 Task: Look for space in Casamassima, Italy from 6th September, 2023 to 15th September, 2023 for 6 adults in price range Rs.8000 to Rs.12000. Place can be entire place or private room with 6 bedrooms having 6 beds and 6 bathrooms. Property type can be house, flat, guest house. Amenities needed are: wifi, TV, free parkinig on premises, gym, breakfast. Booking option can be shelf check-in. Required host language is English.
Action: Mouse moved to (381, 172)
Screenshot: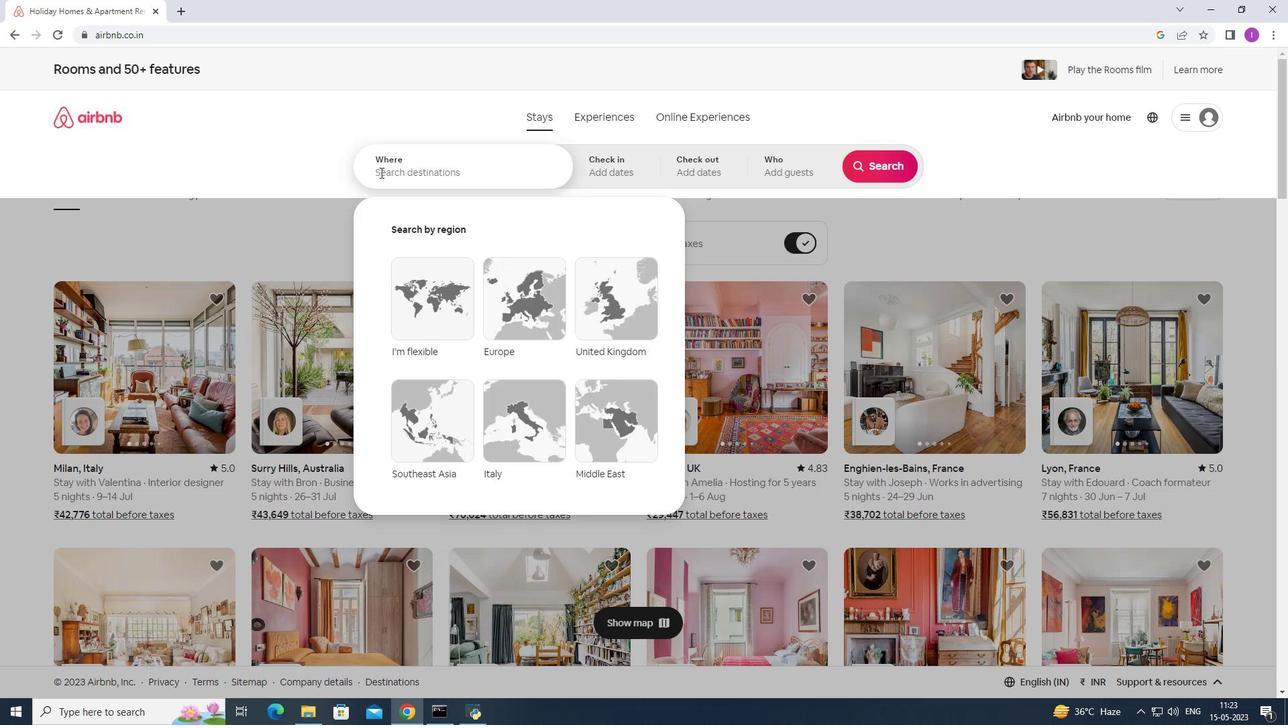 
Action: Mouse pressed left at (381, 172)
Screenshot: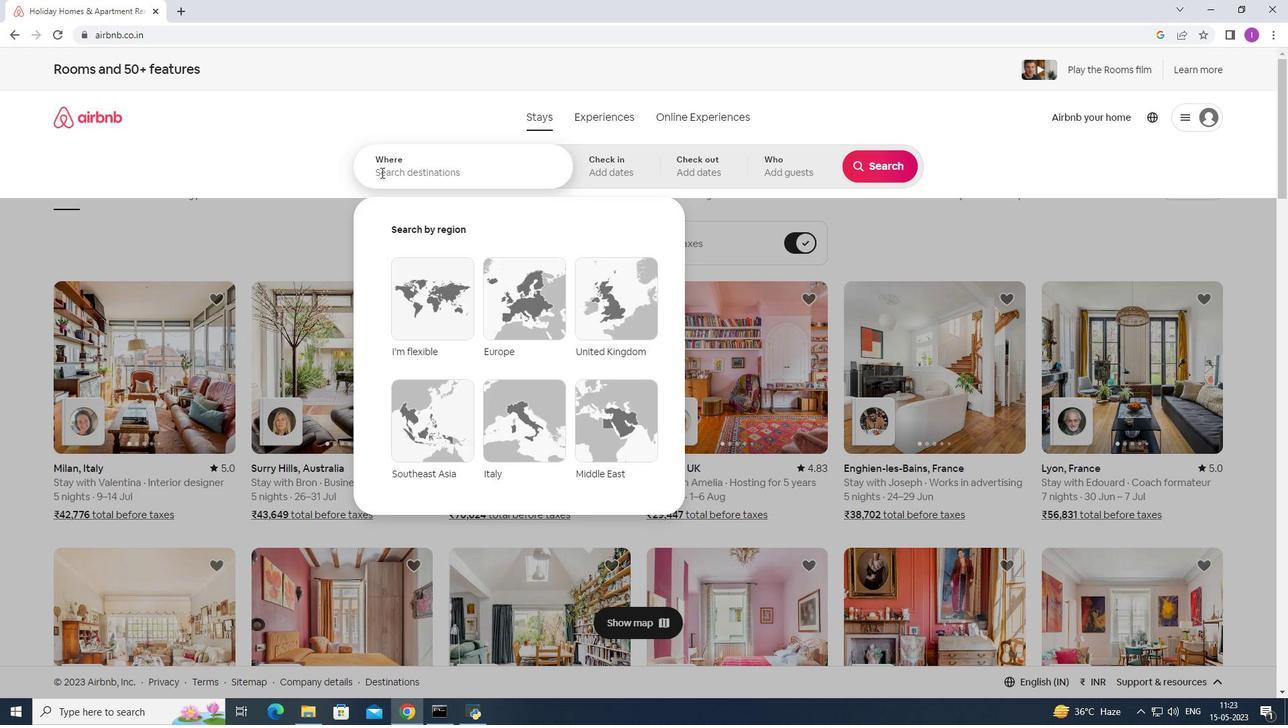 
Action: Key pressed <Key.shift>Casamassima,<Key.shift>Ia<Key.backspace><Key.backspace><Key.shift>Itak<Key.backspace>ly
Screenshot: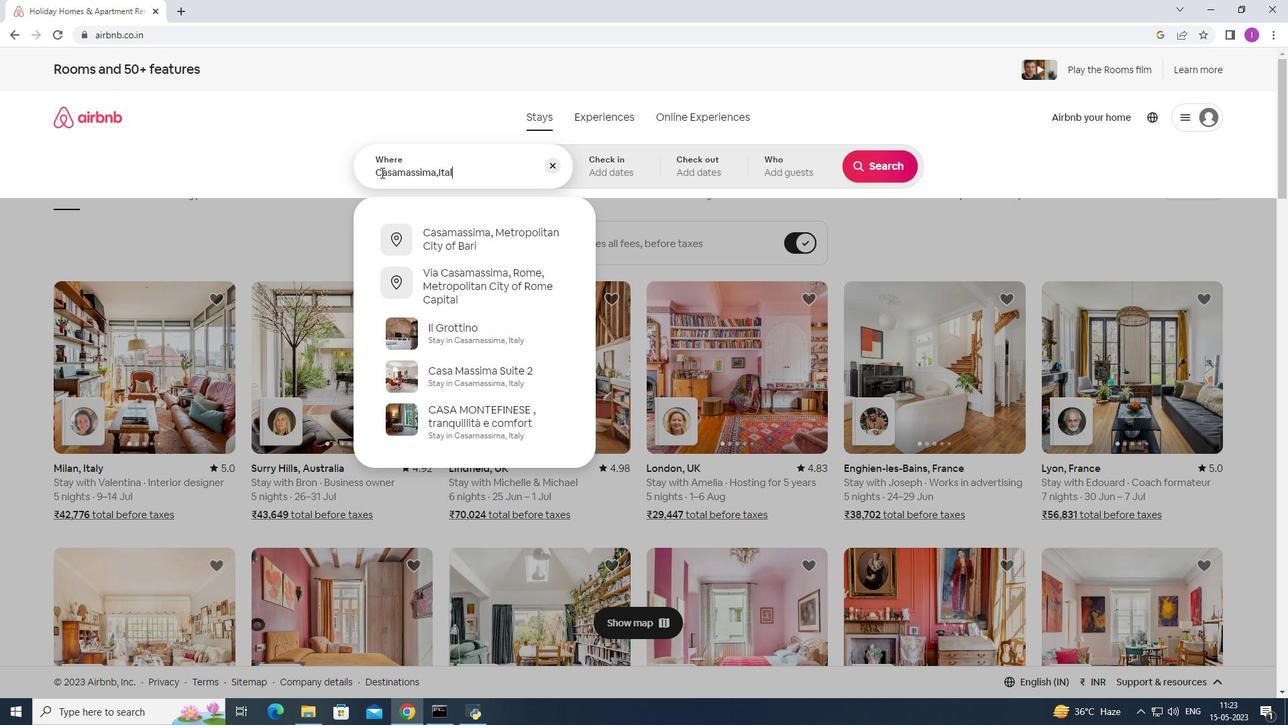 
Action: Mouse moved to (610, 179)
Screenshot: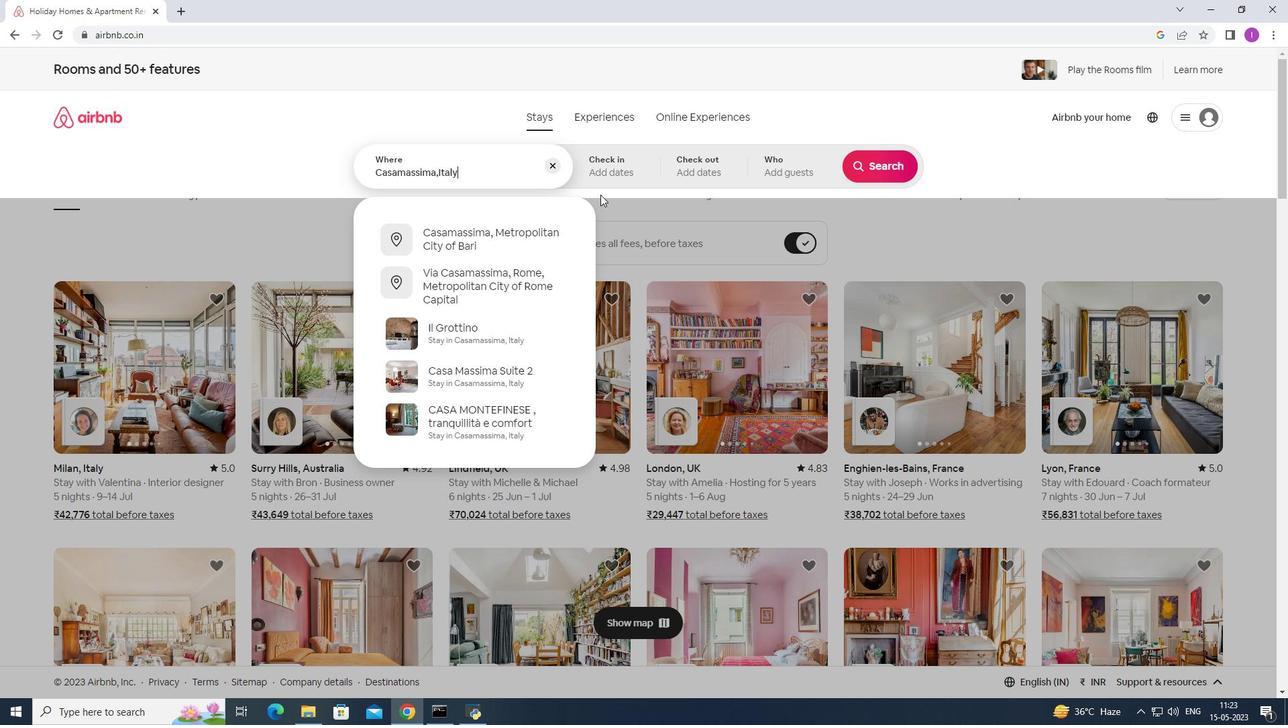 
Action: Mouse pressed left at (610, 179)
Screenshot: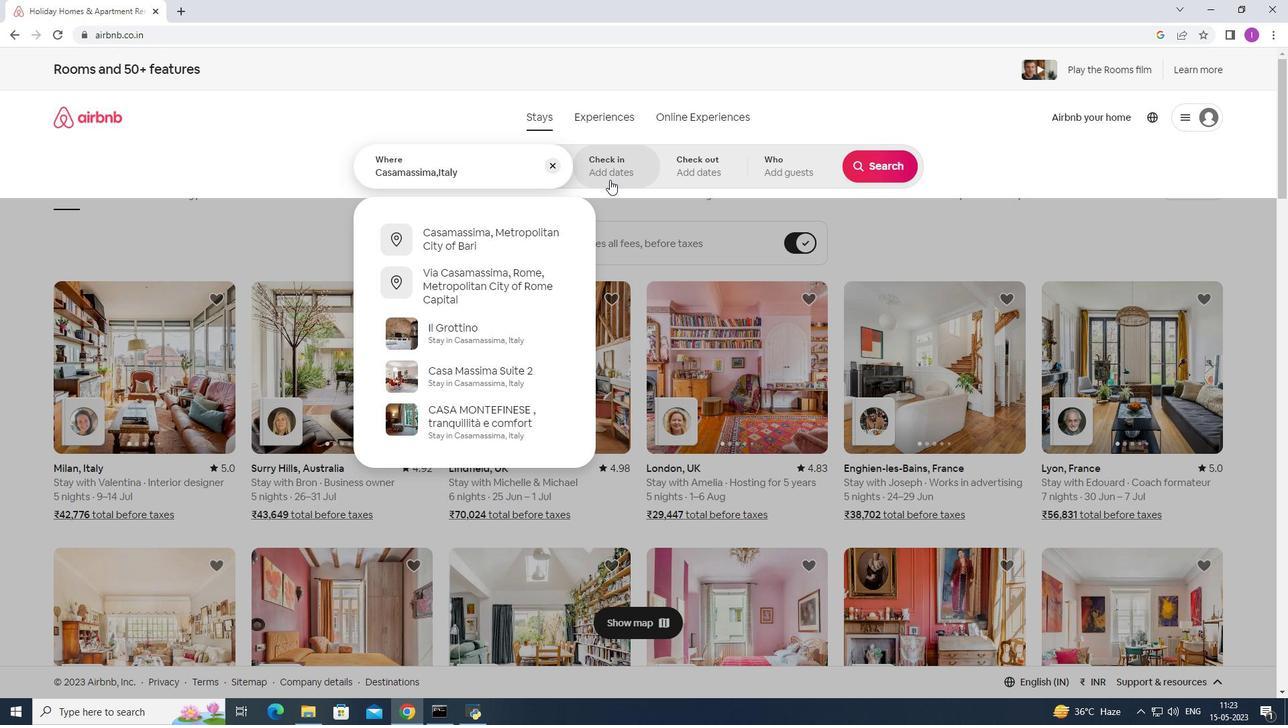 
Action: Mouse moved to (879, 270)
Screenshot: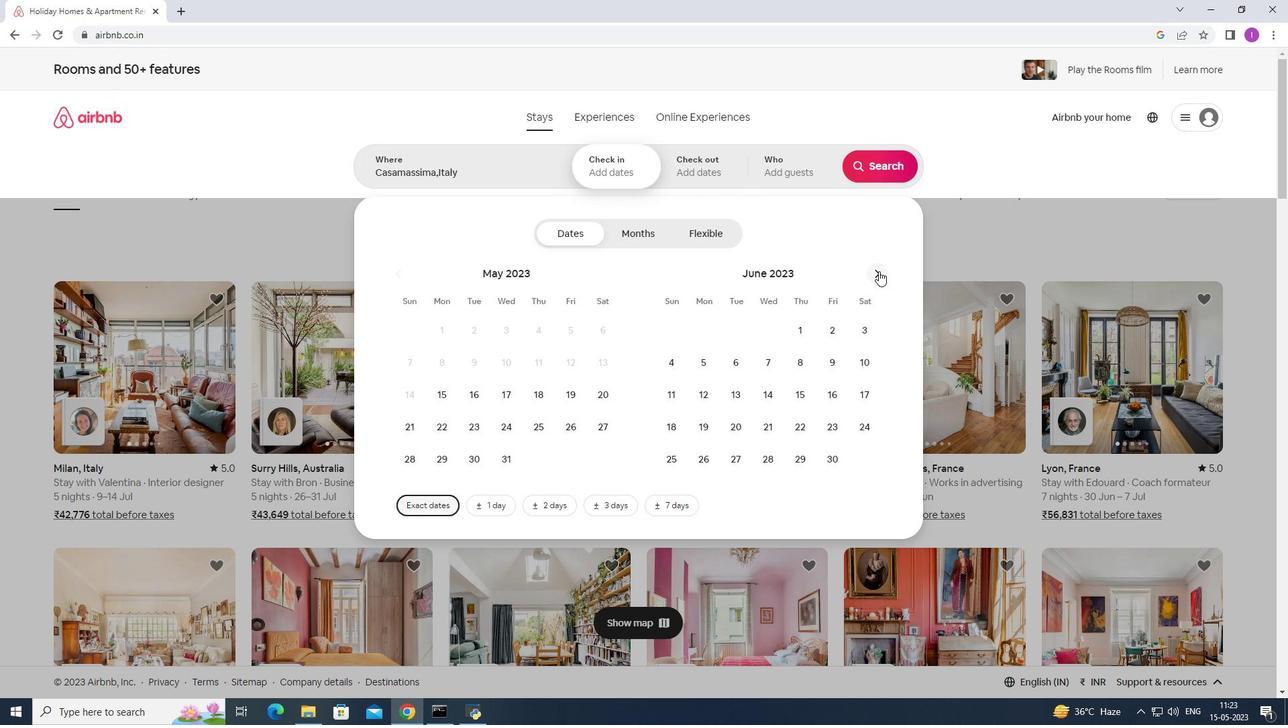 
Action: Mouse pressed left at (879, 270)
Screenshot: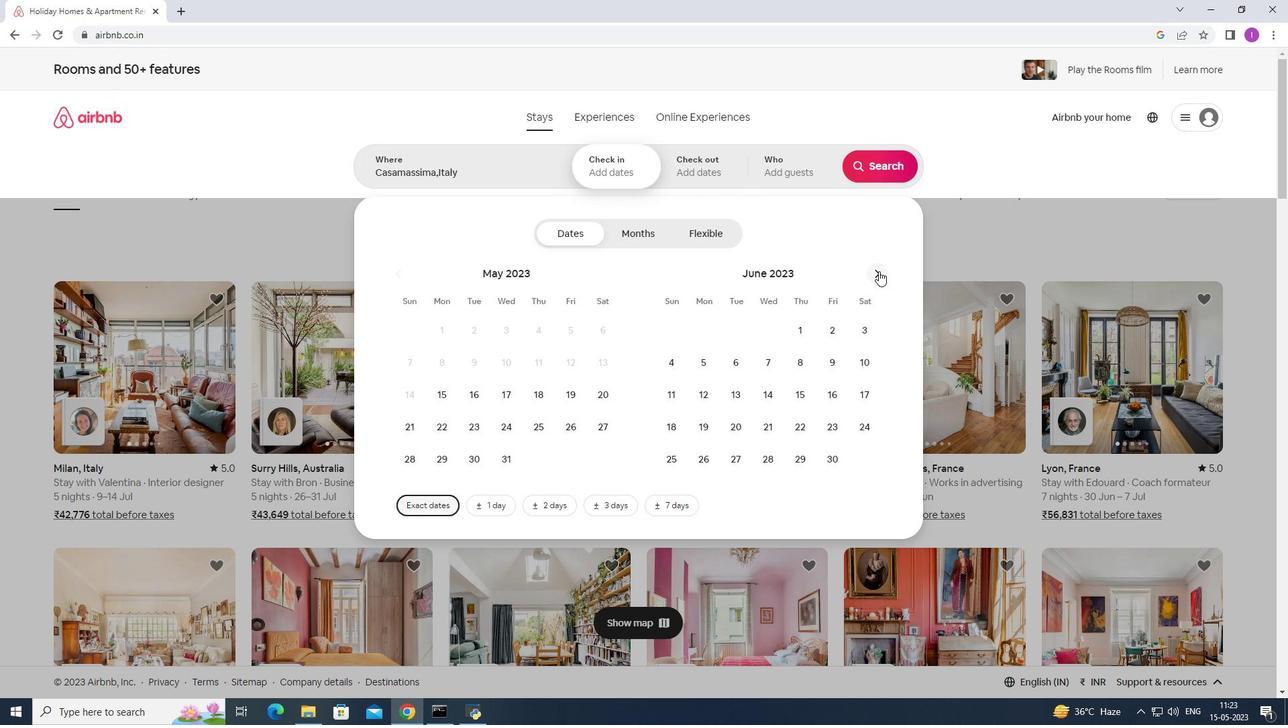 
Action: Mouse moved to (881, 265)
Screenshot: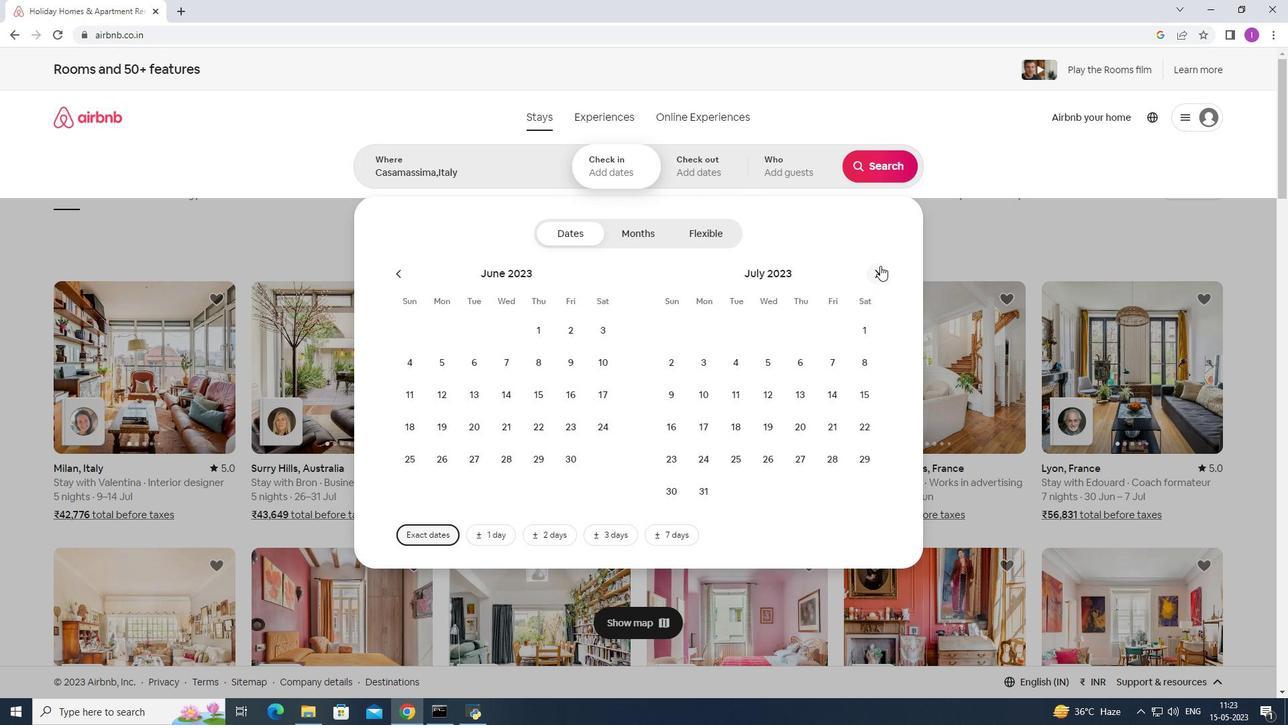 
Action: Mouse pressed left at (881, 265)
Screenshot: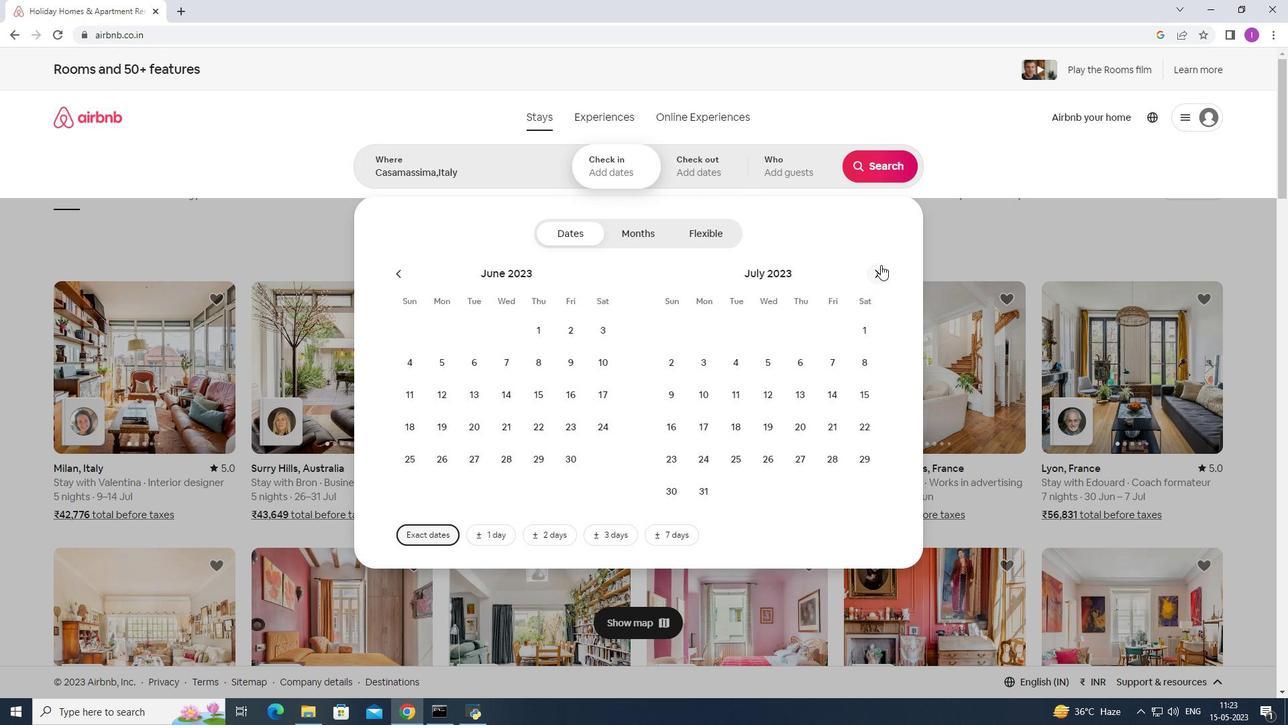 
Action: Mouse moved to (879, 261)
Screenshot: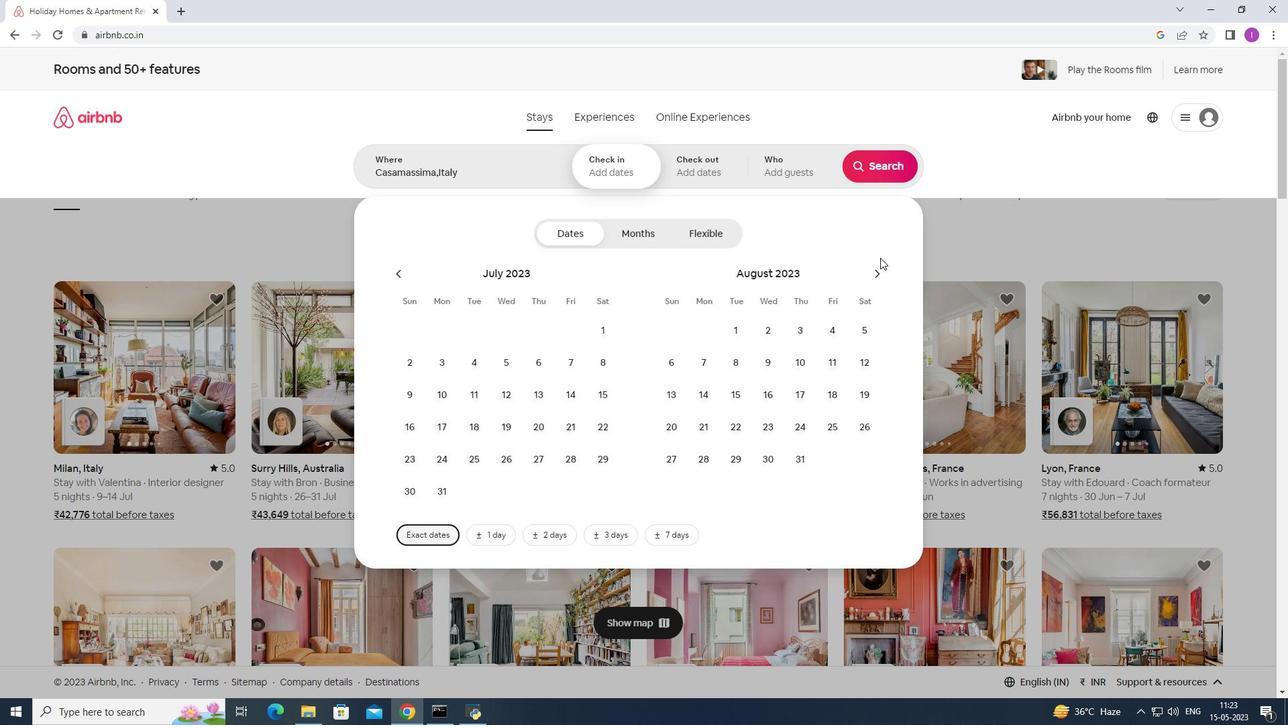 
Action: Mouse pressed left at (879, 261)
Screenshot: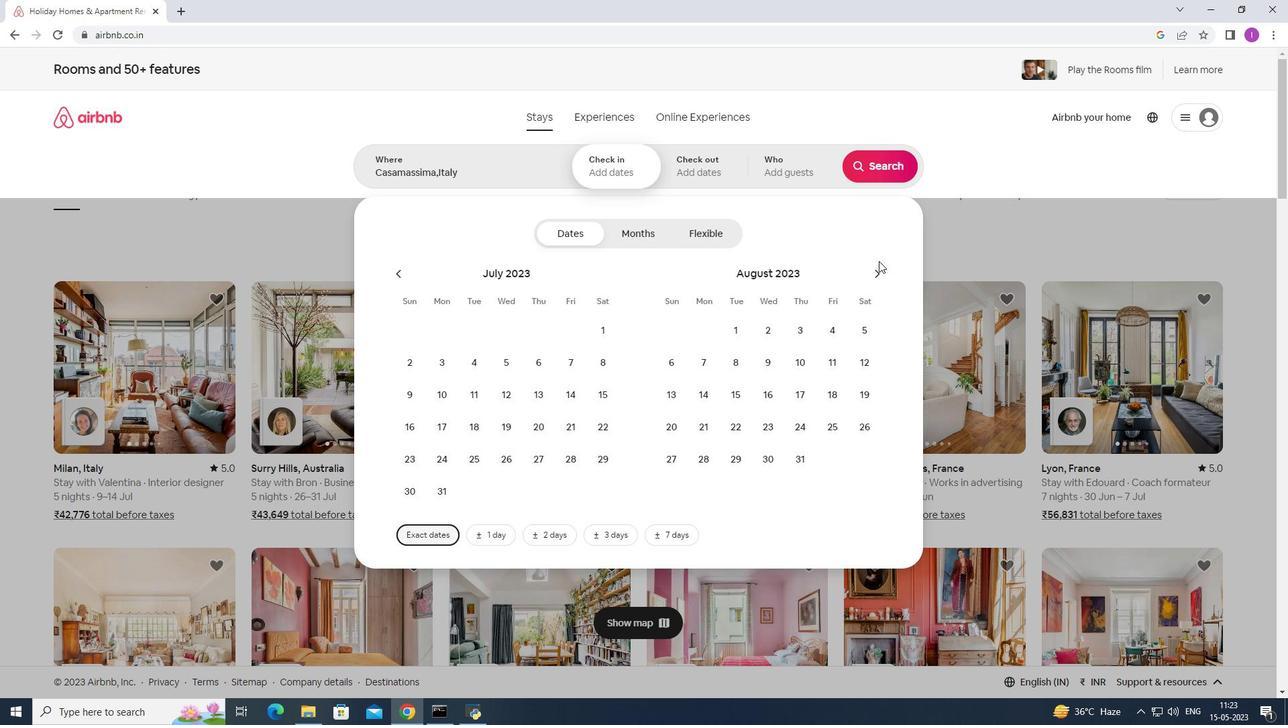 
Action: Mouse moved to (879, 271)
Screenshot: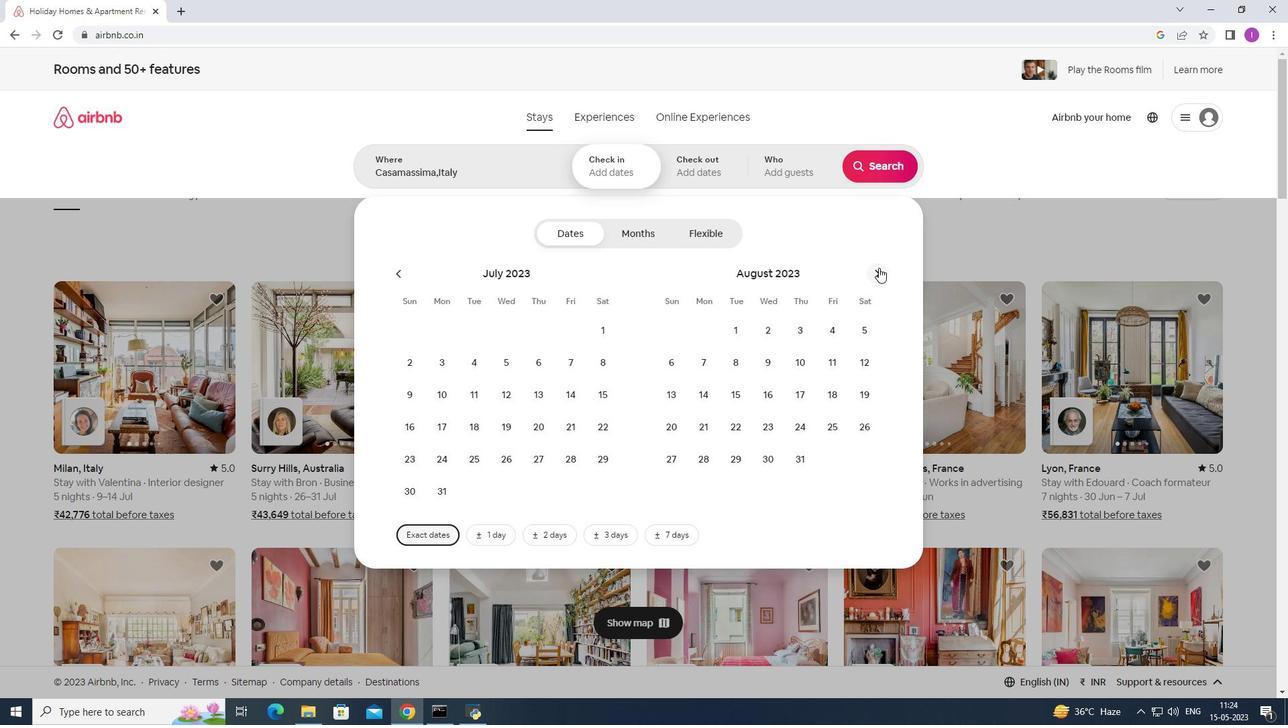 
Action: Mouse pressed left at (879, 271)
Screenshot: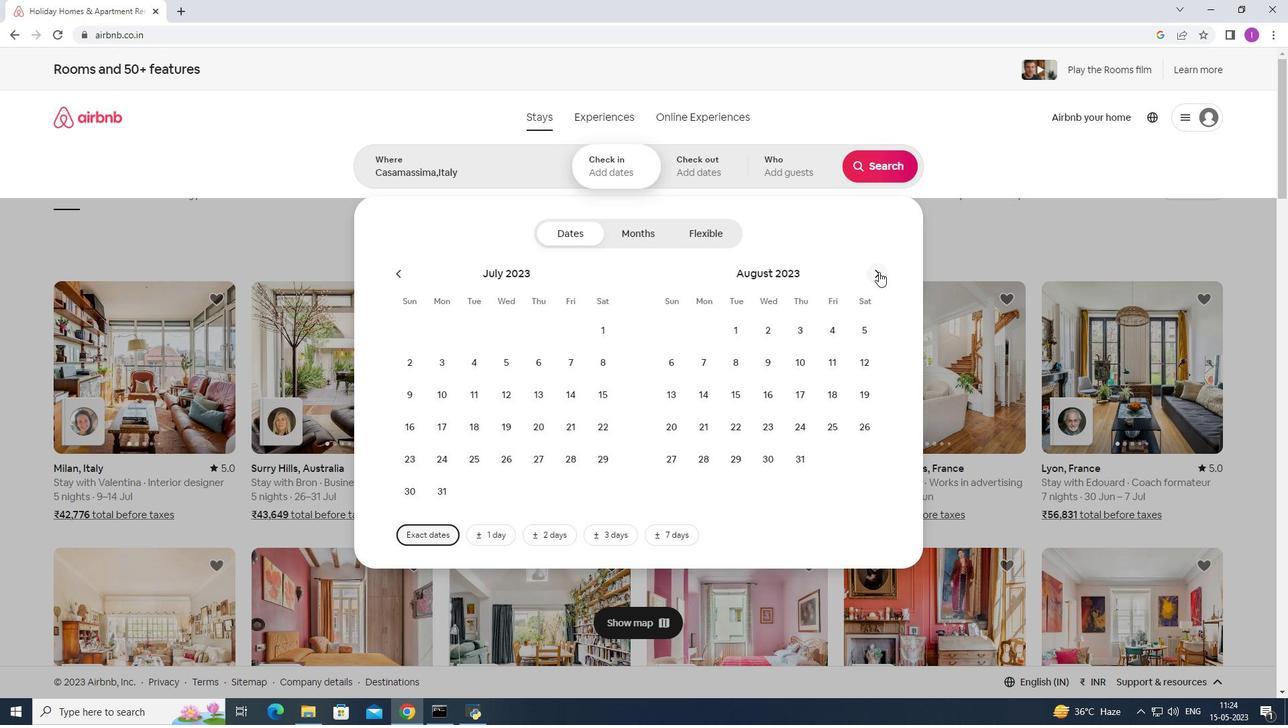 
Action: Mouse moved to (761, 369)
Screenshot: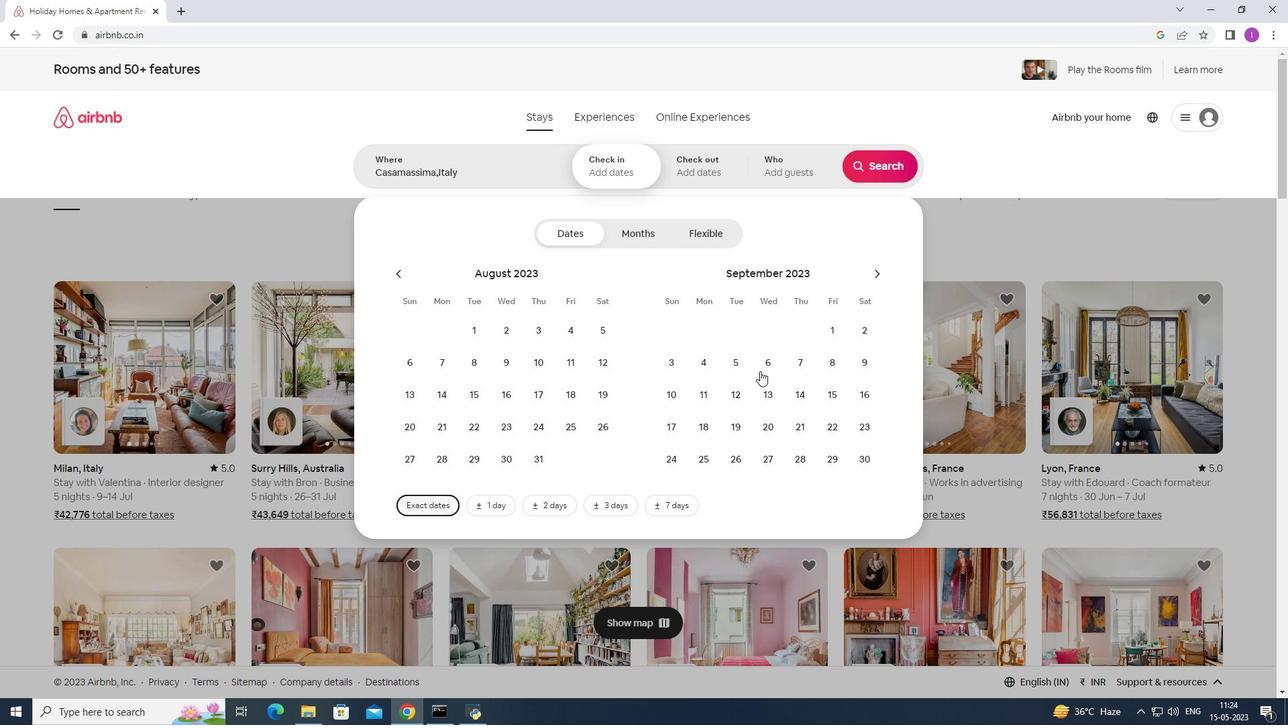 
Action: Mouse pressed left at (761, 369)
Screenshot: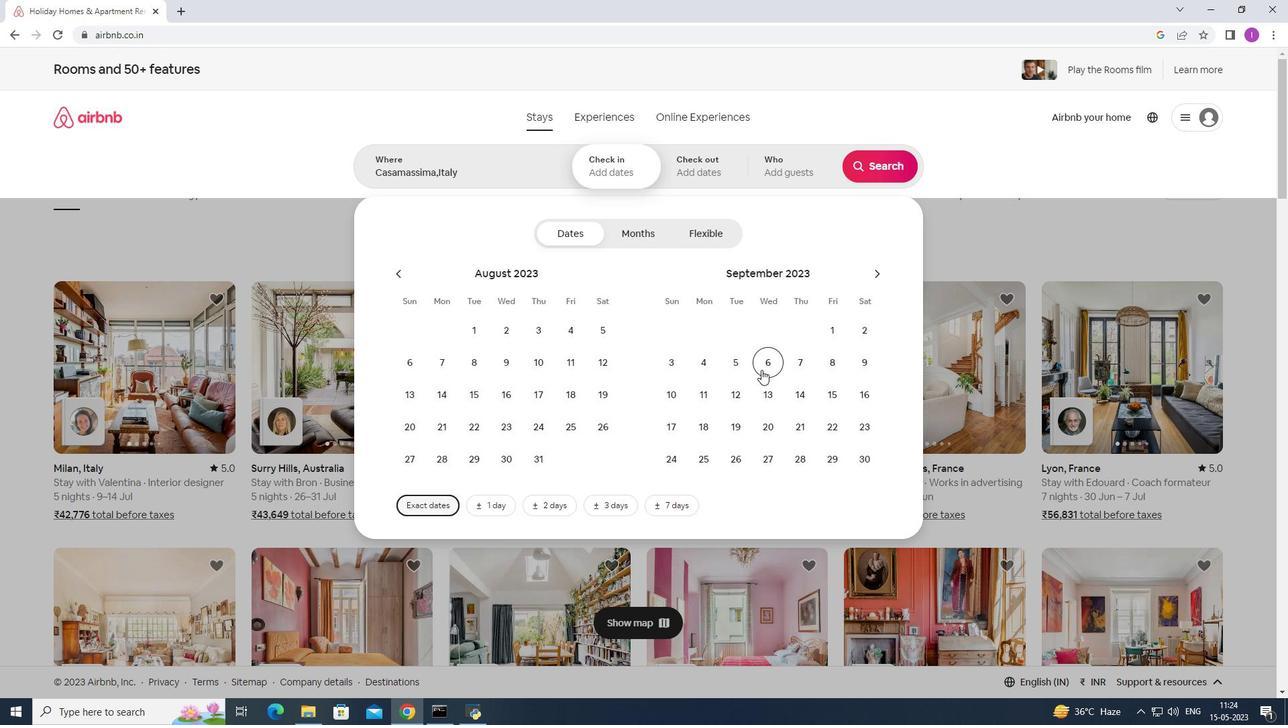 
Action: Mouse moved to (837, 390)
Screenshot: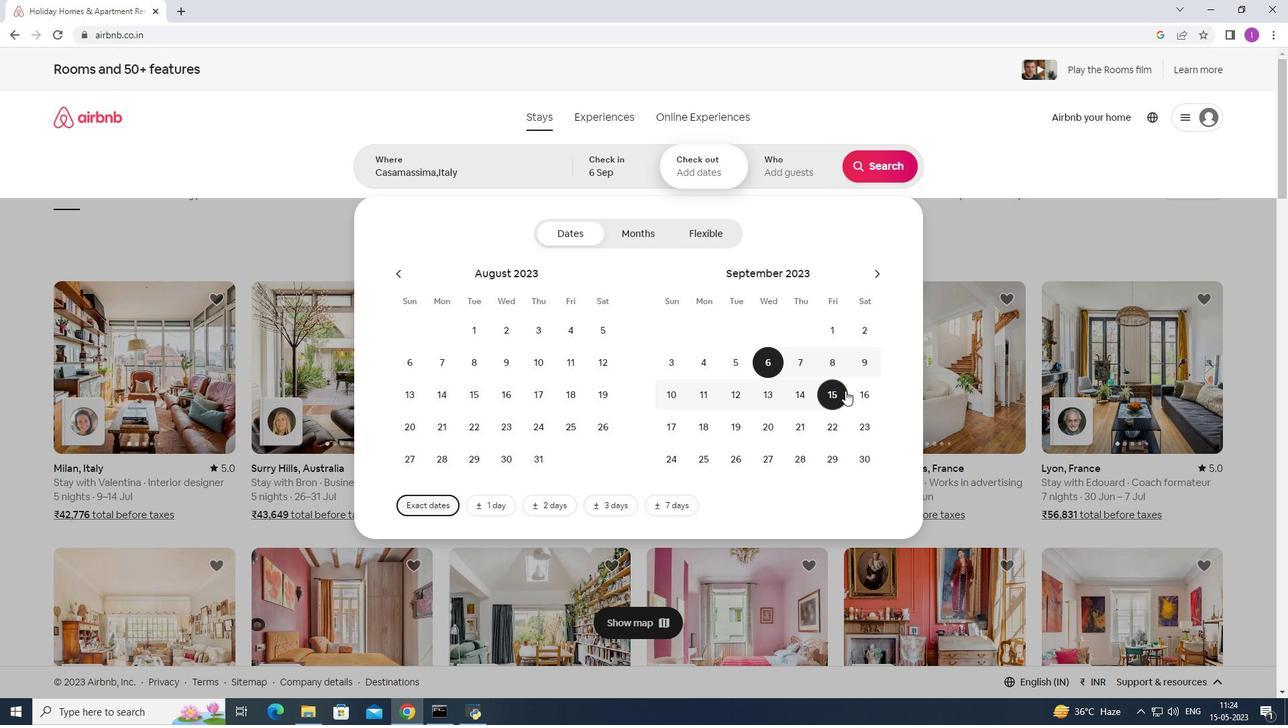 
Action: Mouse pressed left at (837, 390)
Screenshot: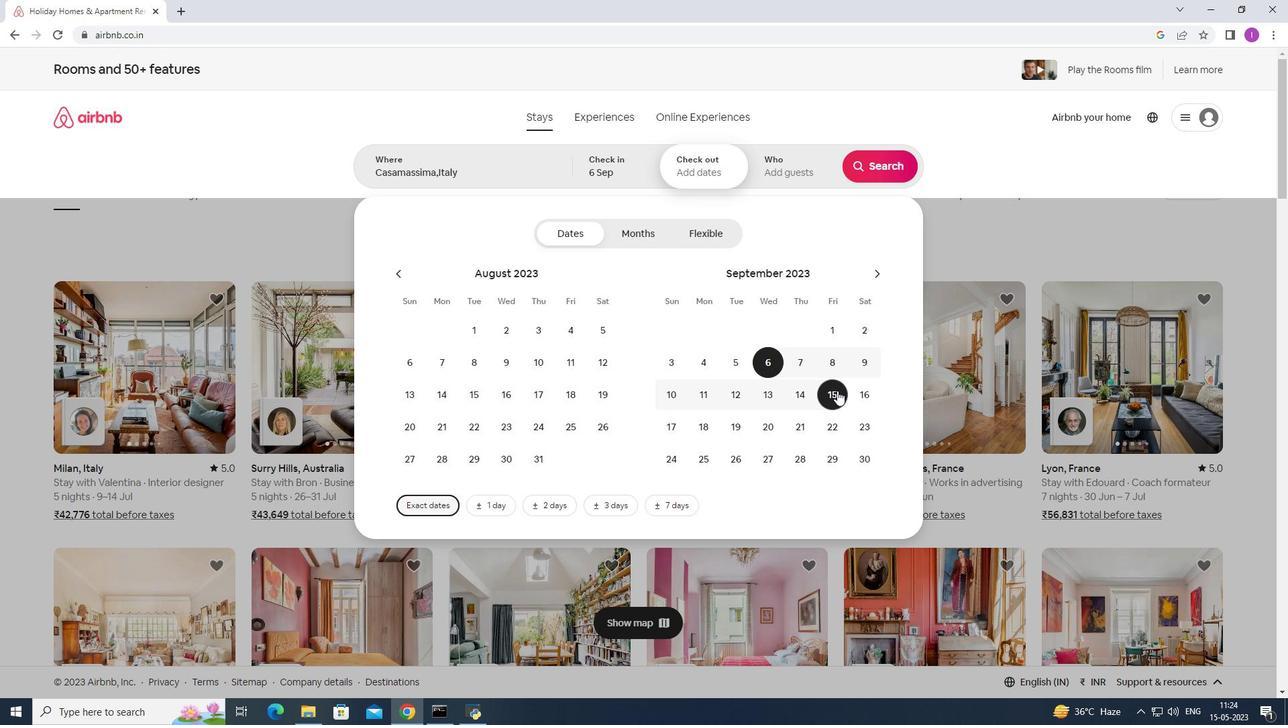 
Action: Mouse moved to (809, 260)
Screenshot: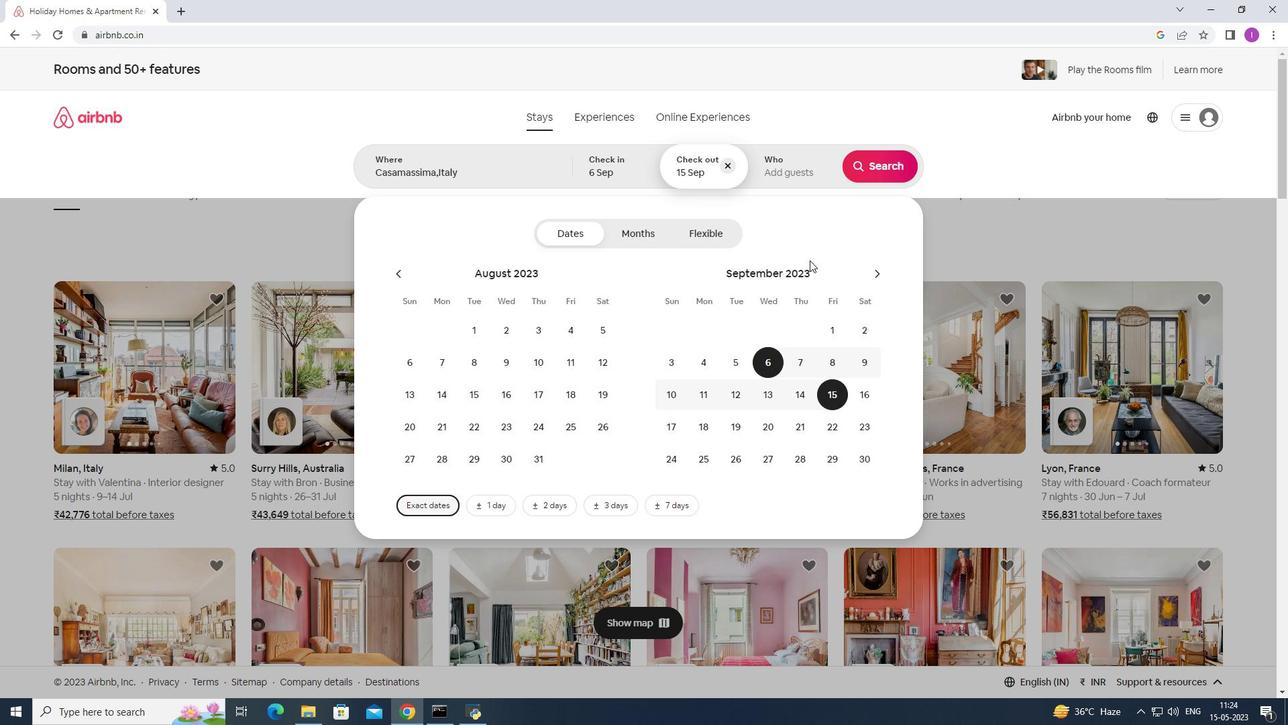 
Action: Mouse pressed left at (809, 260)
Screenshot: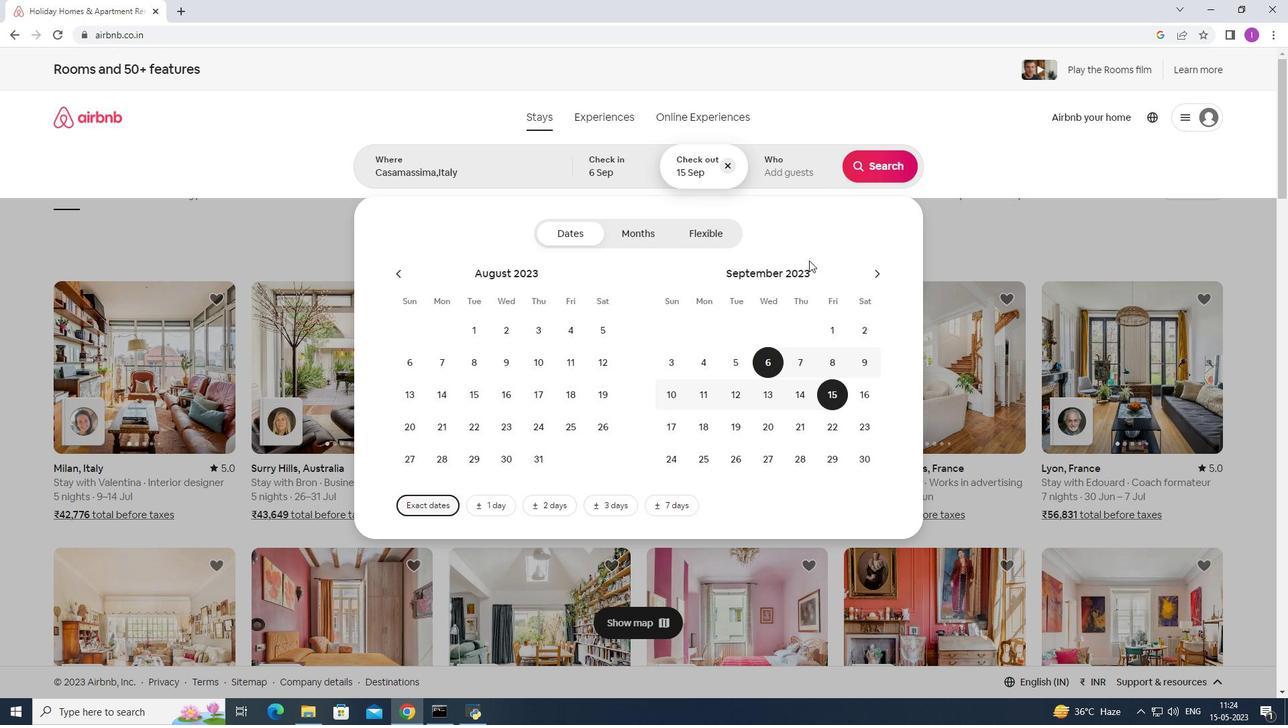 
Action: Mouse moved to (794, 173)
Screenshot: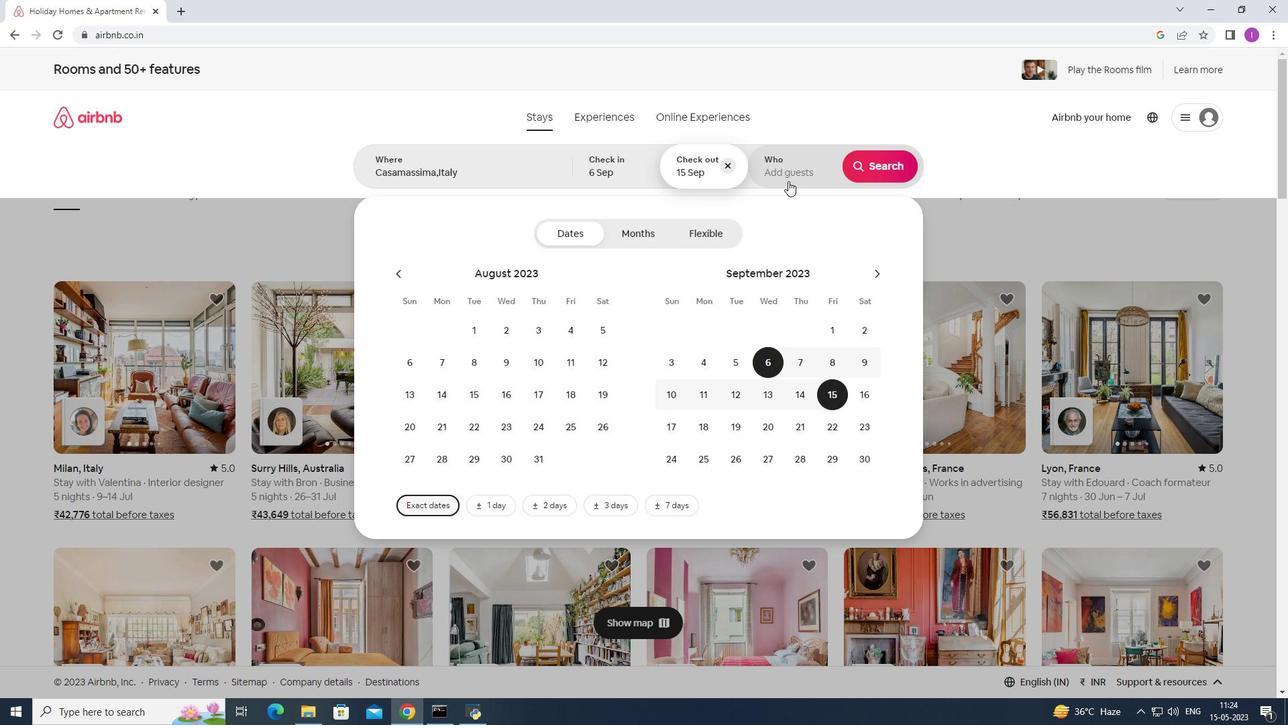 
Action: Mouse pressed left at (794, 173)
Screenshot: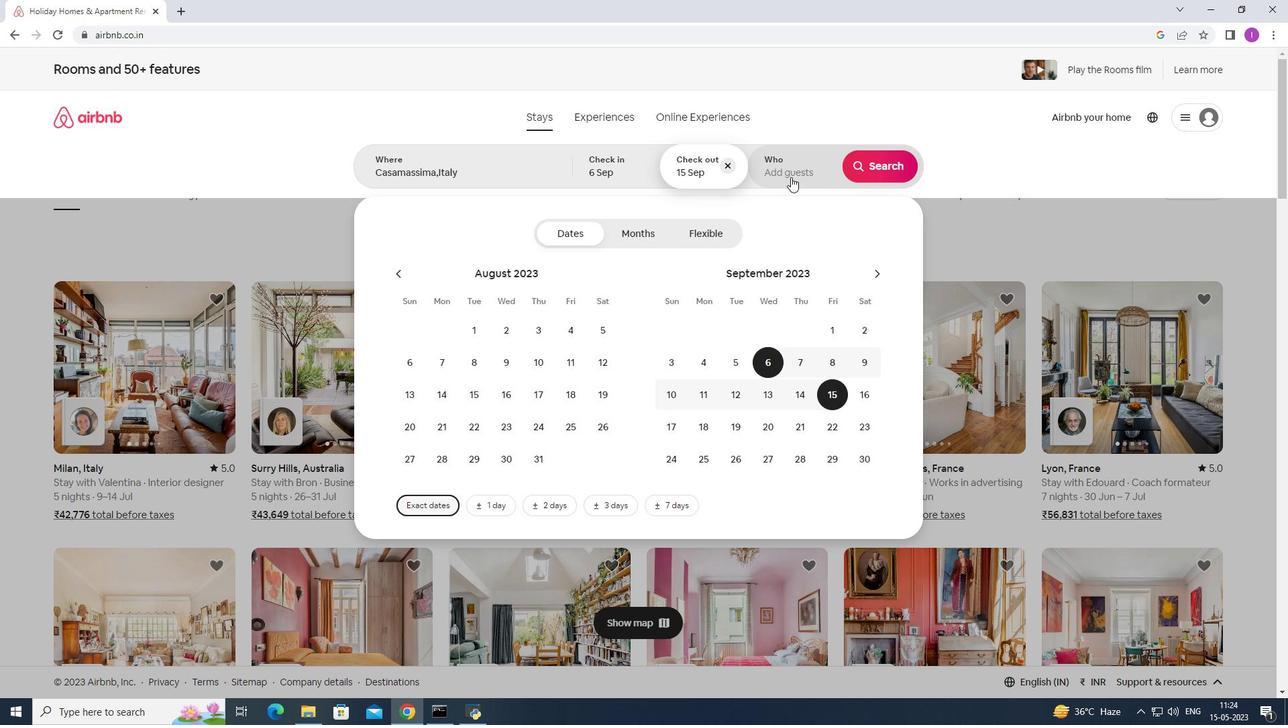 
Action: Mouse moved to (886, 234)
Screenshot: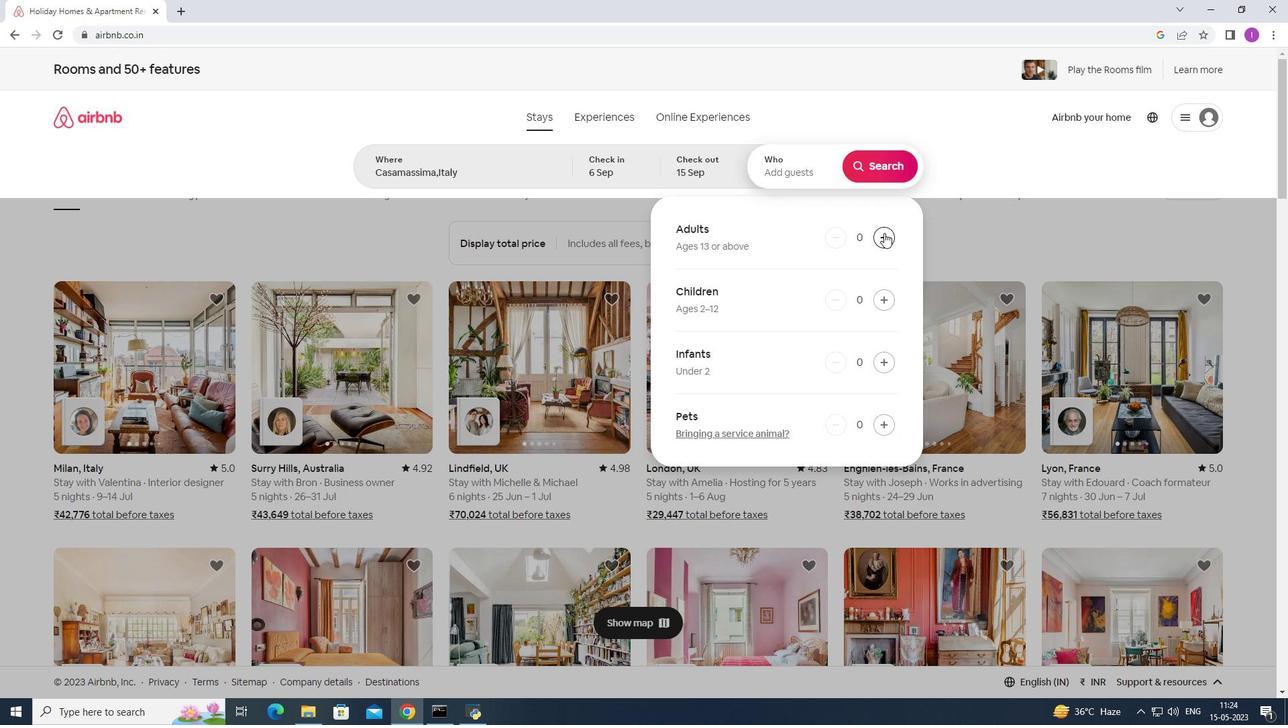 
Action: Mouse pressed left at (886, 234)
Screenshot: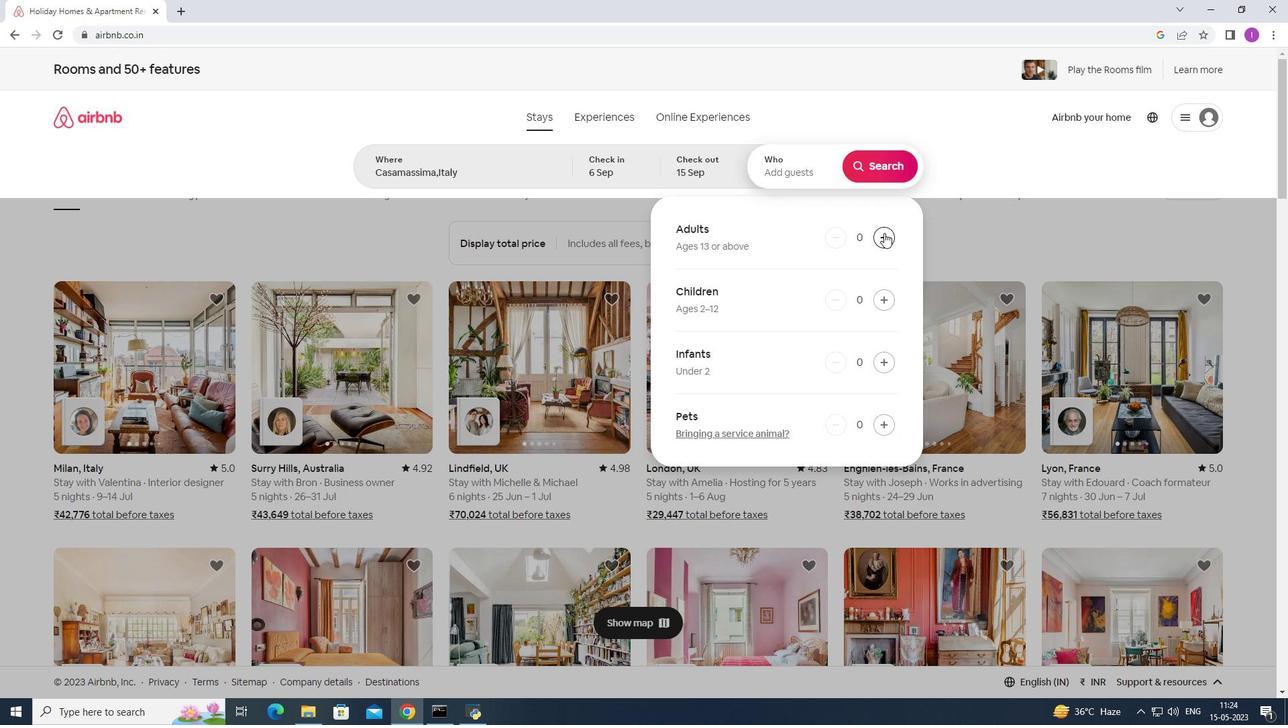 
Action: Mouse moved to (886, 234)
Screenshot: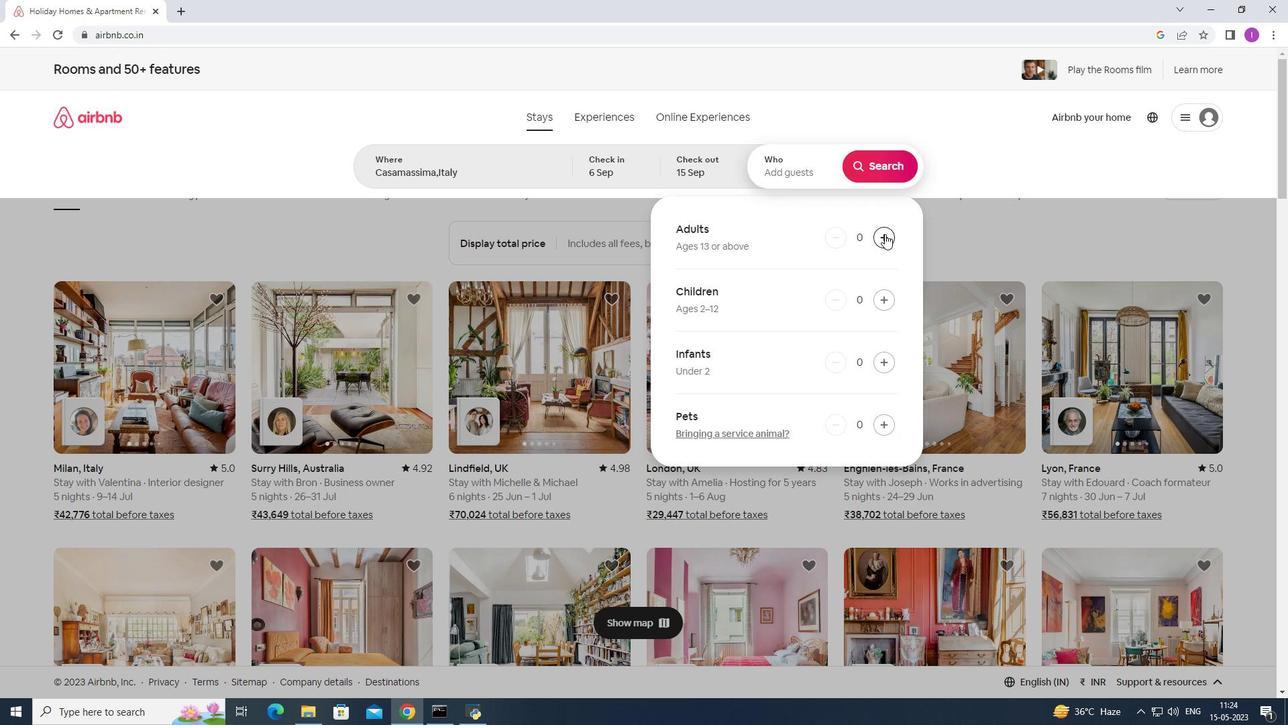 
Action: Mouse pressed left at (886, 234)
Screenshot: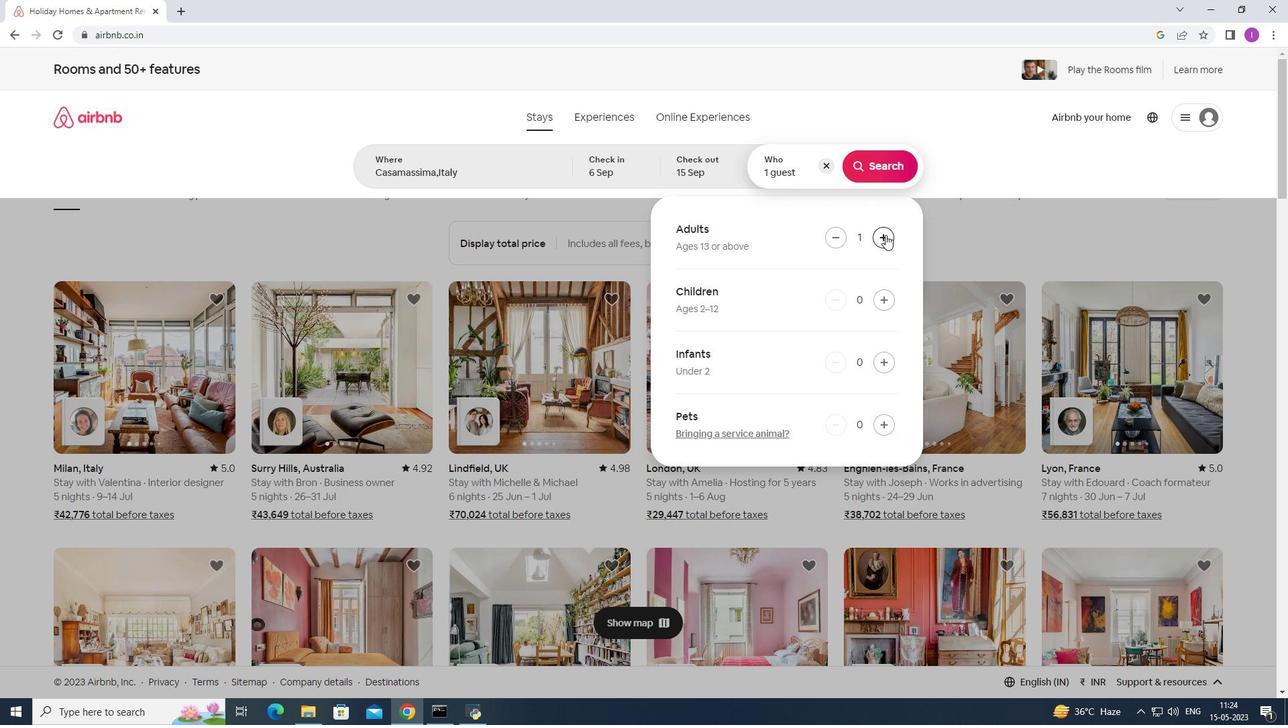 
Action: Mouse pressed left at (886, 234)
Screenshot: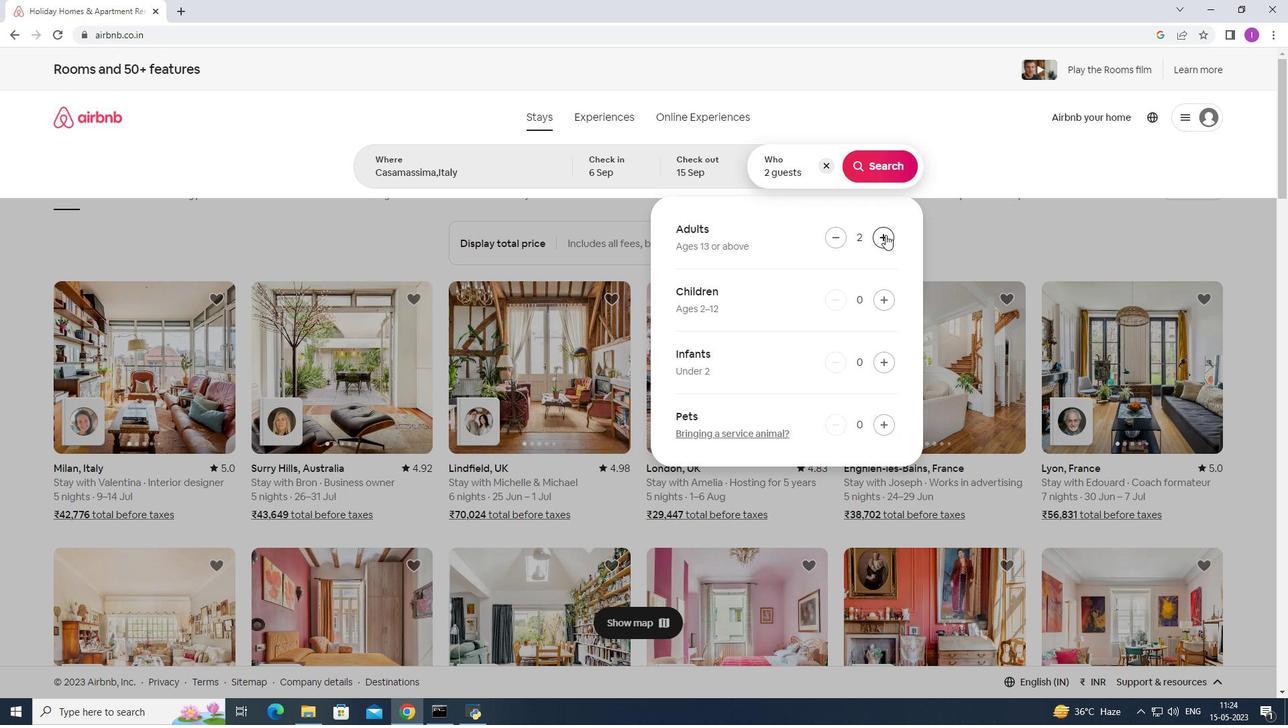 
Action: Mouse moved to (886, 235)
Screenshot: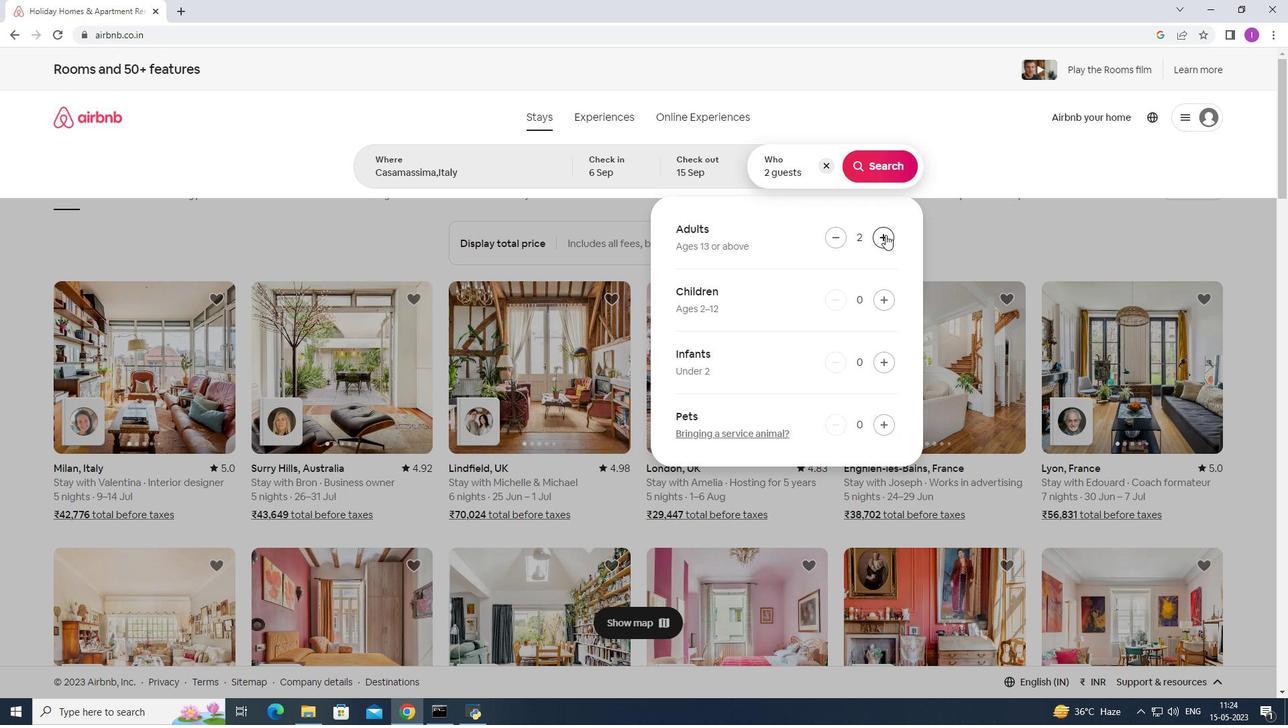 
Action: Mouse pressed left at (886, 235)
Screenshot: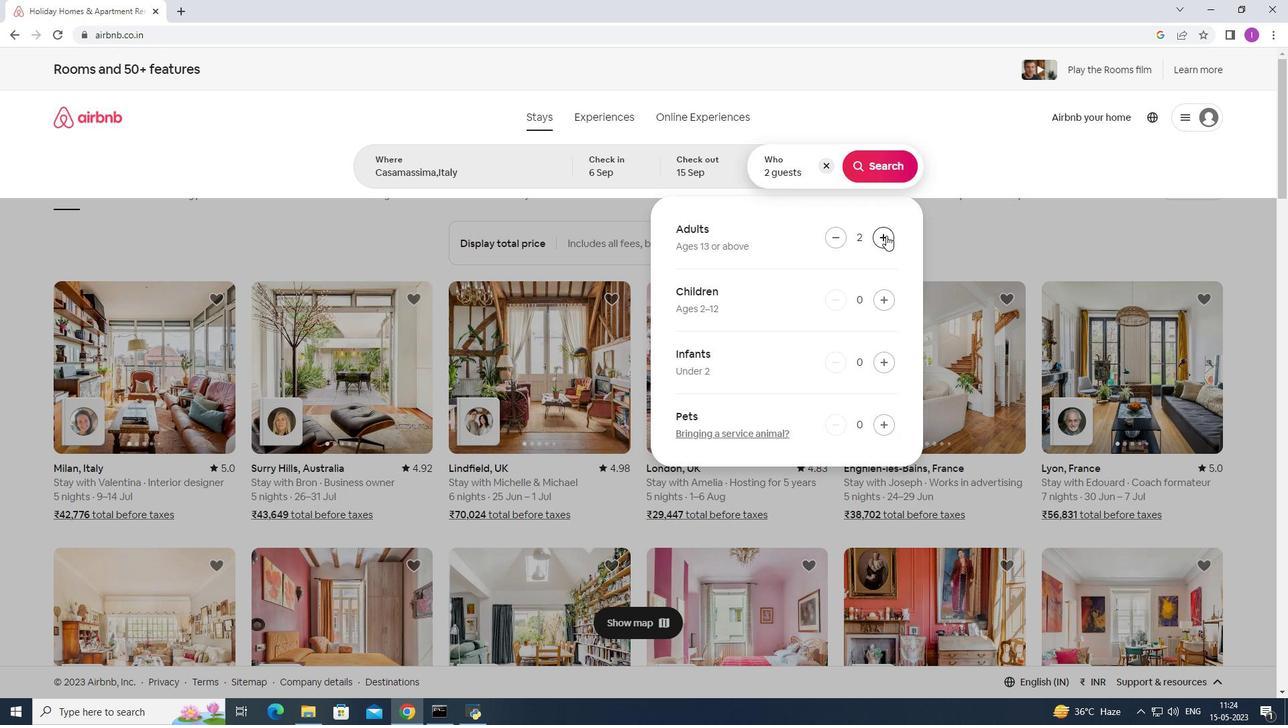 
Action: Mouse pressed left at (886, 235)
Screenshot: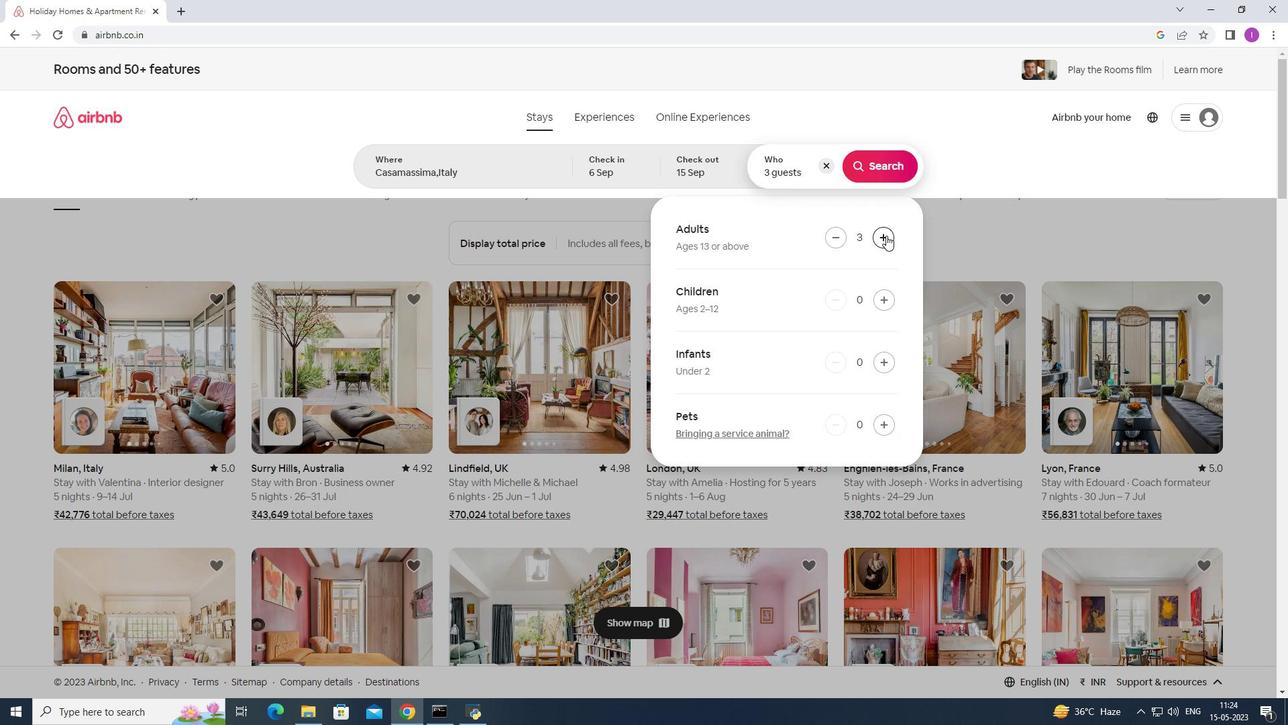 
Action: Mouse pressed left at (886, 235)
Screenshot: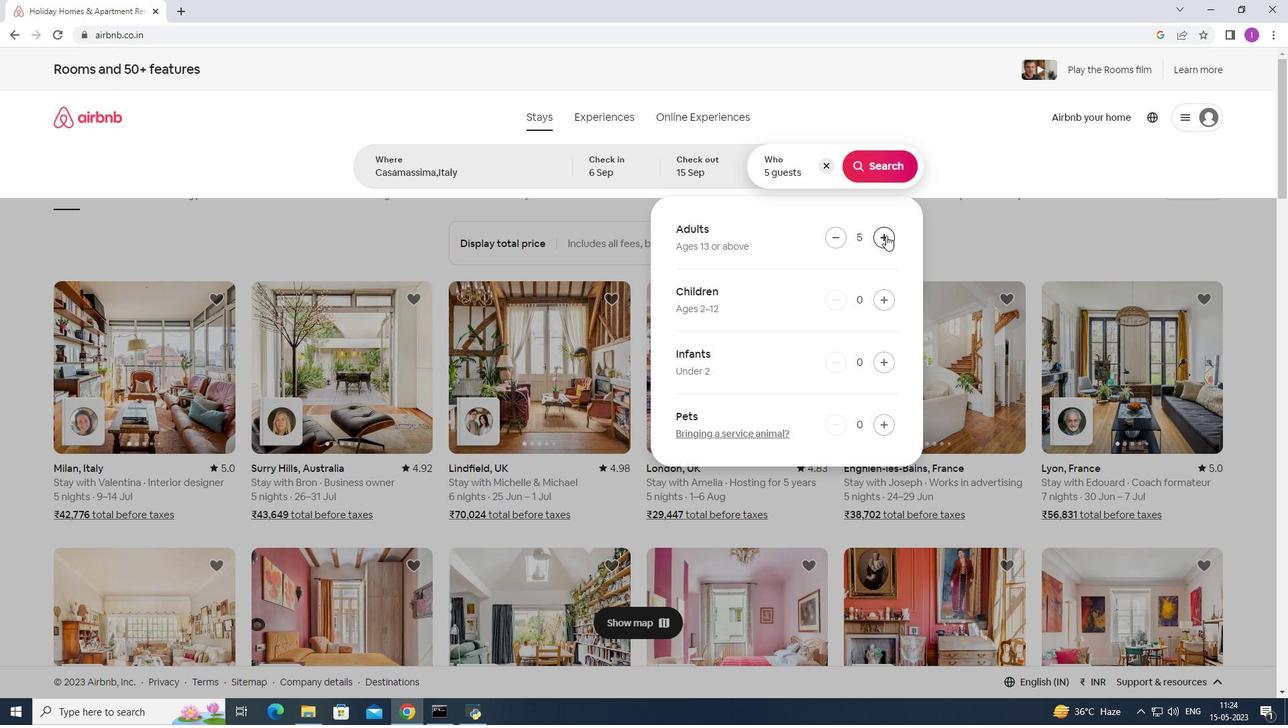 
Action: Mouse moved to (885, 168)
Screenshot: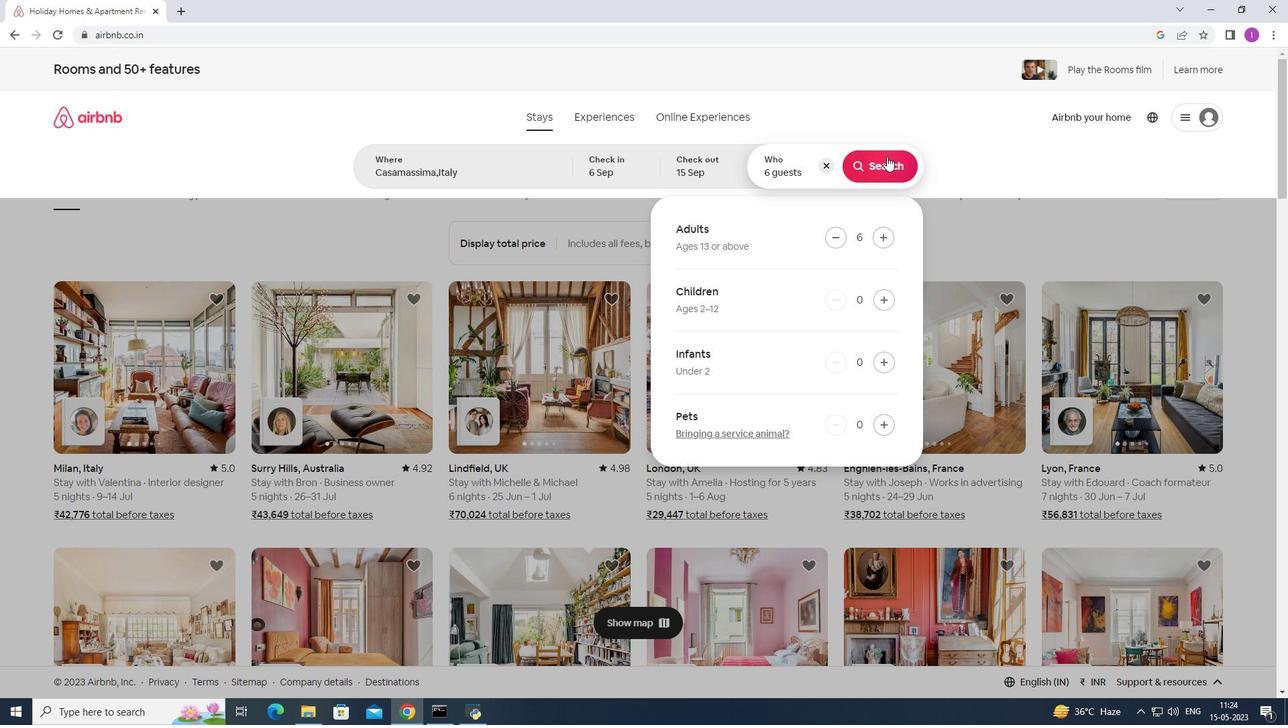 
Action: Mouse pressed left at (885, 168)
Screenshot: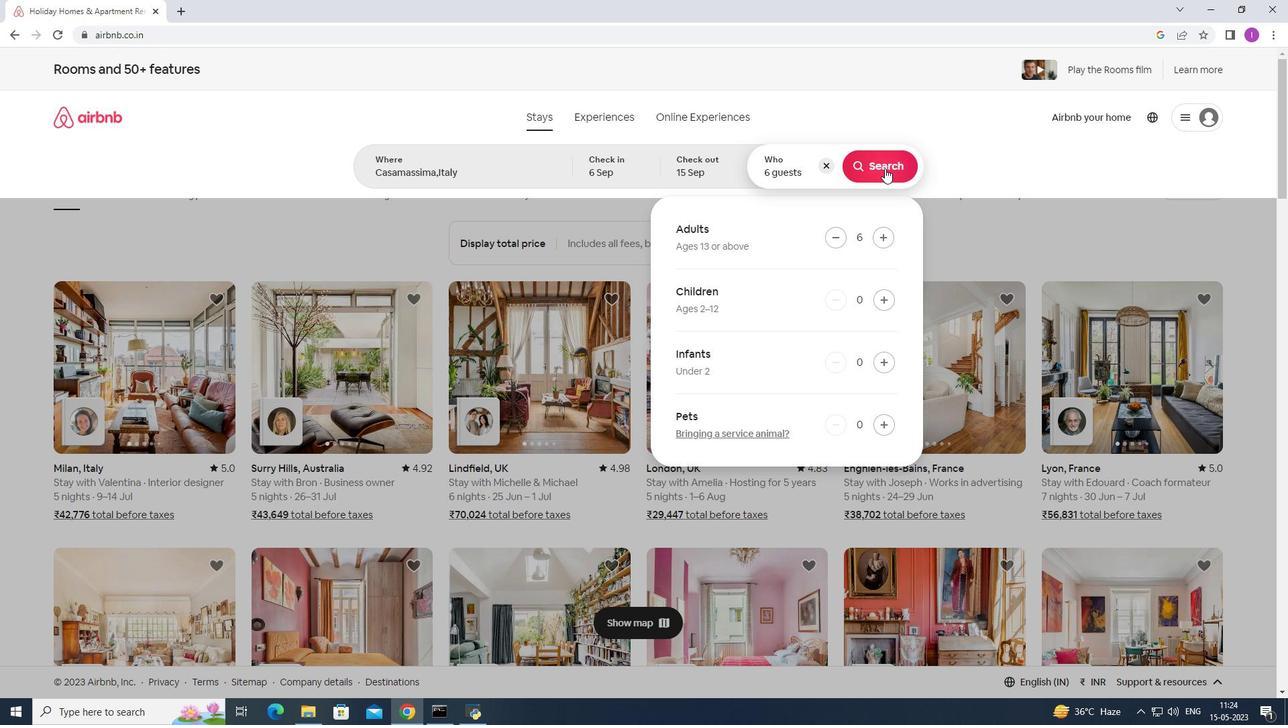 
Action: Mouse moved to (1230, 128)
Screenshot: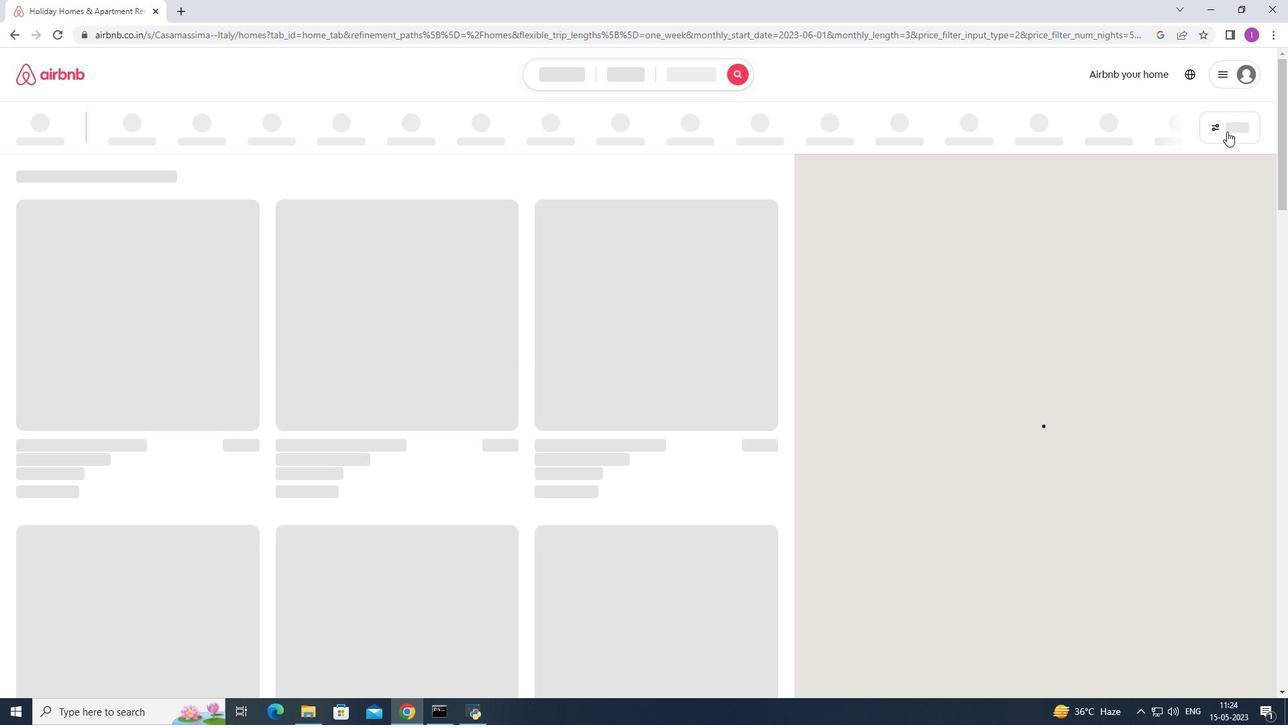 
Action: Mouse pressed left at (1230, 128)
Screenshot: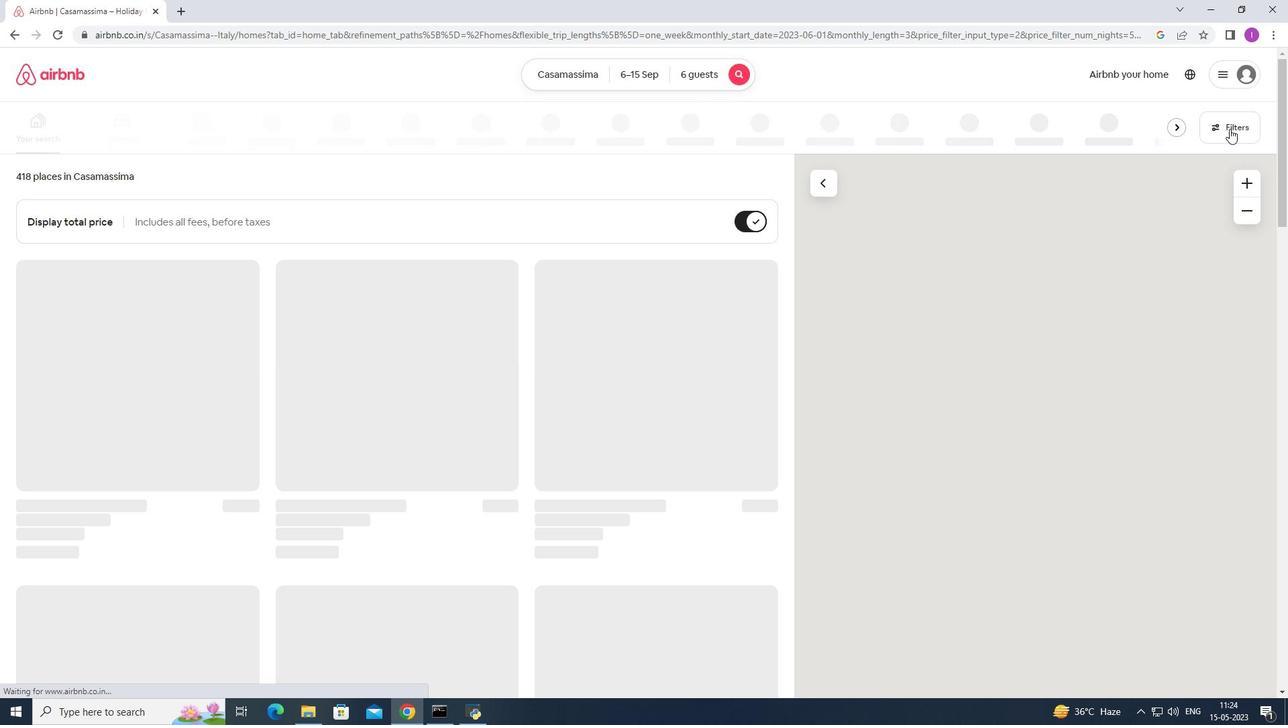 
Action: Mouse moved to (745, 459)
Screenshot: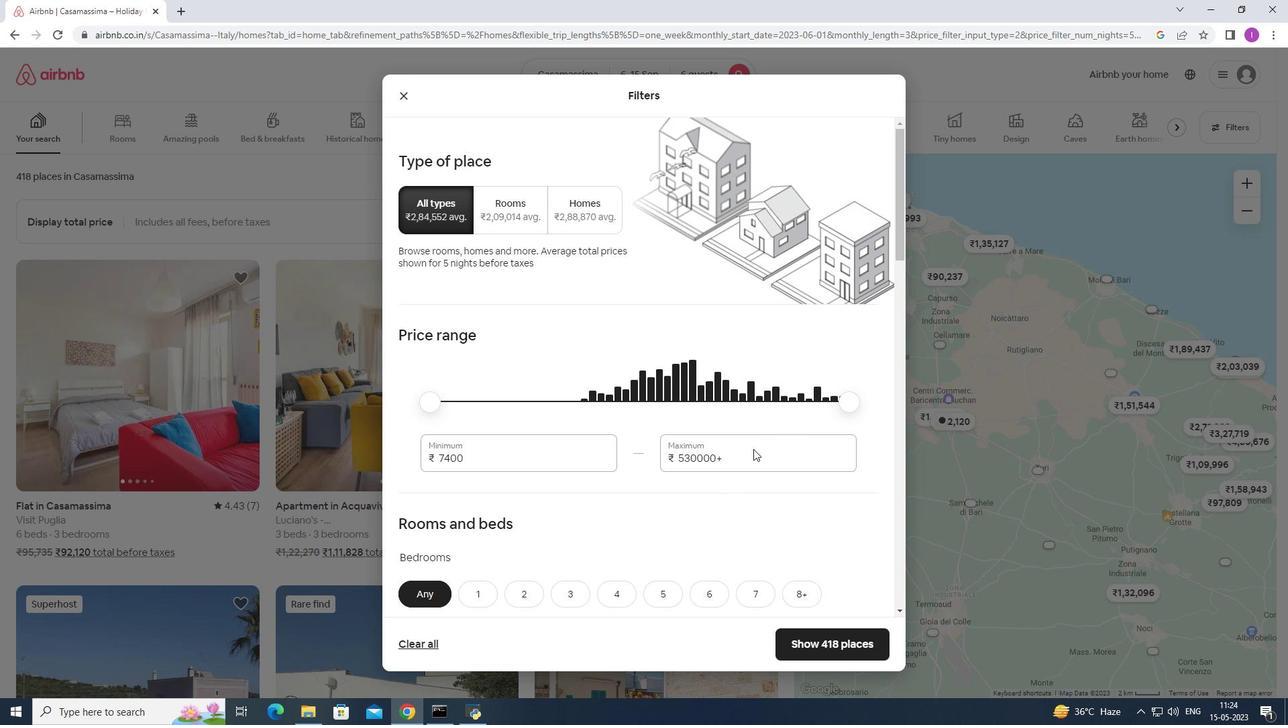 
Action: Mouse pressed left at (745, 459)
Screenshot: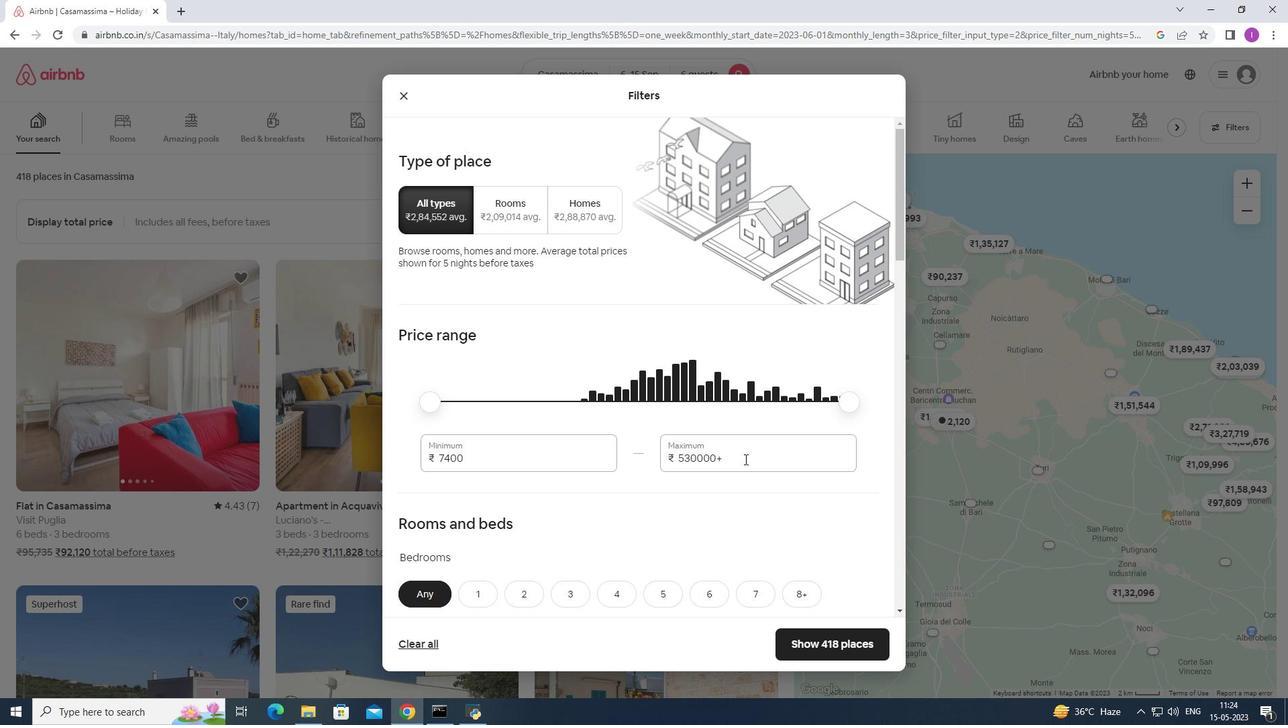 
Action: Mouse moved to (648, 469)
Screenshot: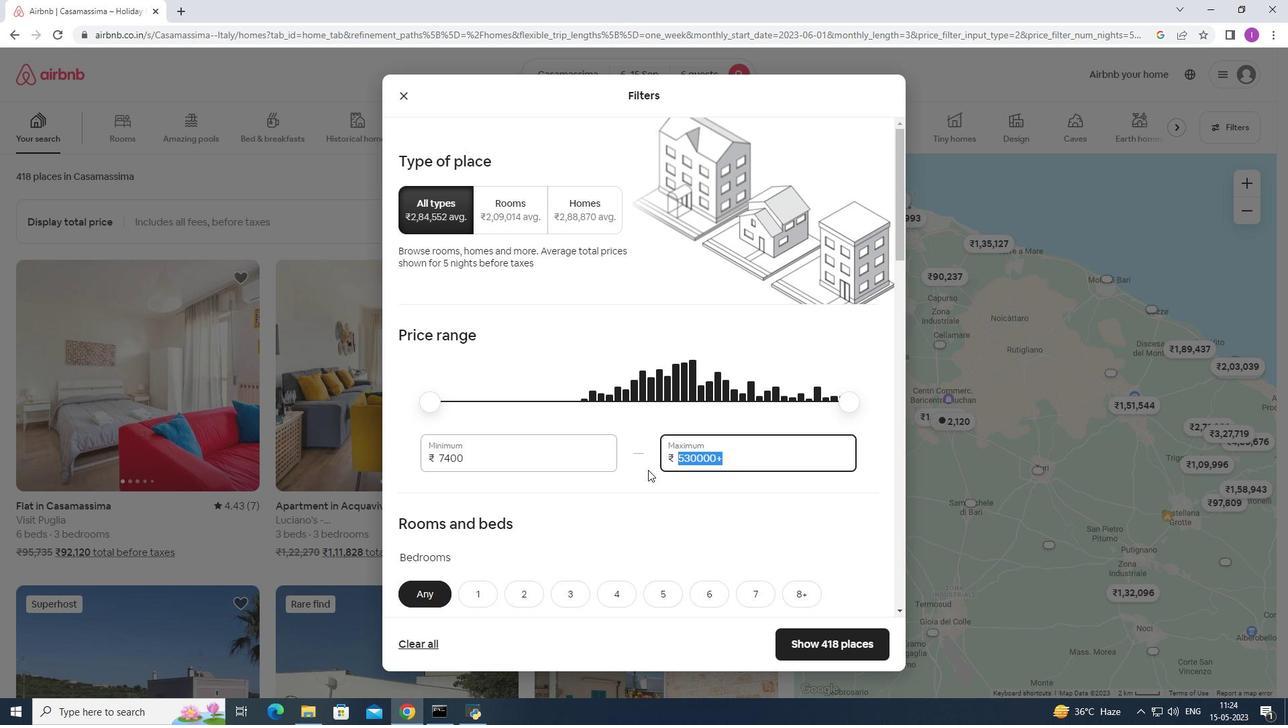 
Action: Key pressed 1
Screenshot: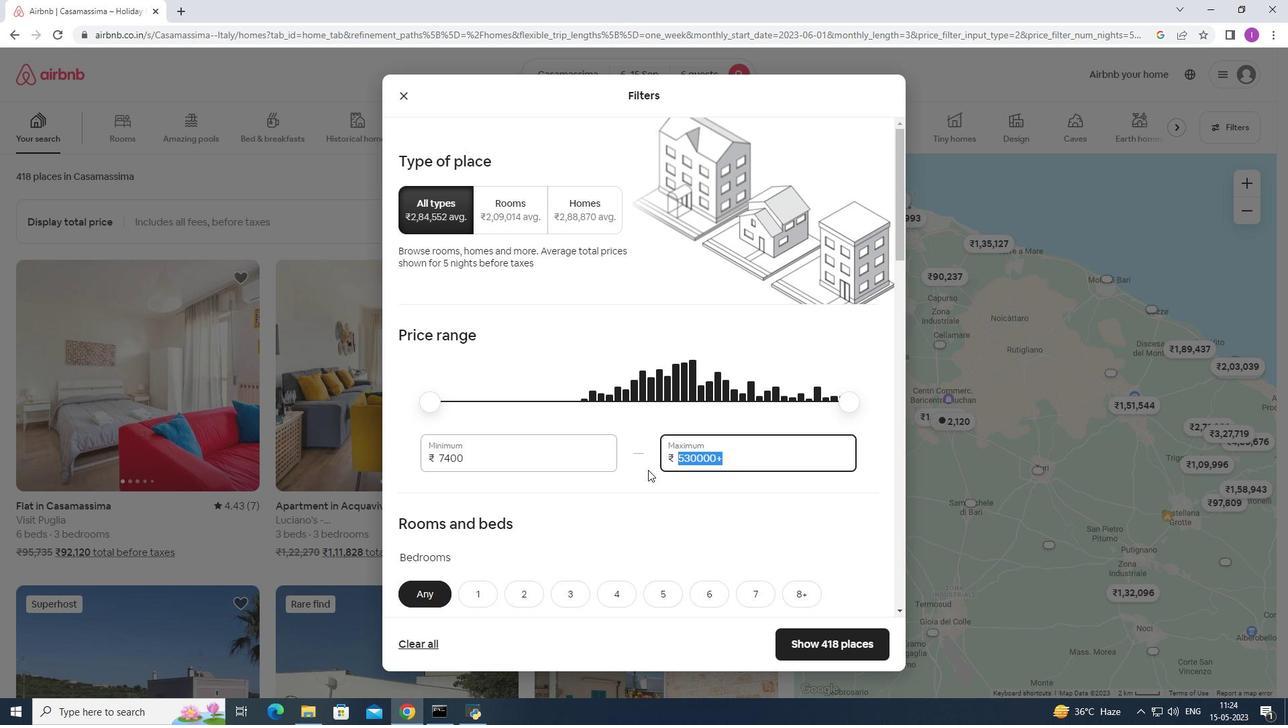 
Action: Mouse moved to (647, 469)
Screenshot: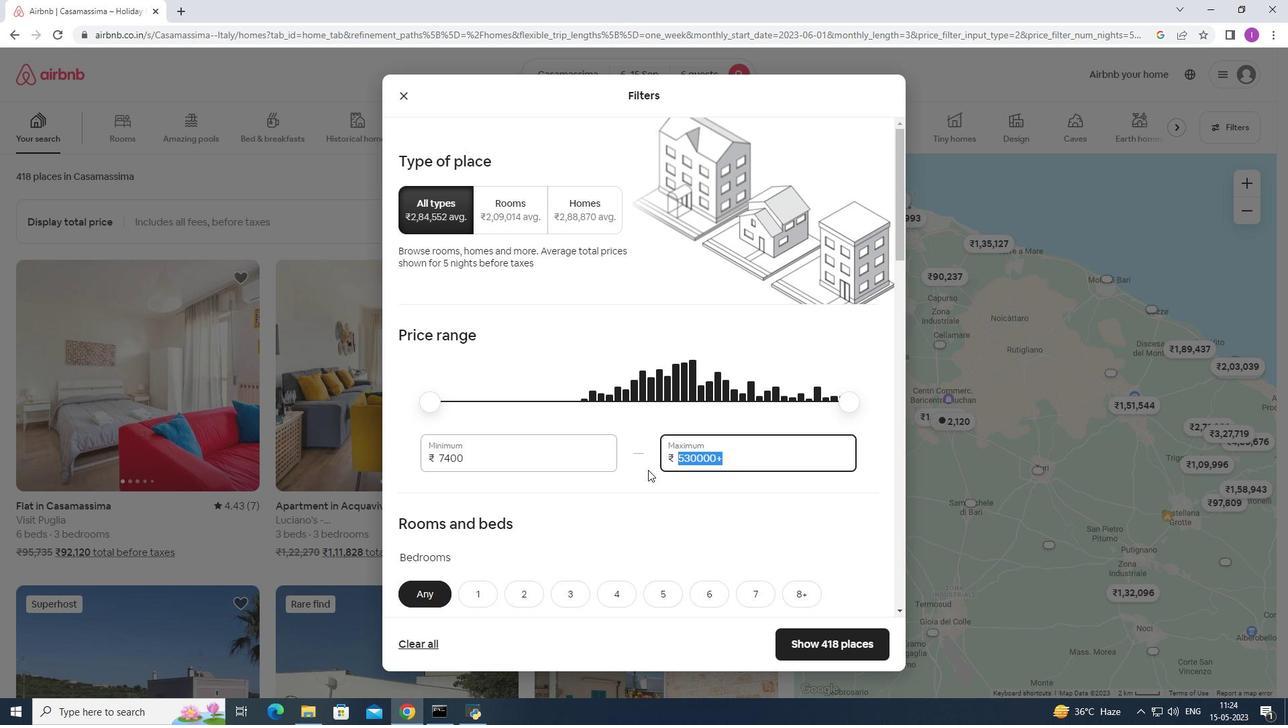 
Action: Key pressed 2000
Screenshot: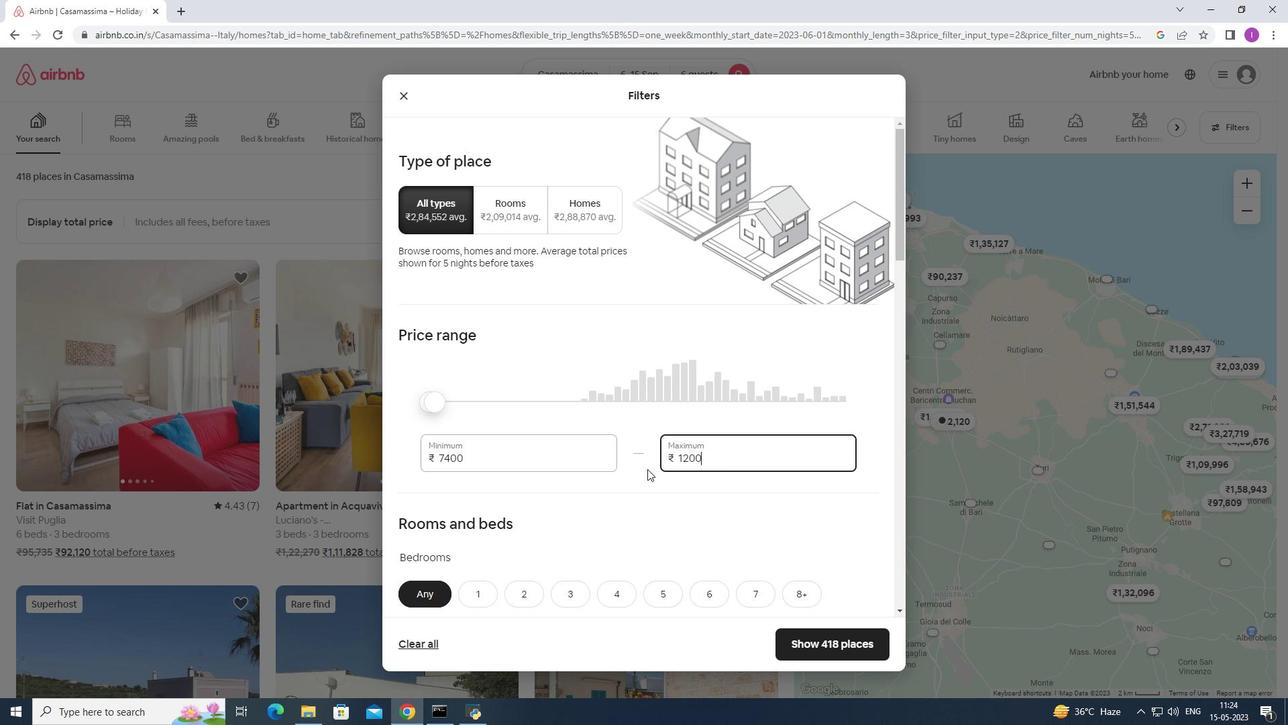 
Action: Mouse moved to (471, 455)
Screenshot: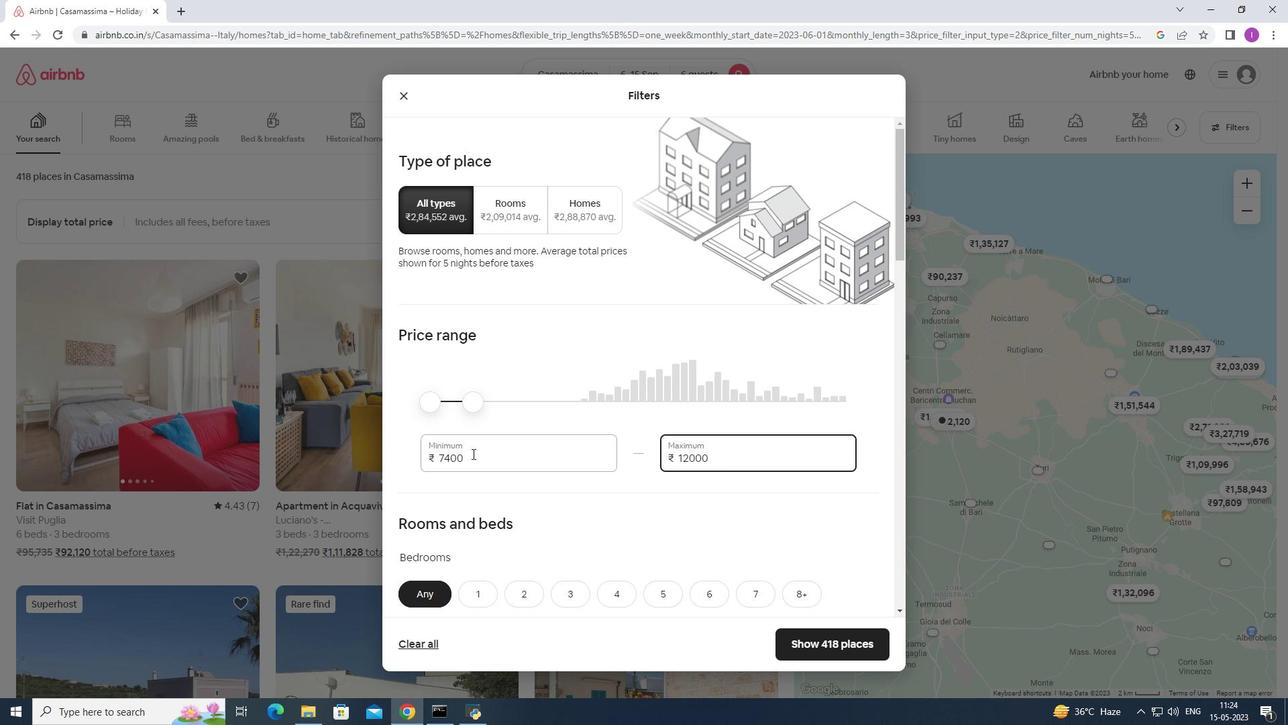 
Action: Mouse pressed left at (471, 455)
Screenshot: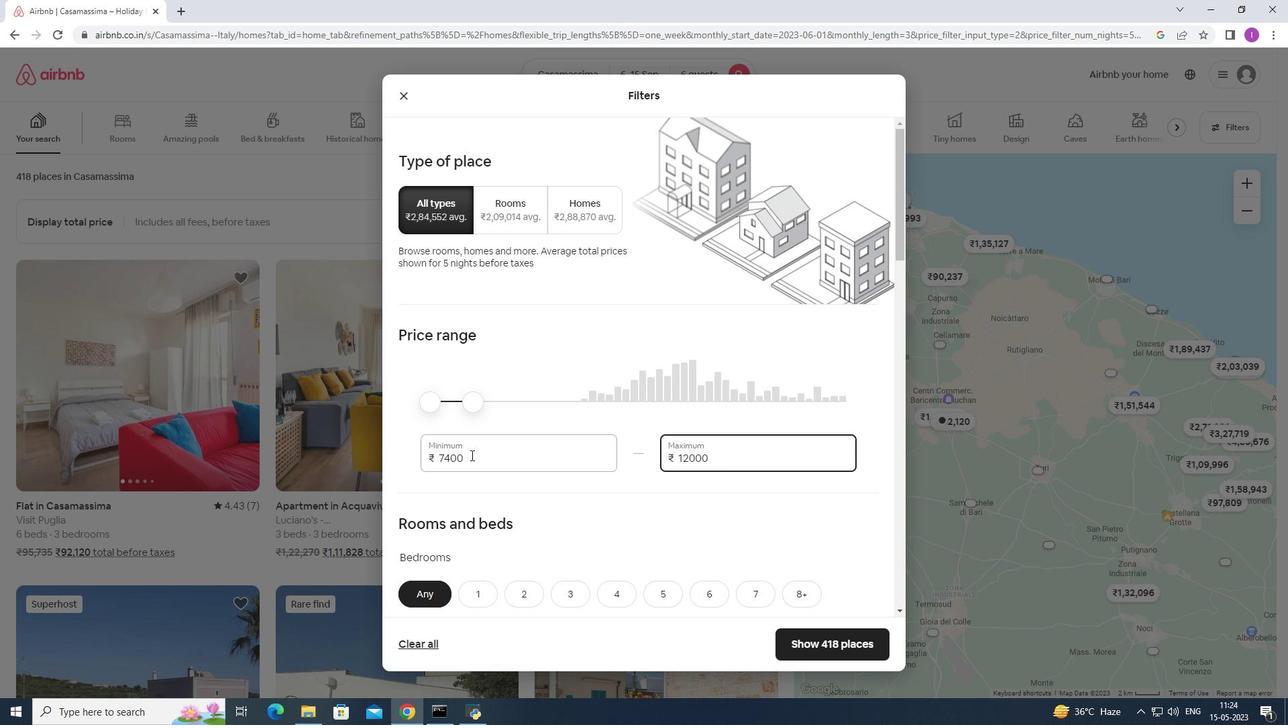 
Action: Mouse moved to (401, 483)
Screenshot: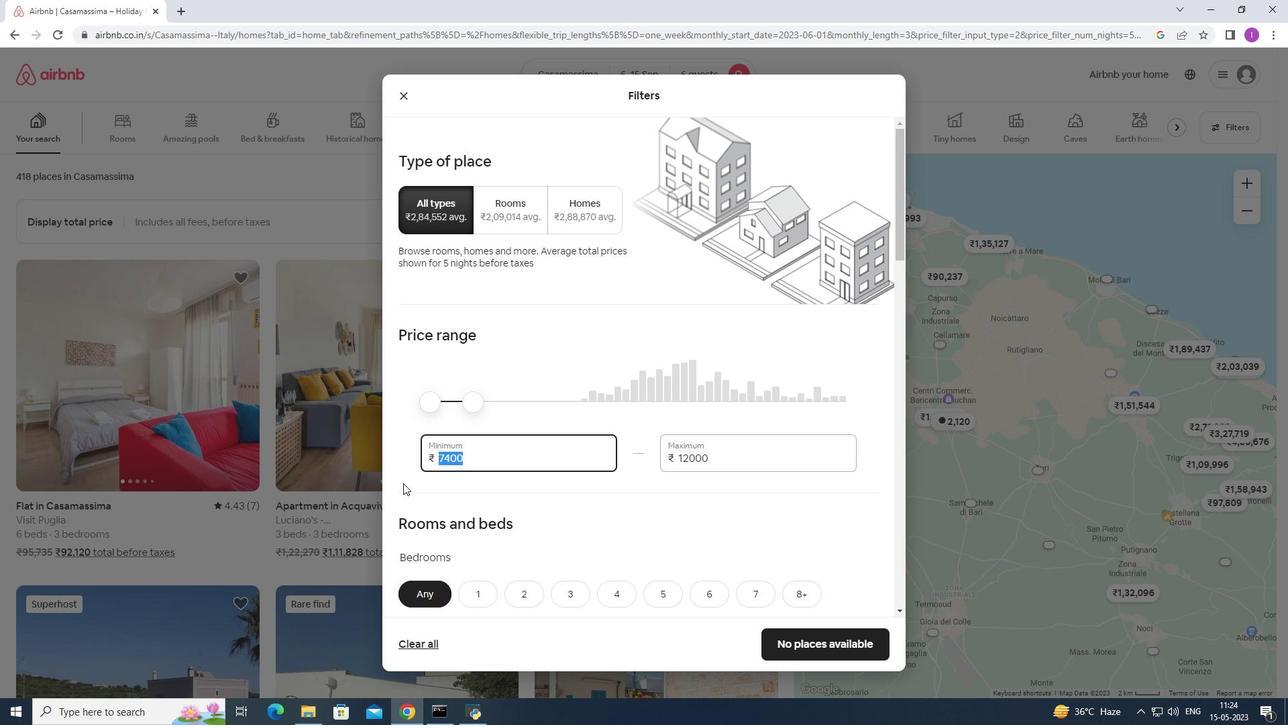 
Action: Key pressed 8
Screenshot: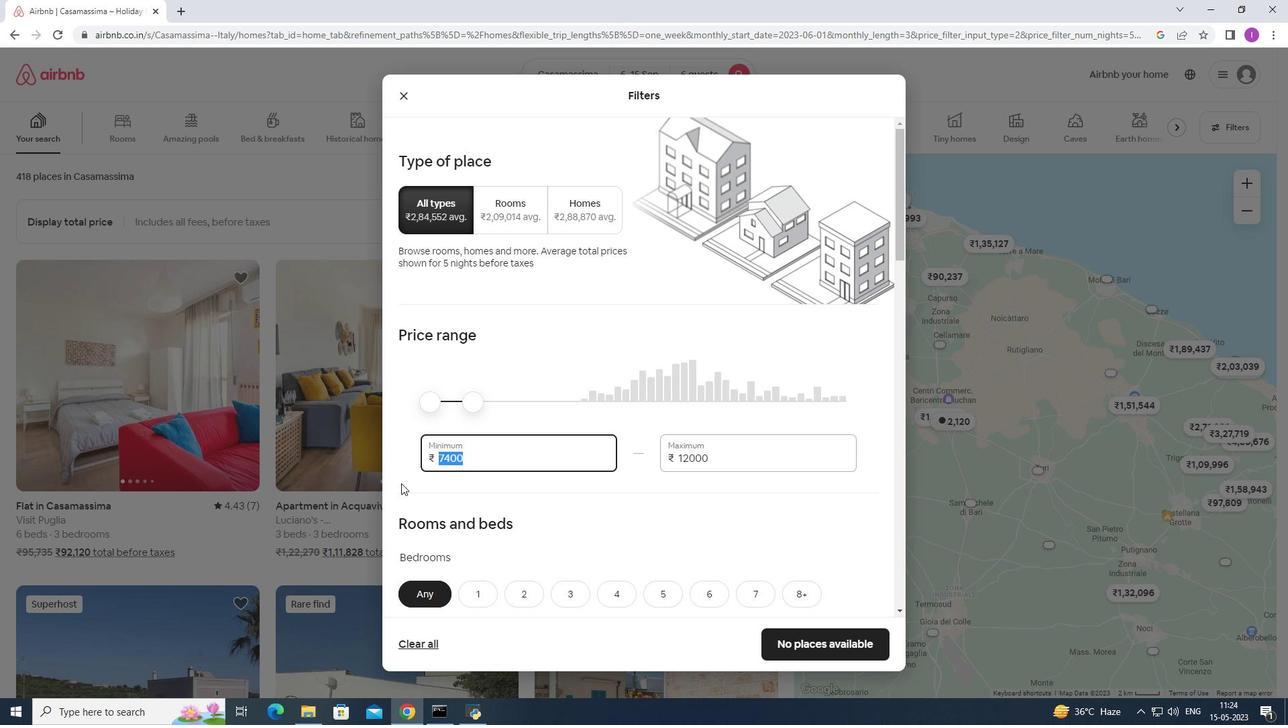 
Action: Mouse moved to (400, 483)
Screenshot: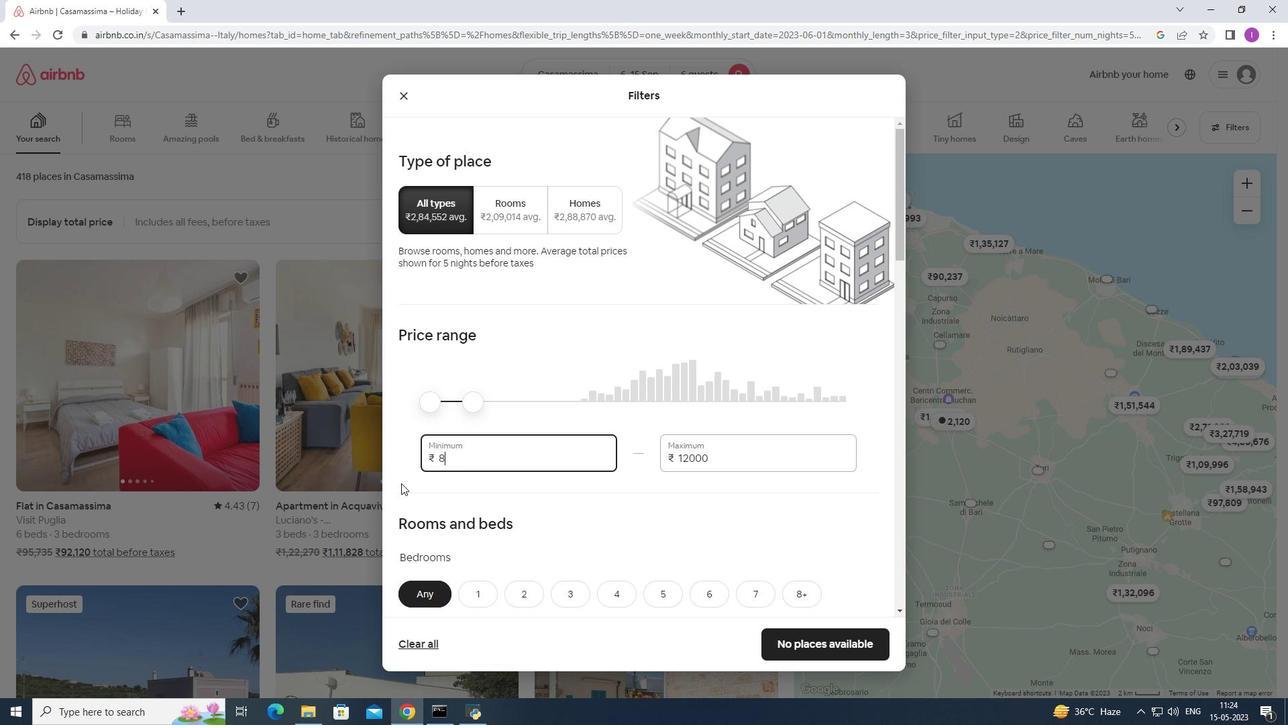 
Action: Key pressed 0000
Screenshot: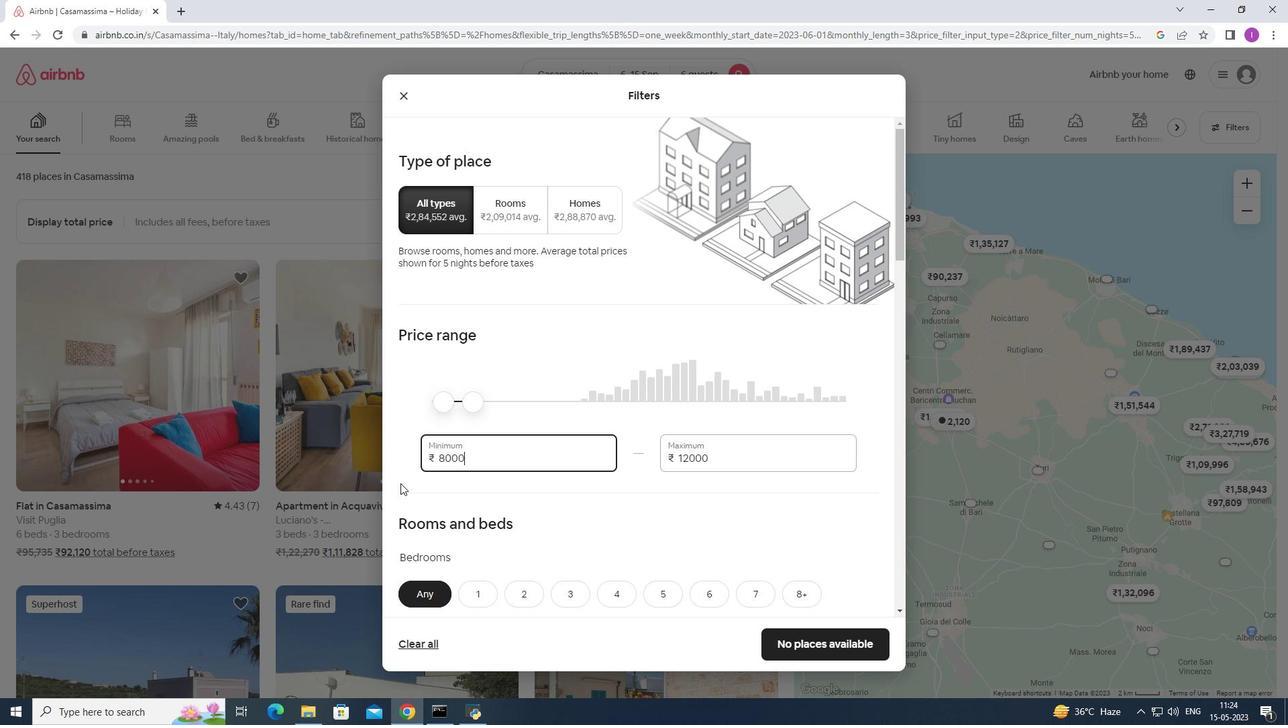 
Action: Mouse moved to (402, 478)
Screenshot: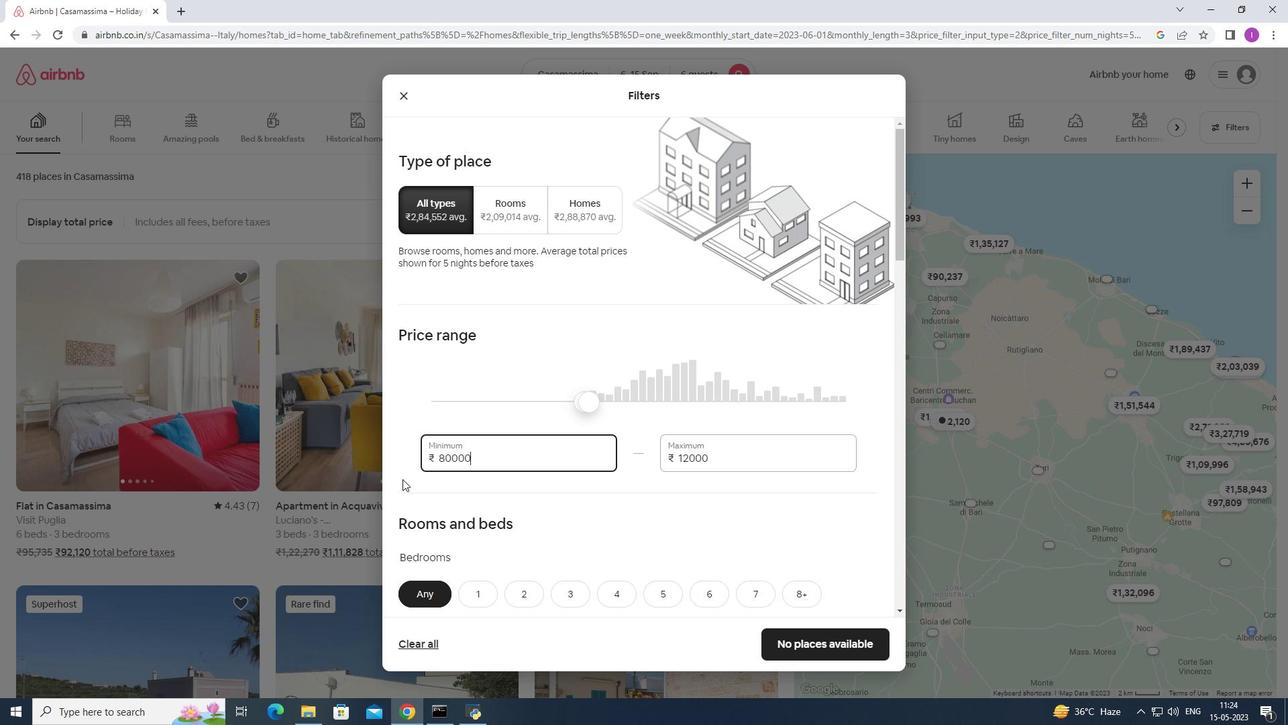 
Action: Key pressed <Key.backspace>
Screenshot: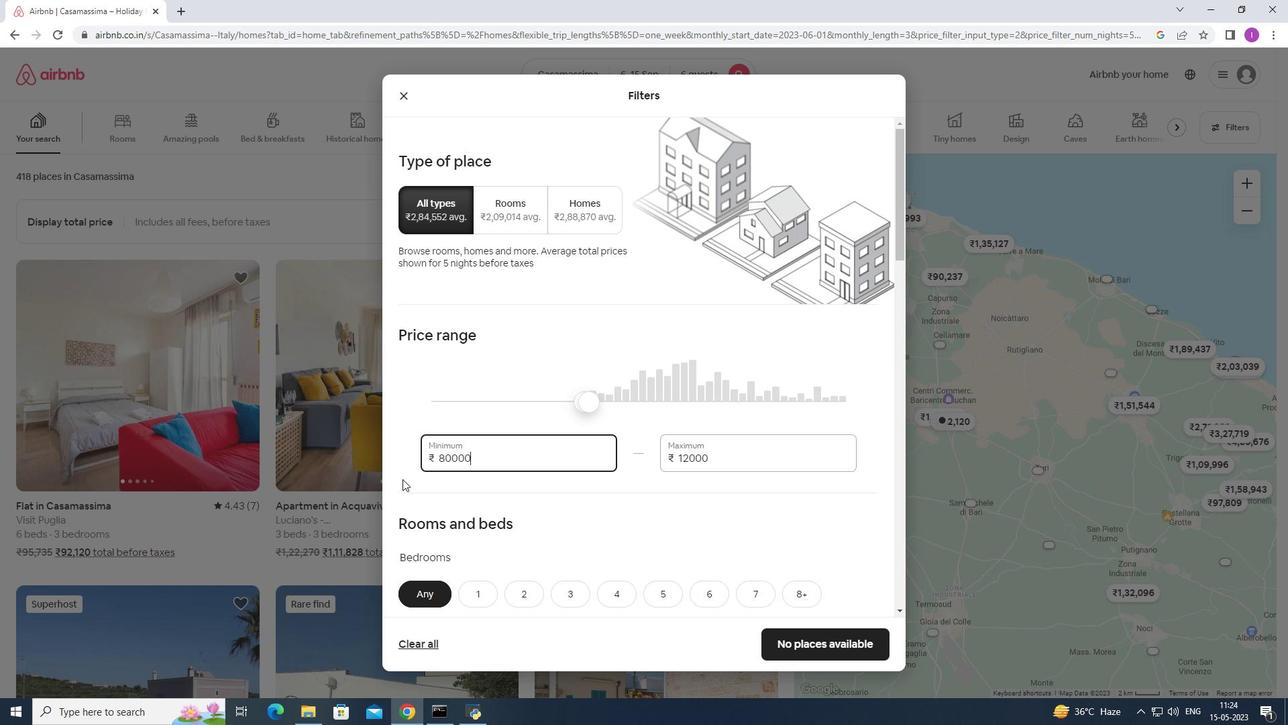 
Action: Mouse moved to (475, 388)
Screenshot: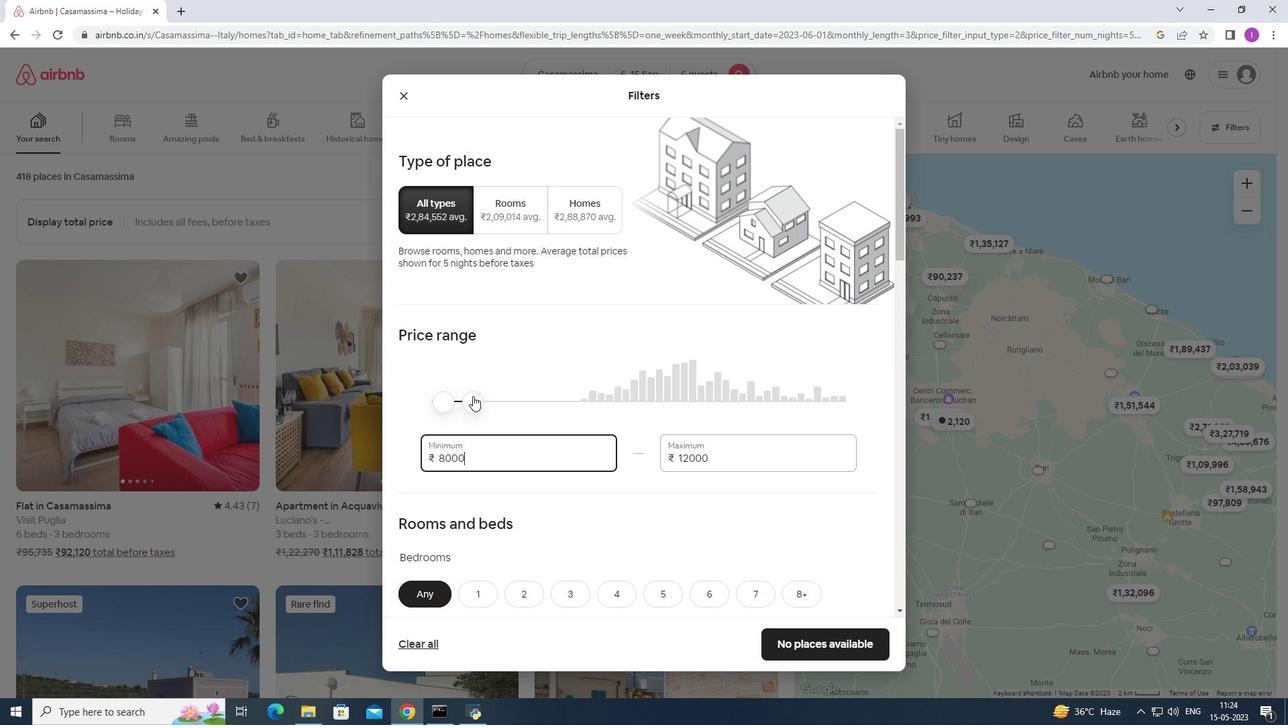 
Action: Mouse scrolled (475, 387) with delta (0, 0)
Screenshot: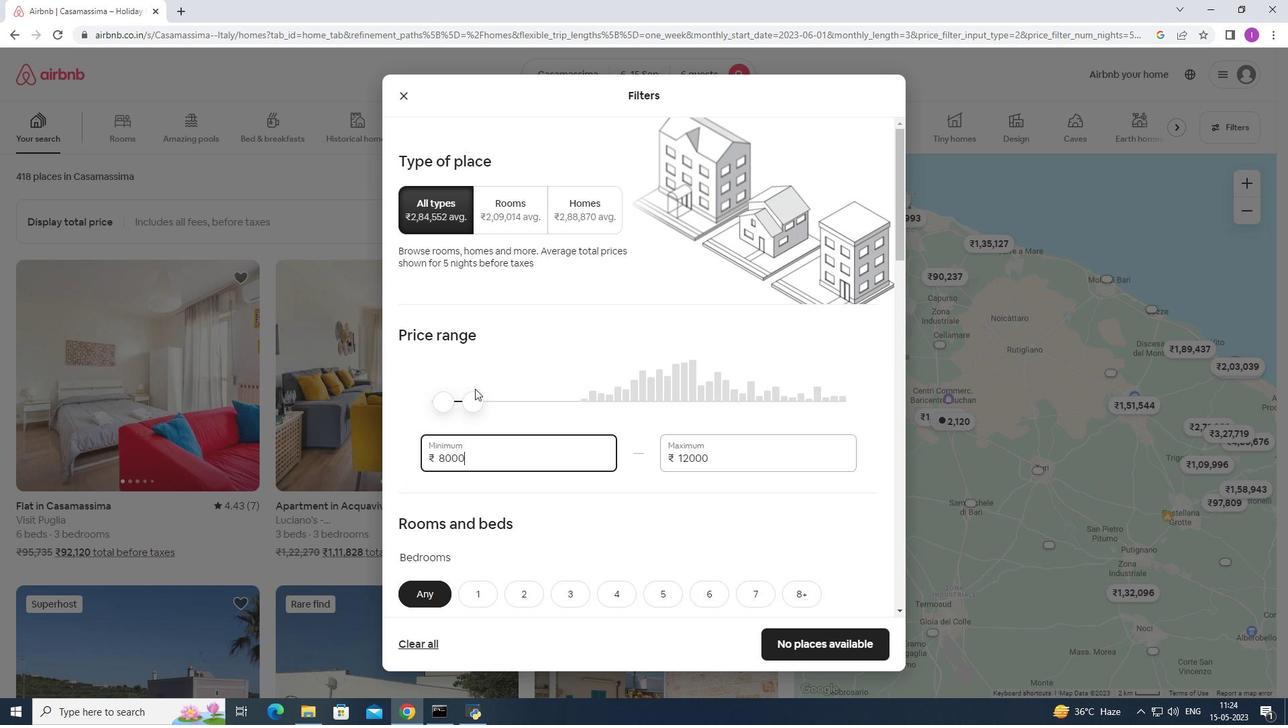 
Action: Mouse moved to (476, 388)
Screenshot: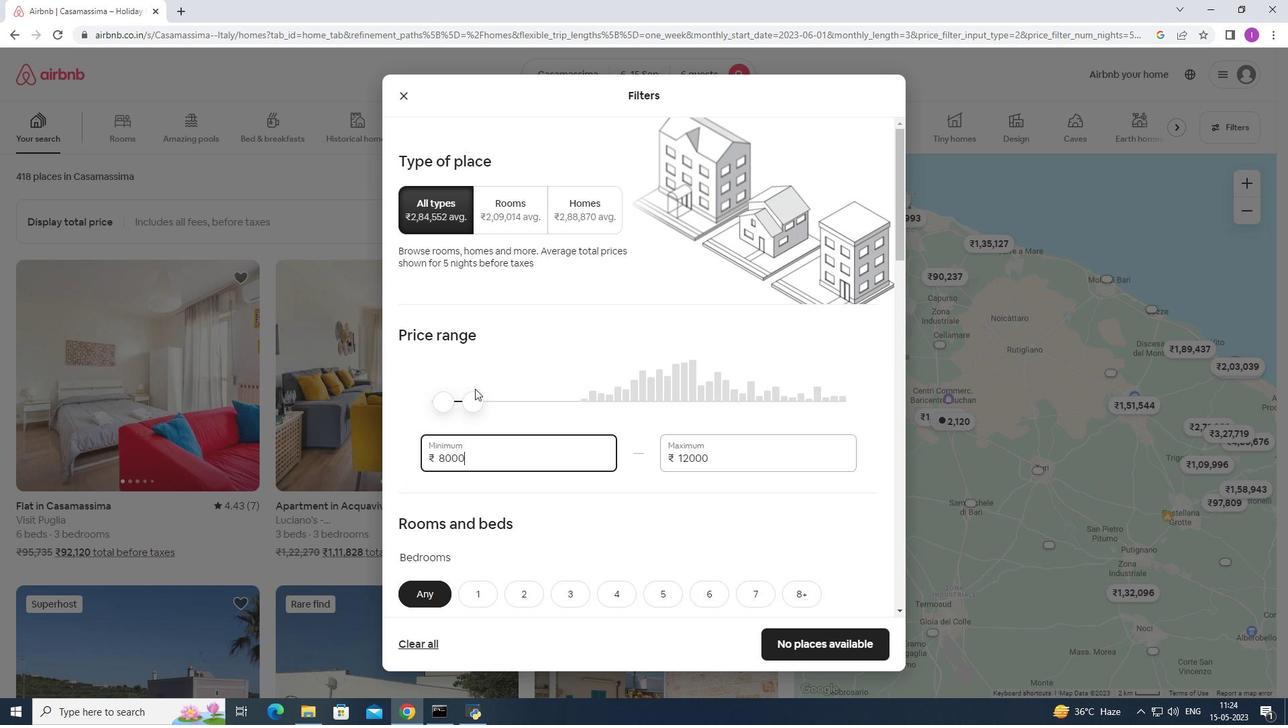 
Action: Mouse scrolled (476, 388) with delta (0, 0)
Screenshot: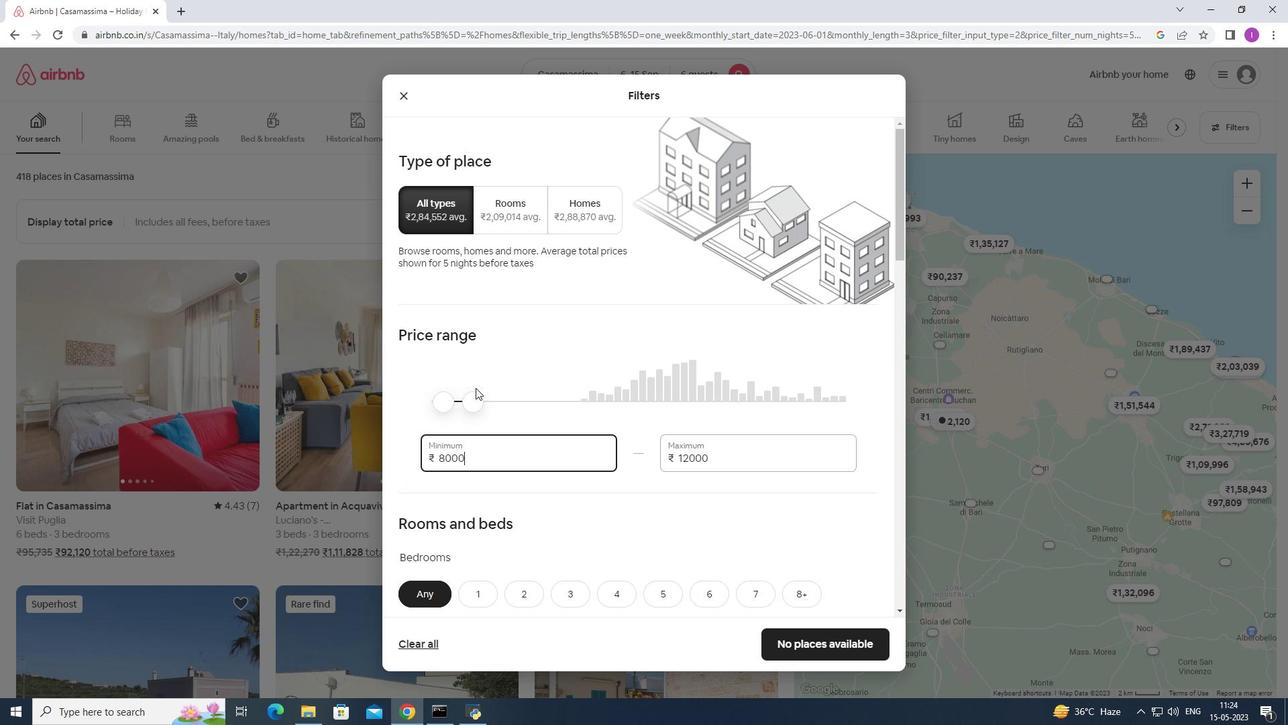 
Action: Mouse moved to (478, 388)
Screenshot: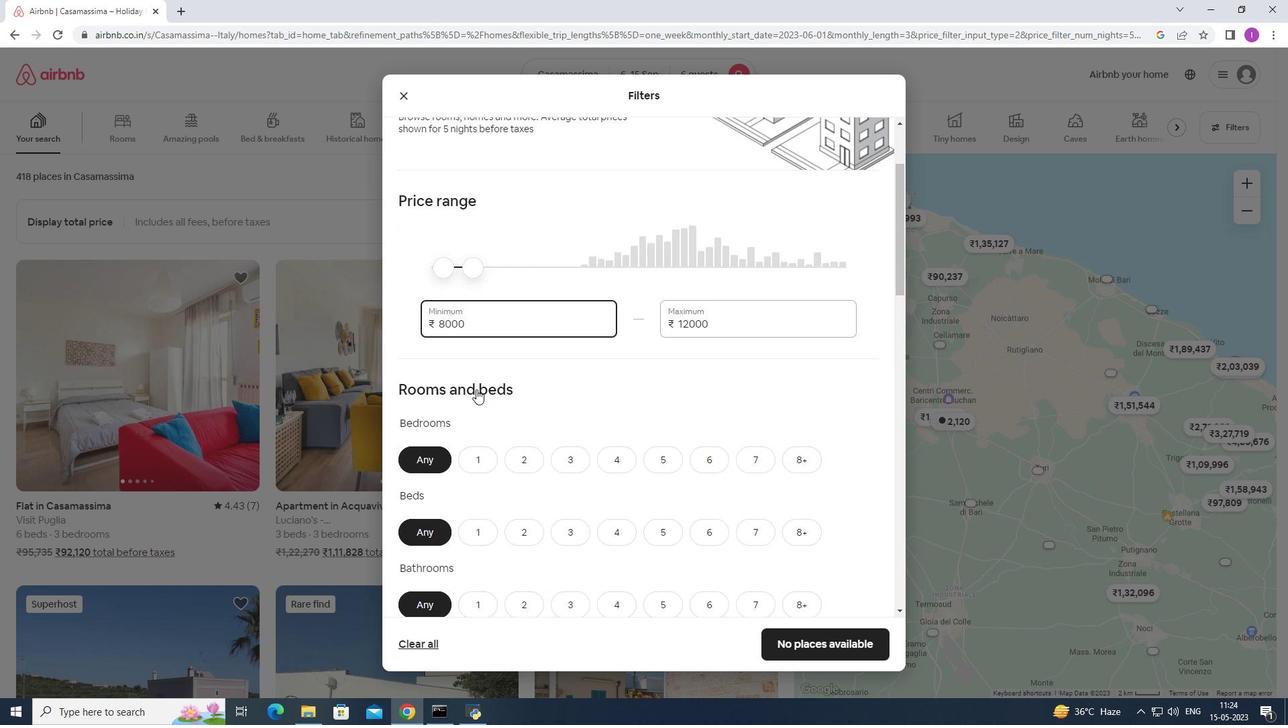 
Action: Mouse scrolled (478, 388) with delta (0, 0)
Screenshot: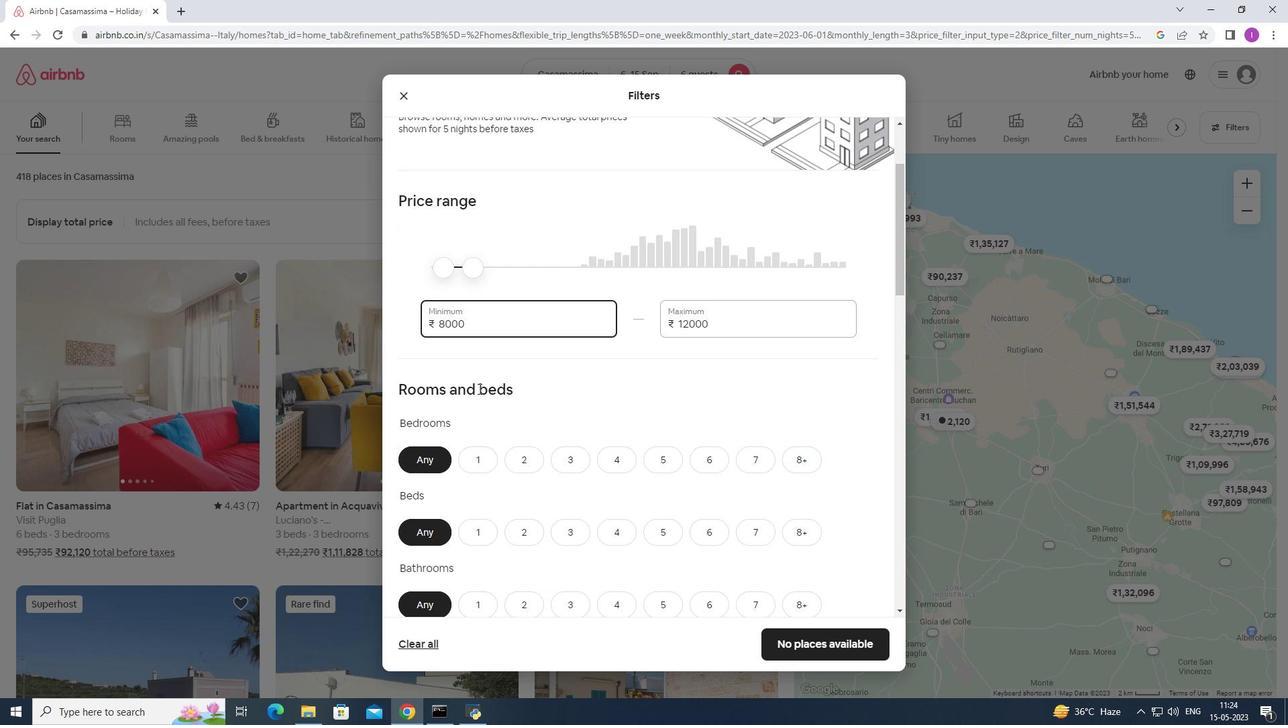
Action: Mouse scrolled (478, 388) with delta (0, 0)
Screenshot: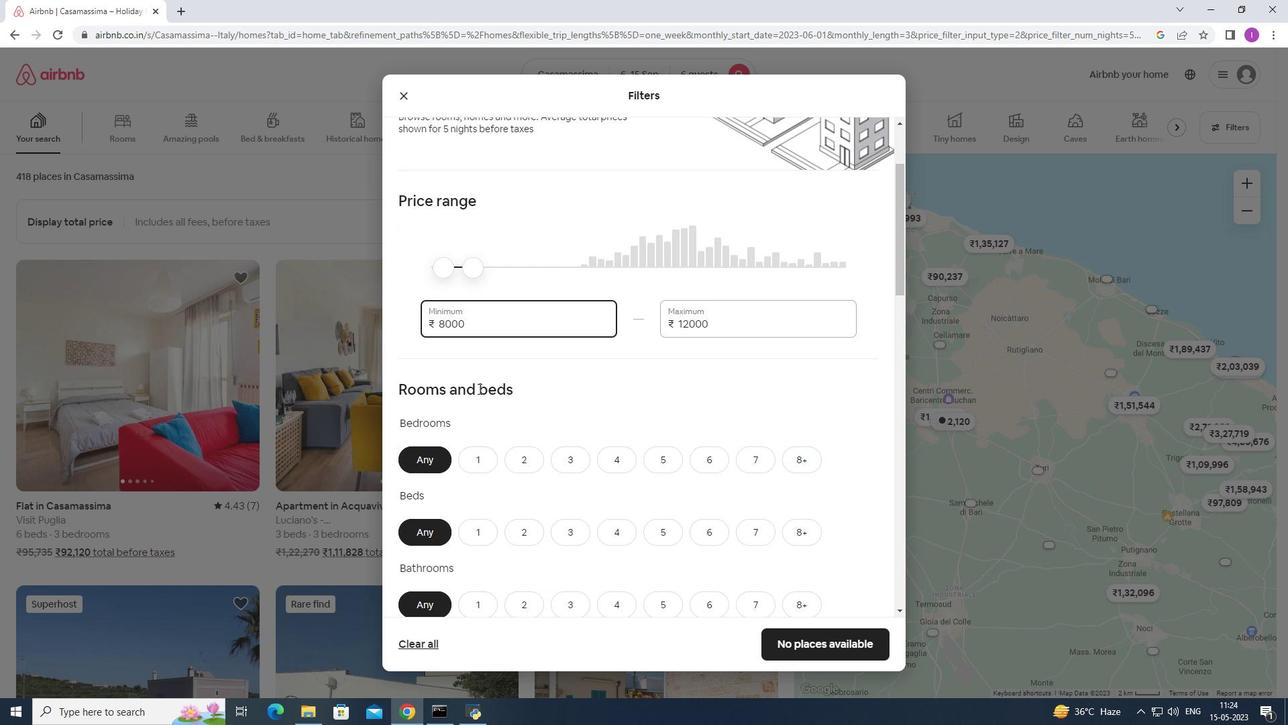 
Action: Mouse moved to (724, 331)
Screenshot: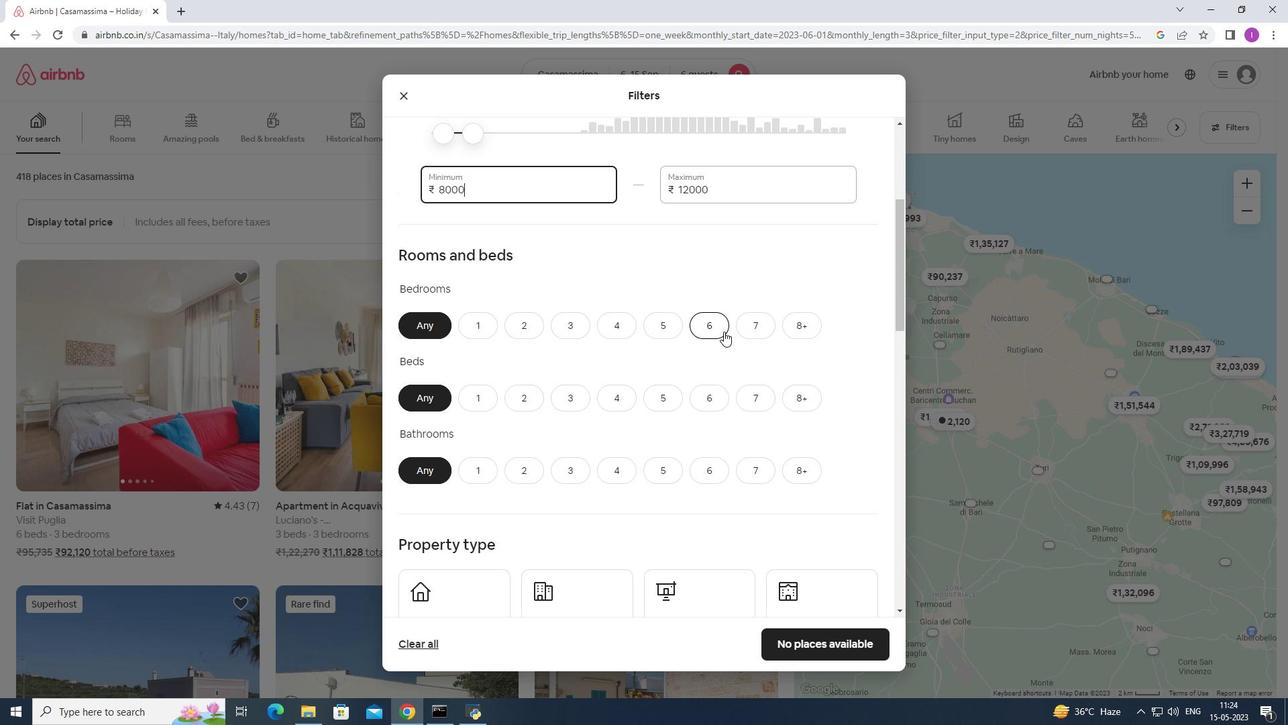 
Action: Mouse pressed left at (724, 331)
Screenshot: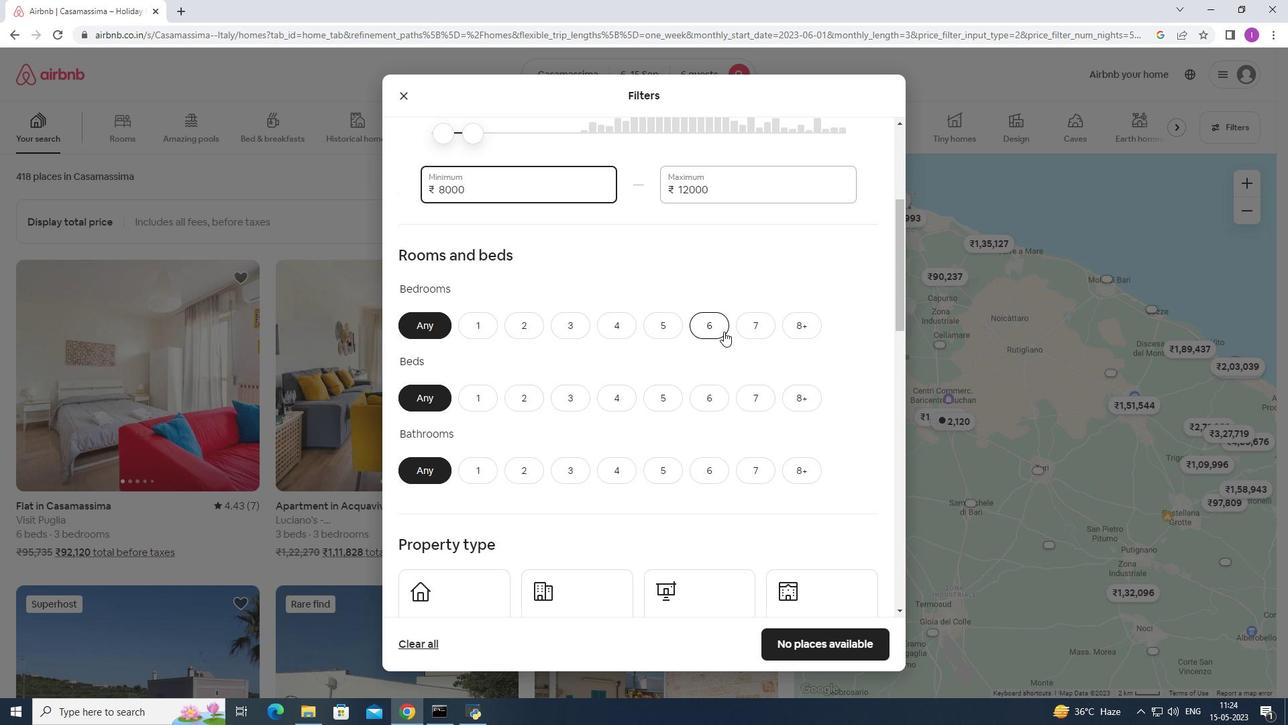 
Action: Mouse moved to (712, 393)
Screenshot: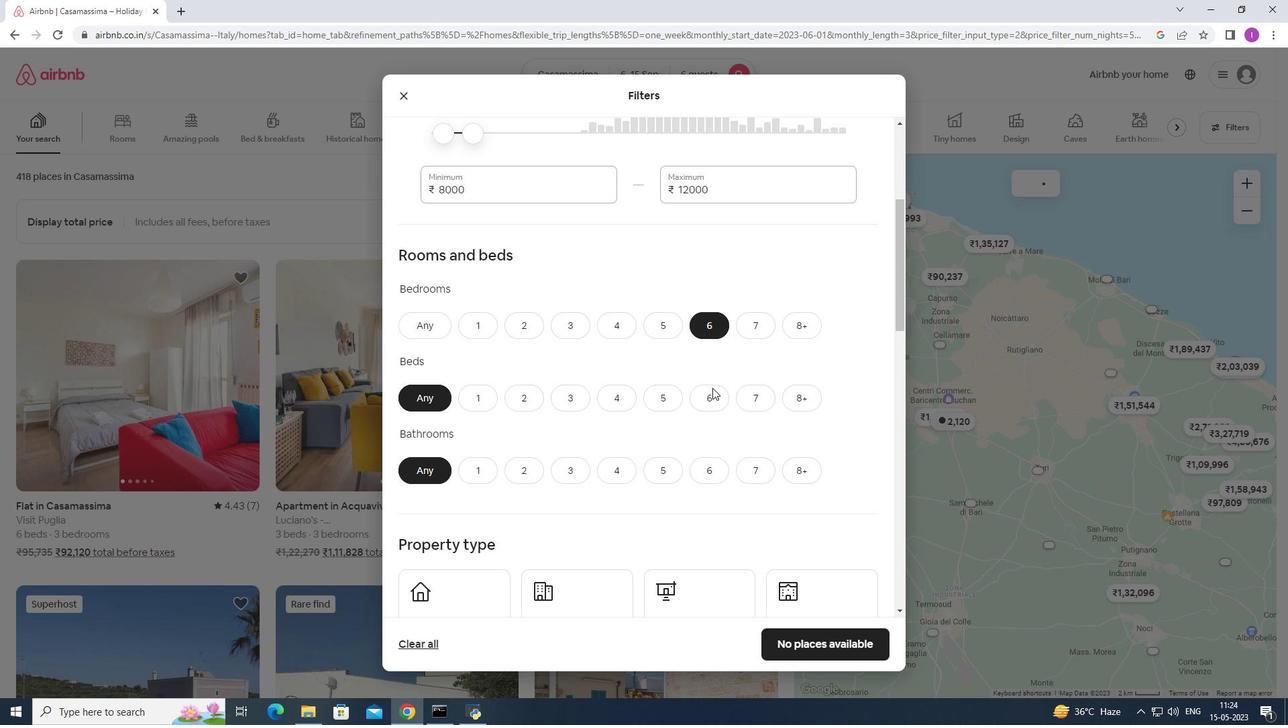 
Action: Mouse pressed left at (712, 393)
Screenshot: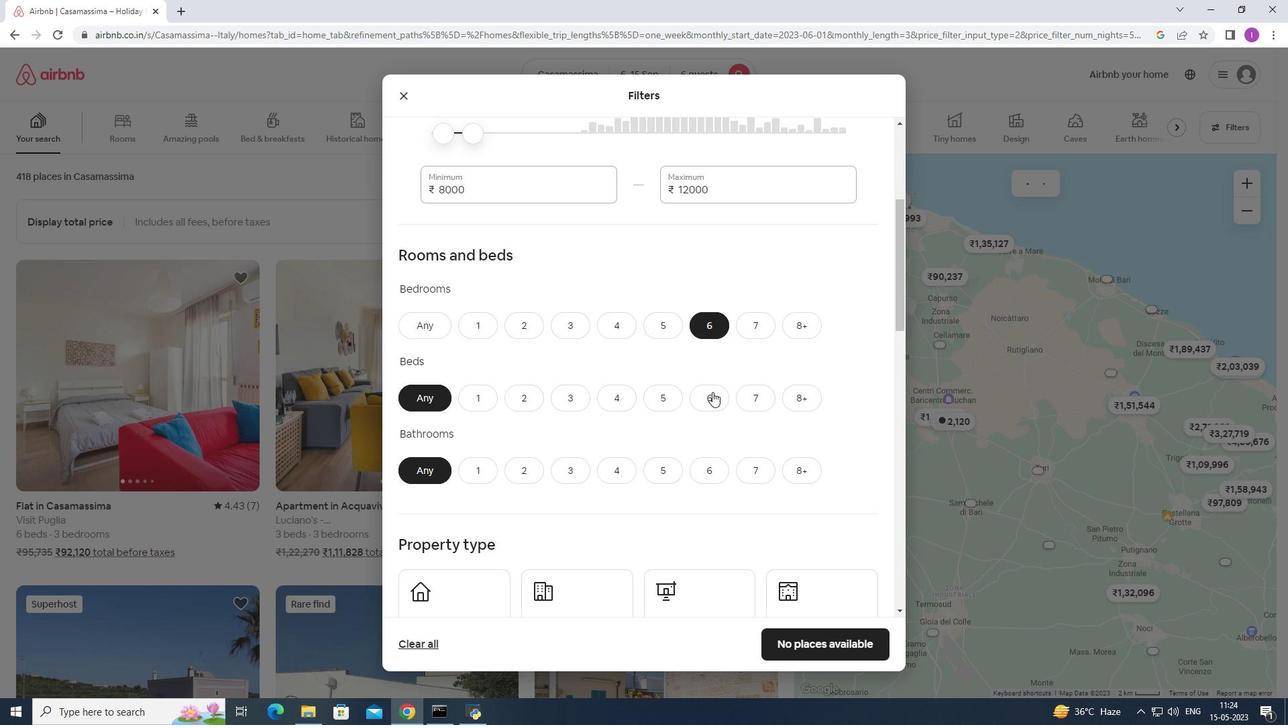 
Action: Mouse moved to (712, 466)
Screenshot: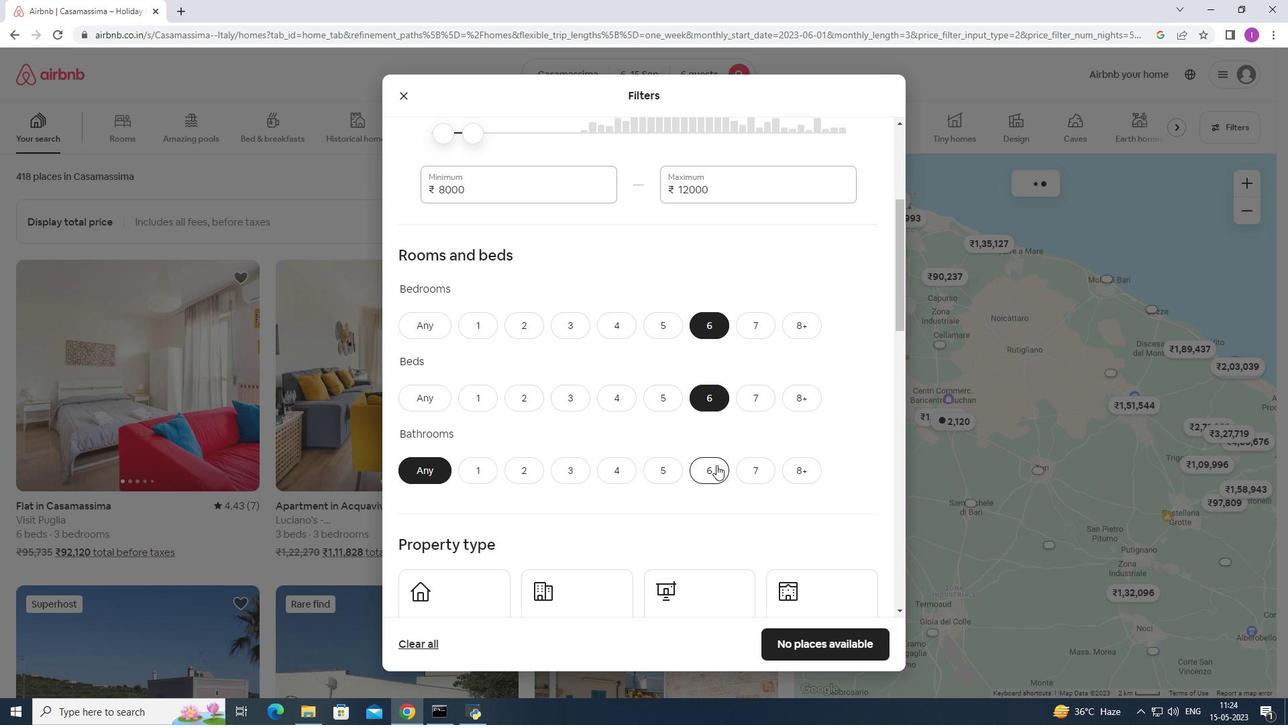 
Action: Mouse pressed left at (712, 466)
Screenshot: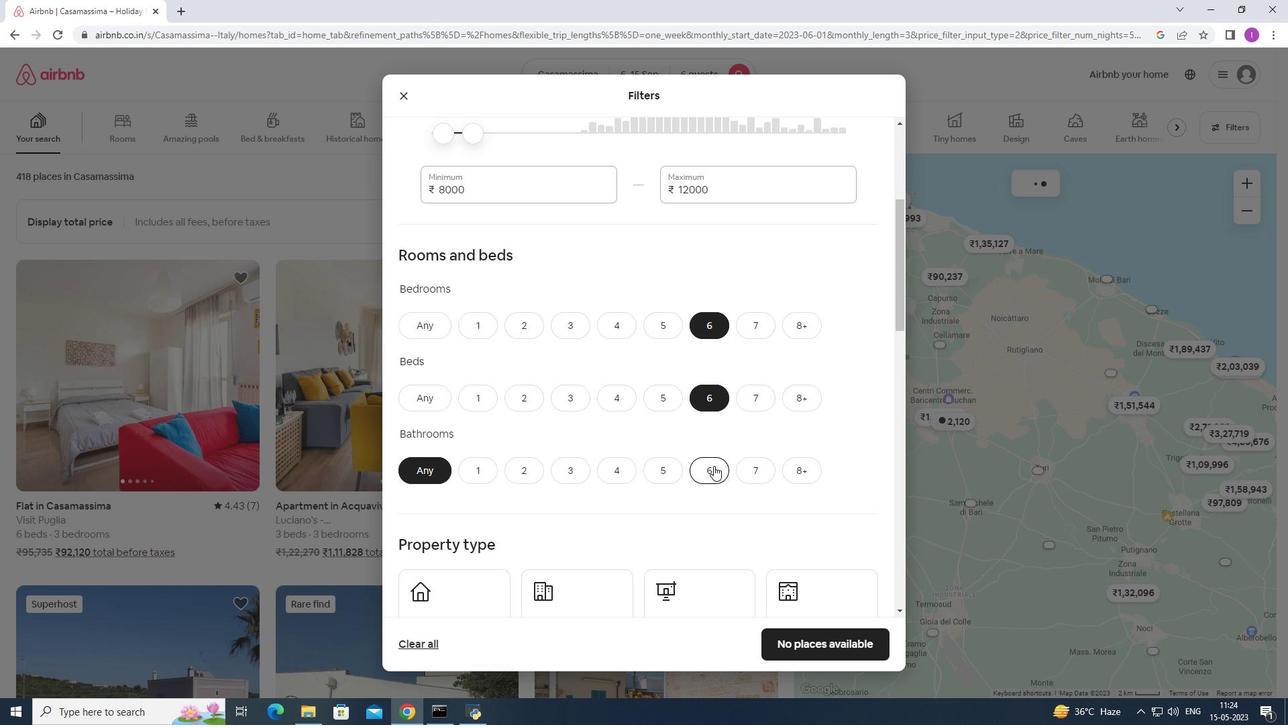 
Action: Mouse moved to (493, 439)
Screenshot: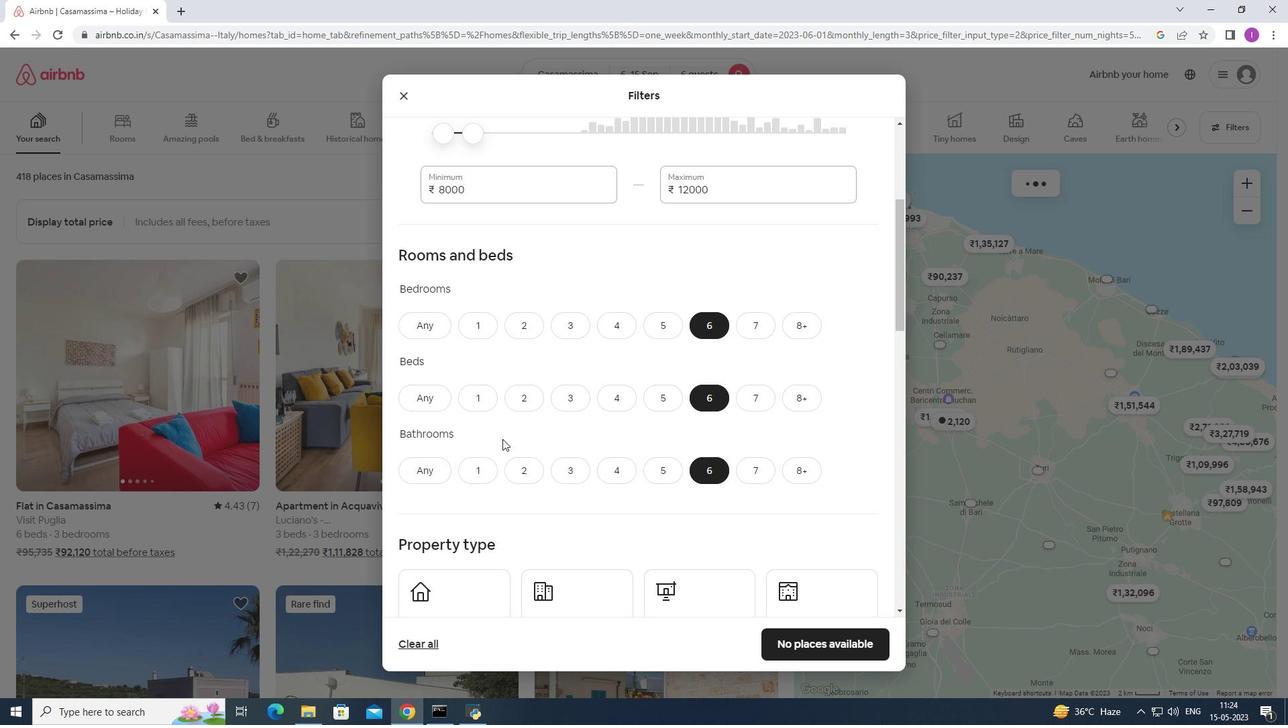 
Action: Mouse scrolled (493, 438) with delta (0, 0)
Screenshot: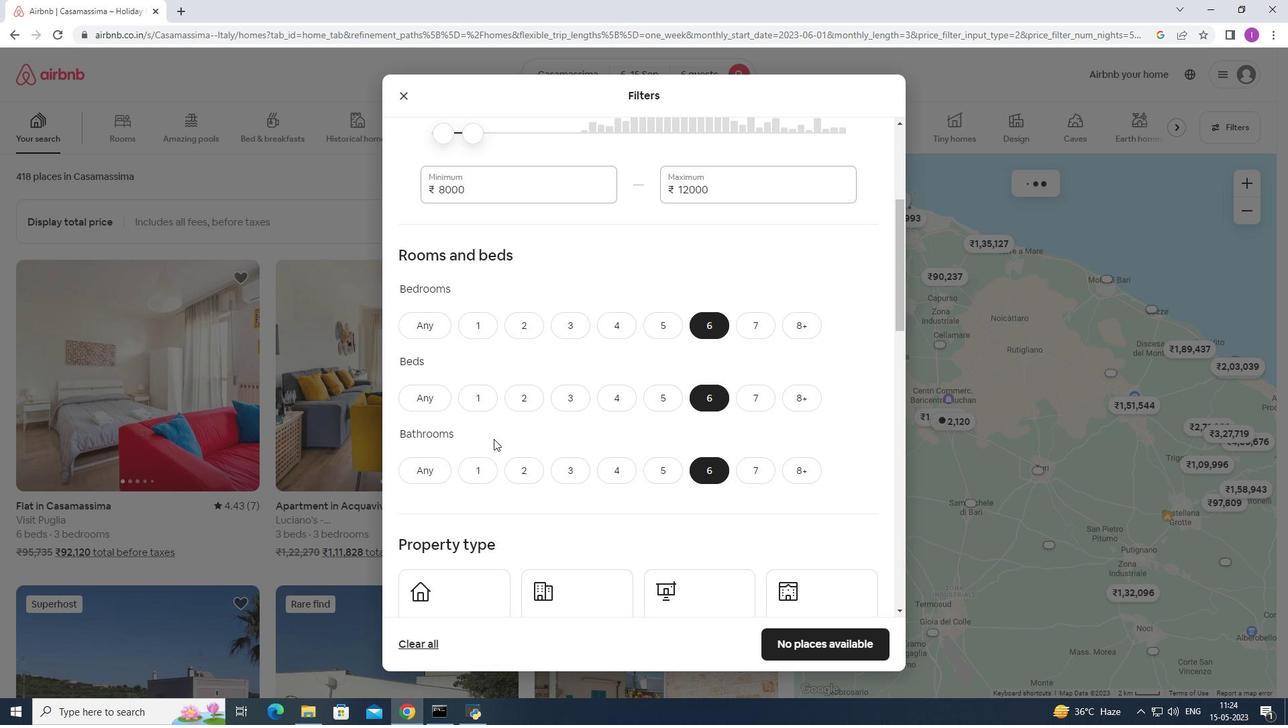 
Action: Mouse scrolled (493, 438) with delta (0, 0)
Screenshot: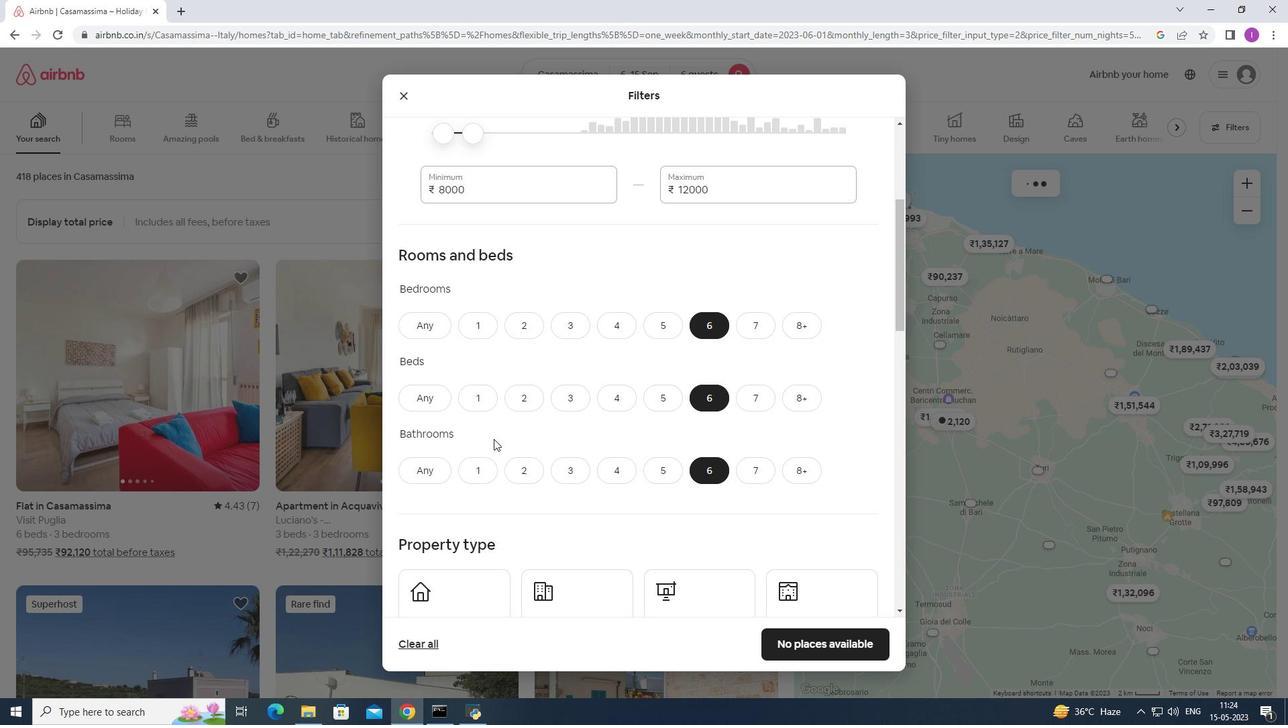 
Action: Mouse scrolled (493, 438) with delta (0, 0)
Screenshot: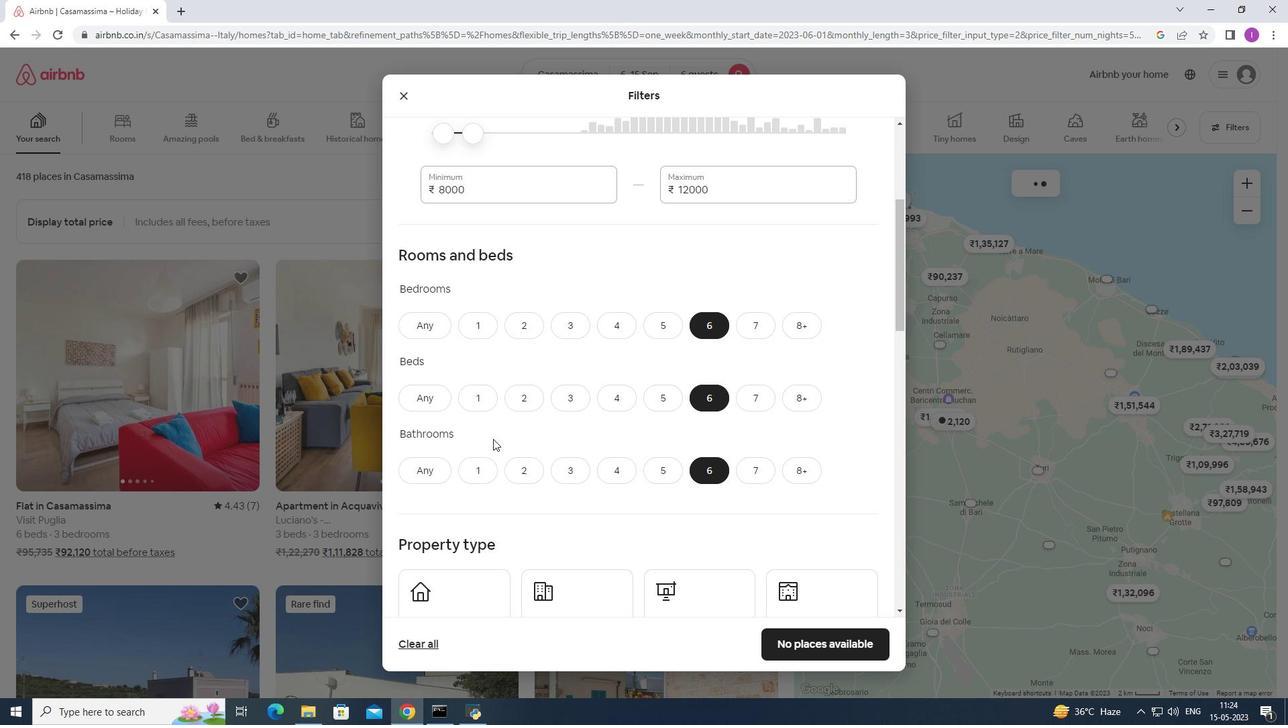 
Action: Mouse moved to (493, 439)
Screenshot: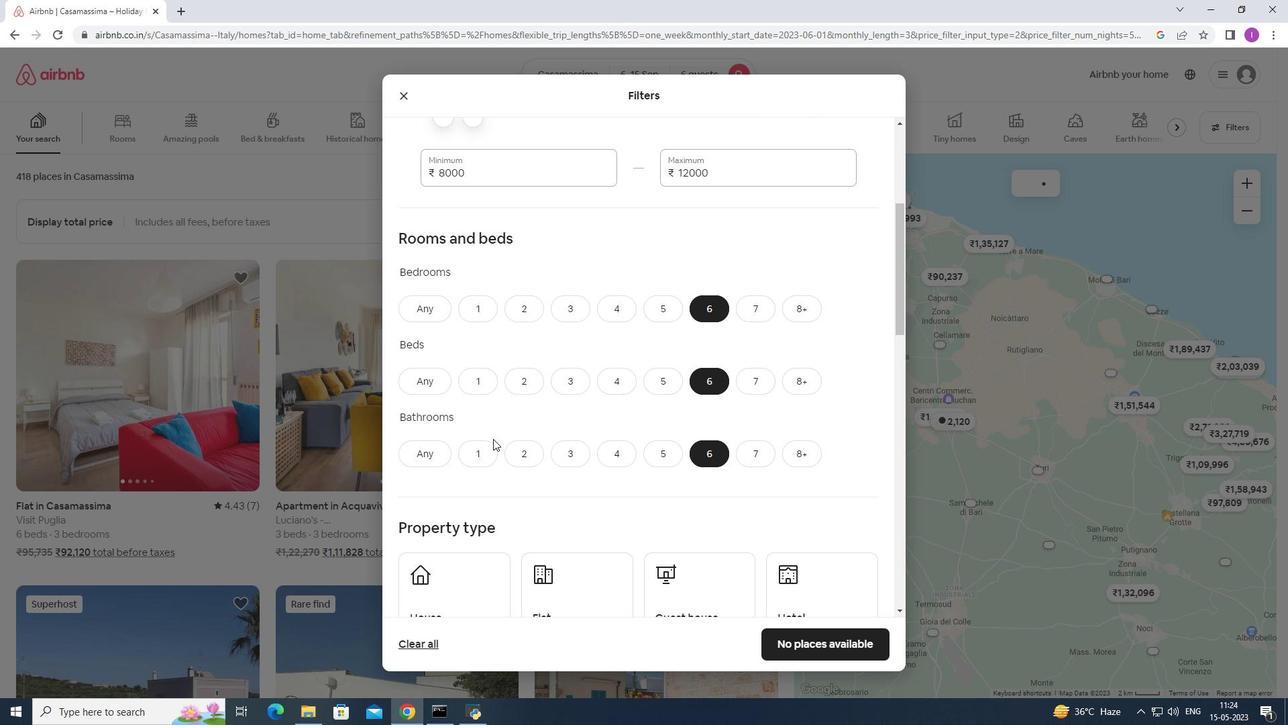 
Action: Mouse scrolled (493, 438) with delta (0, 0)
Screenshot: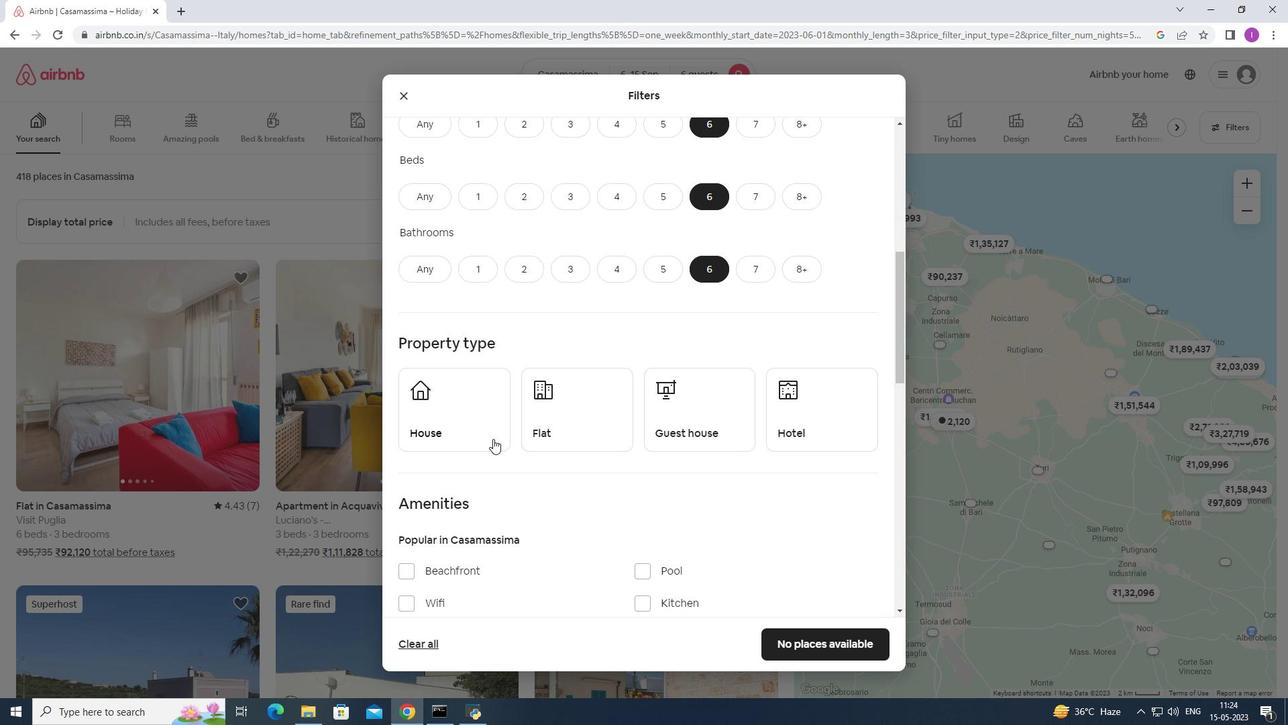 
Action: Mouse moved to (449, 377)
Screenshot: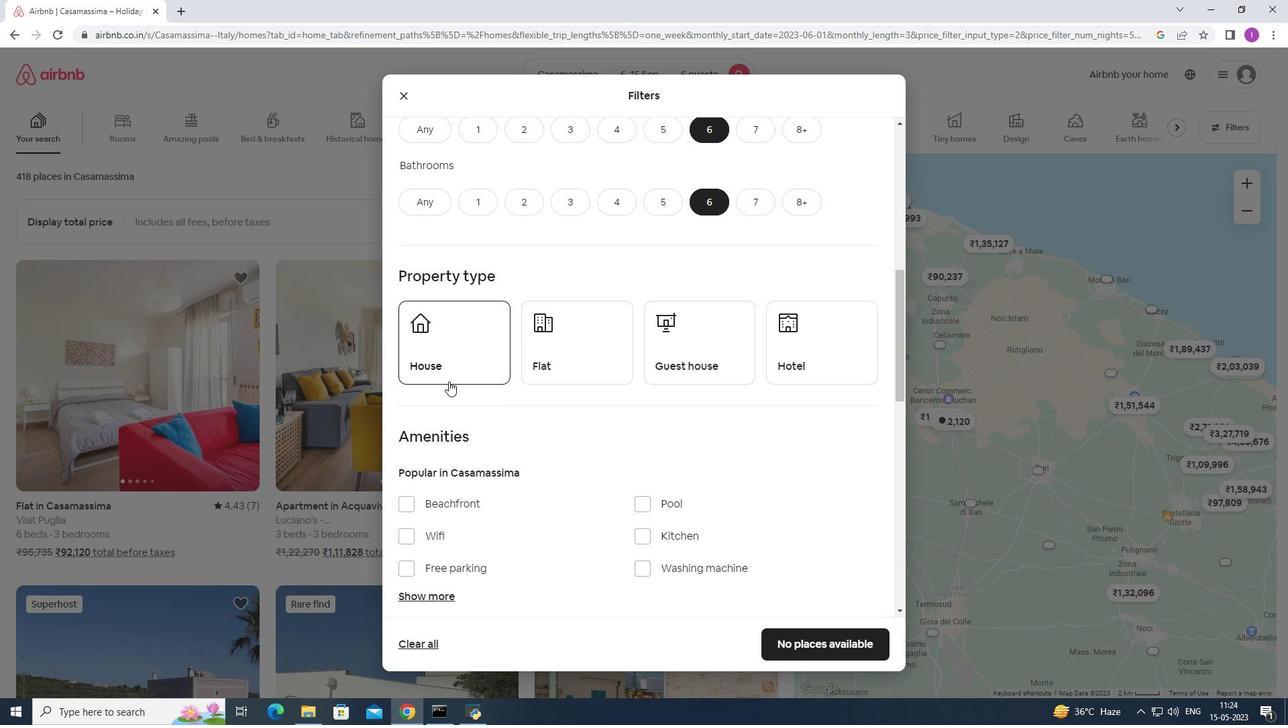 
Action: Mouse pressed left at (449, 377)
Screenshot: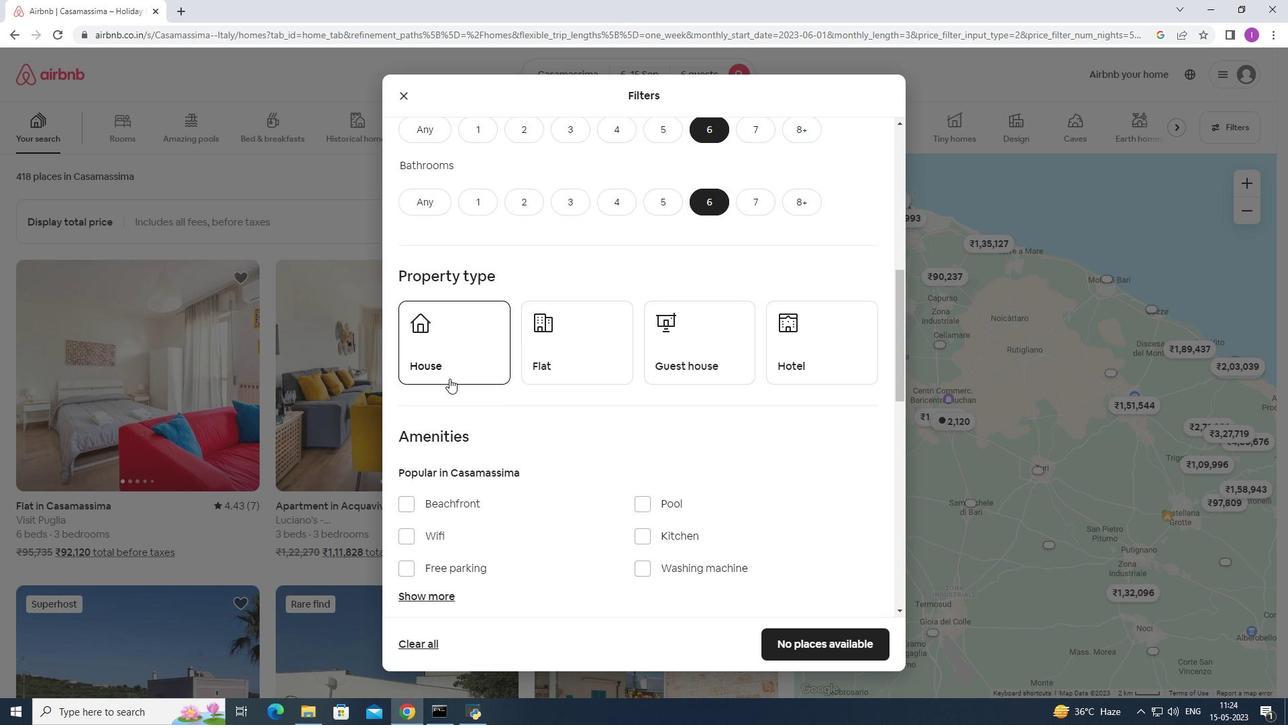 
Action: Mouse moved to (559, 365)
Screenshot: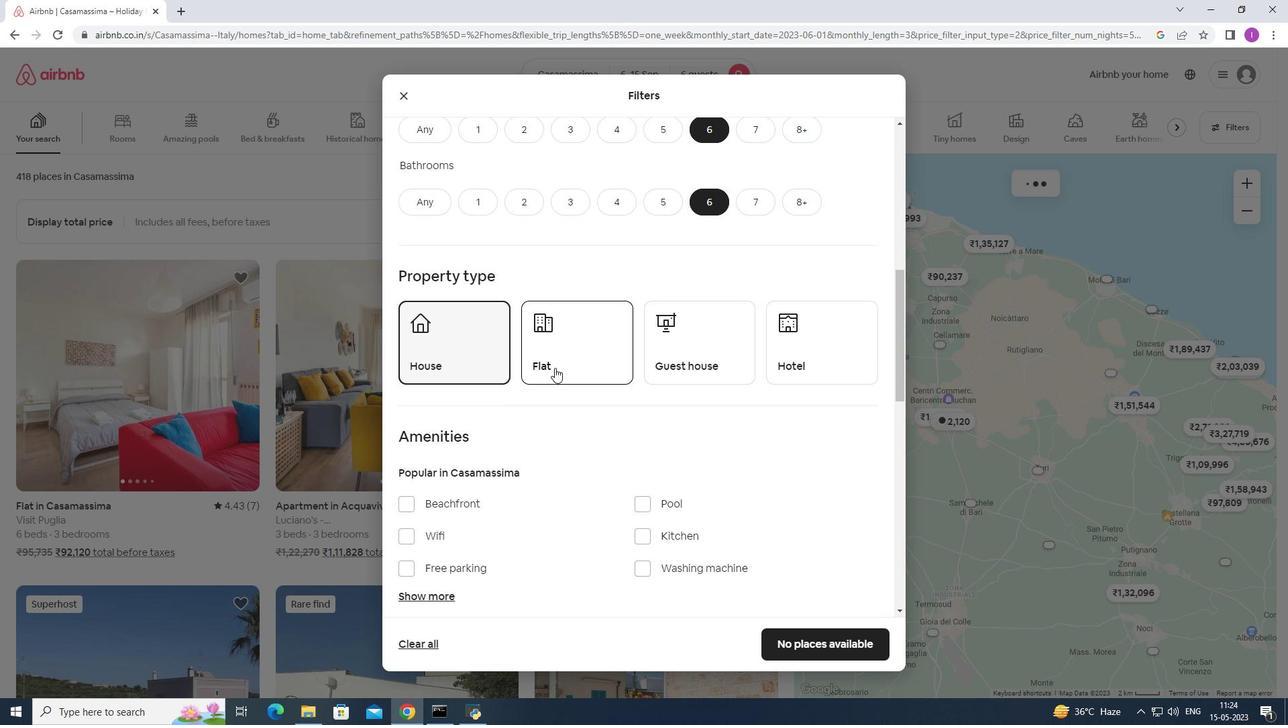 
Action: Mouse pressed left at (559, 365)
Screenshot: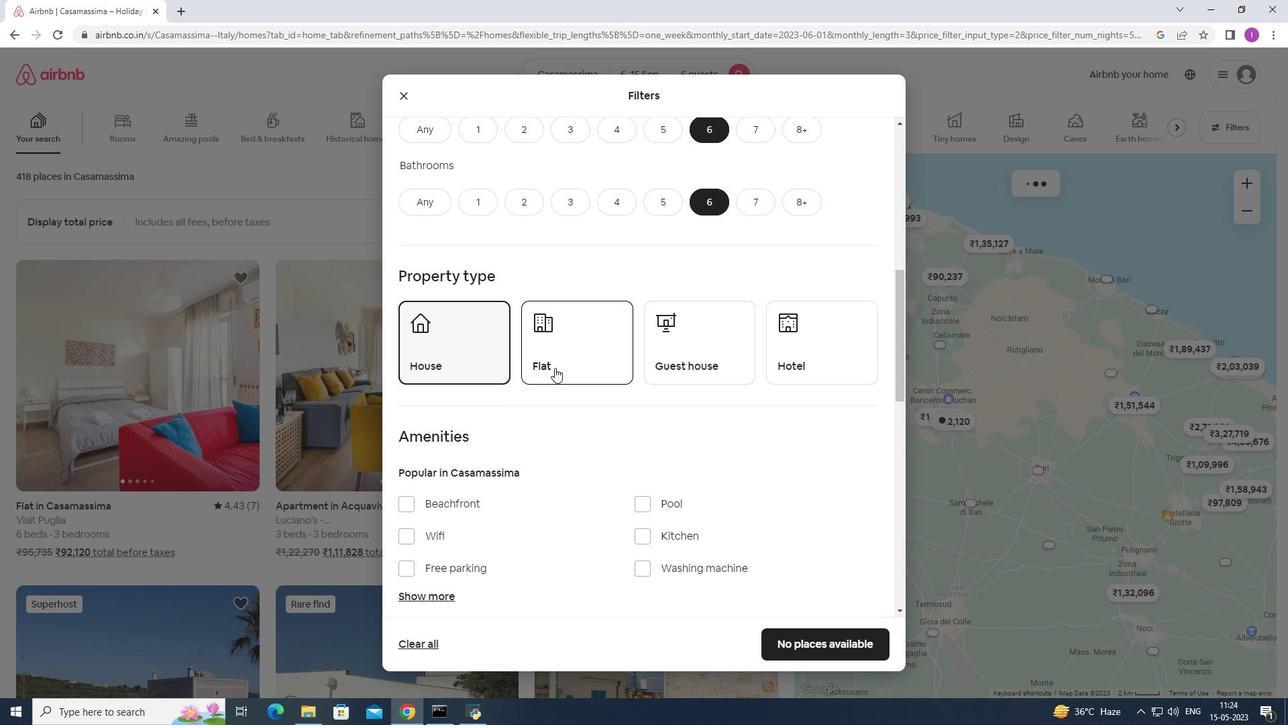 
Action: Mouse moved to (726, 359)
Screenshot: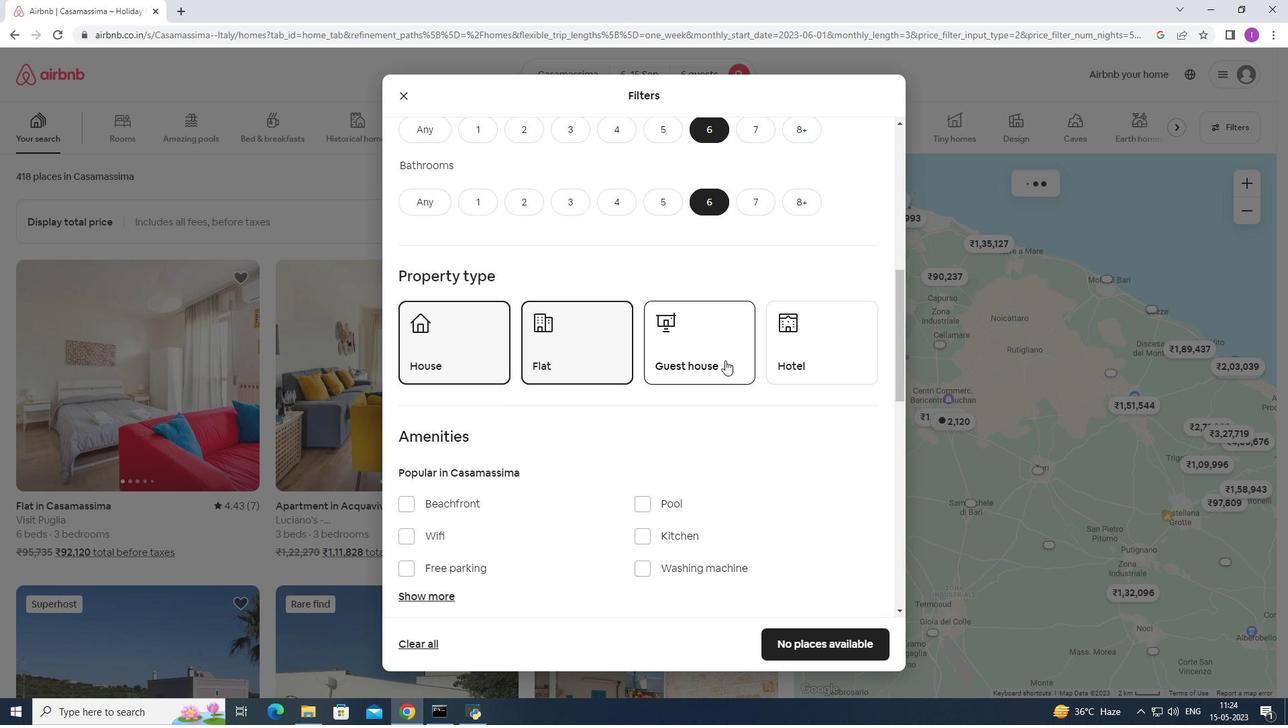 
Action: Mouse pressed left at (726, 359)
Screenshot: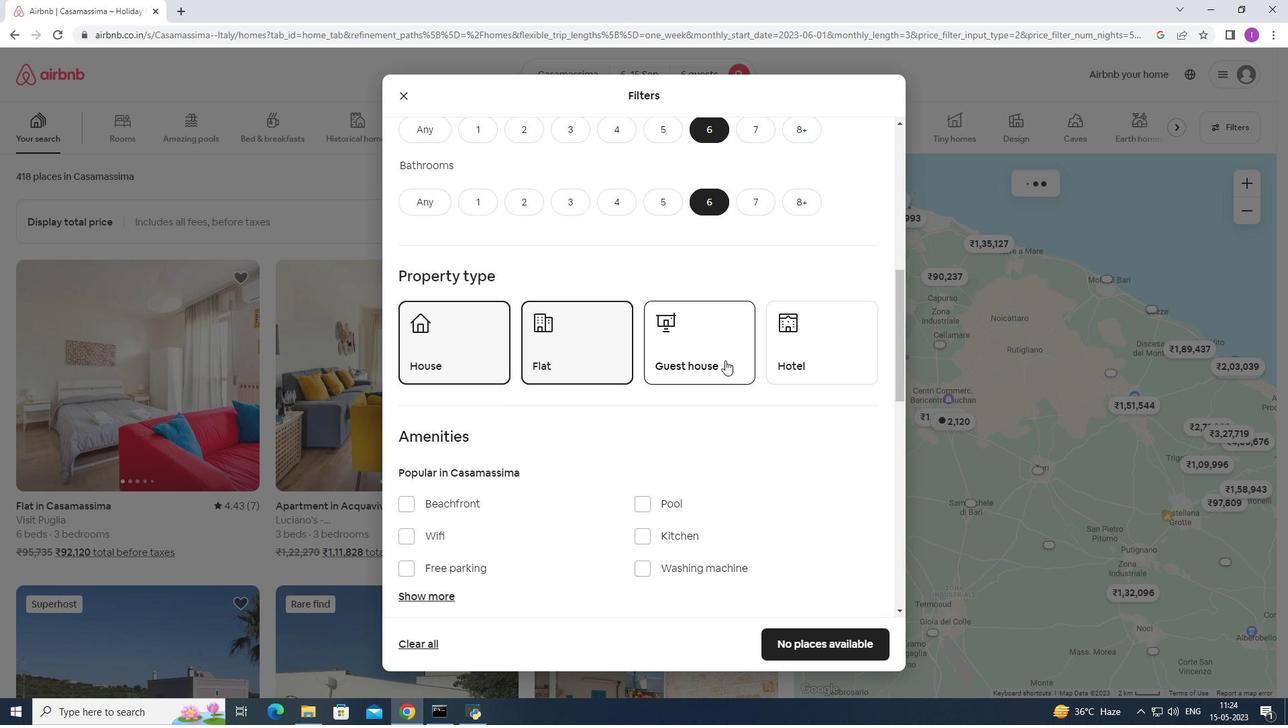 
Action: Mouse moved to (721, 361)
Screenshot: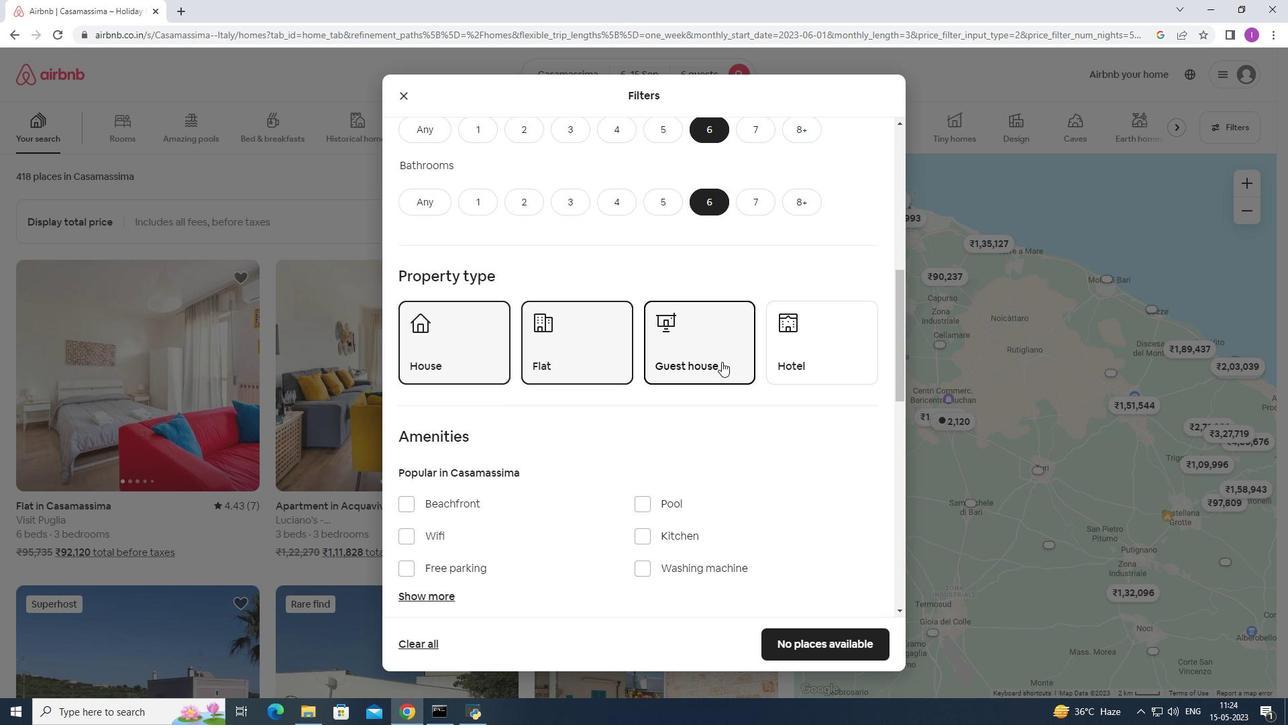 
Action: Mouse scrolled (721, 361) with delta (0, 0)
Screenshot: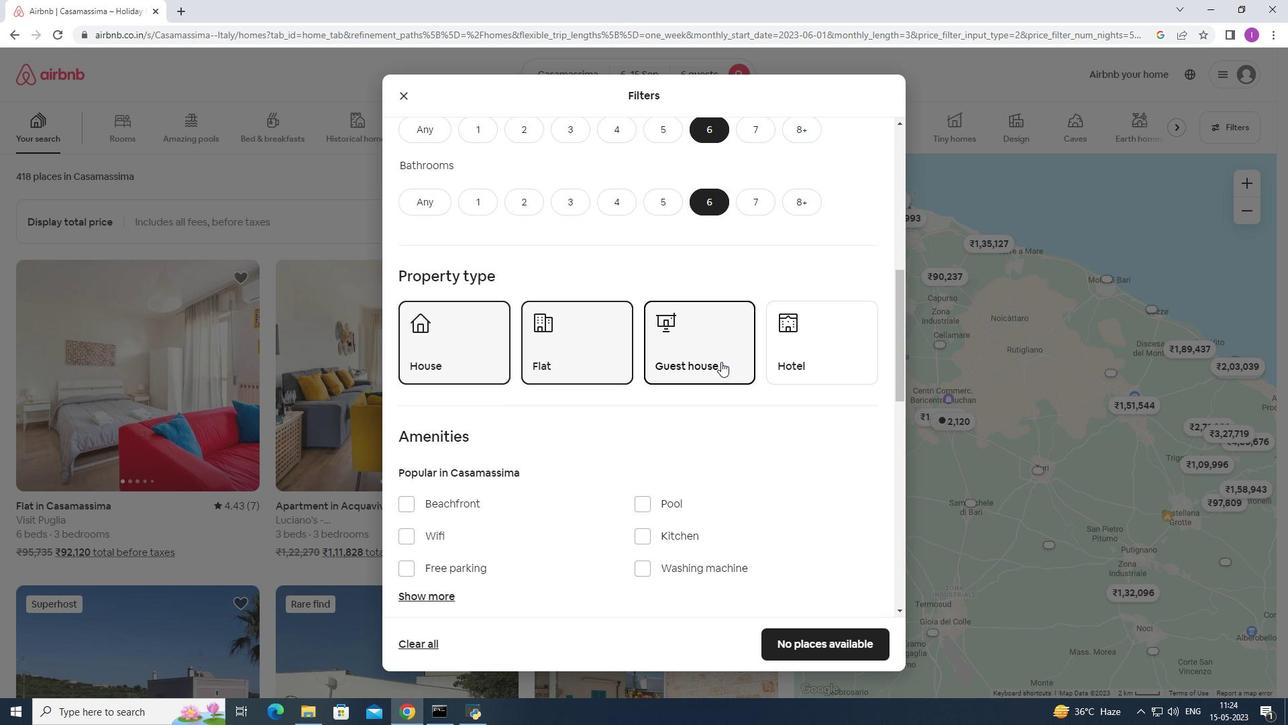 
Action: Mouse scrolled (721, 361) with delta (0, 0)
Screenshot: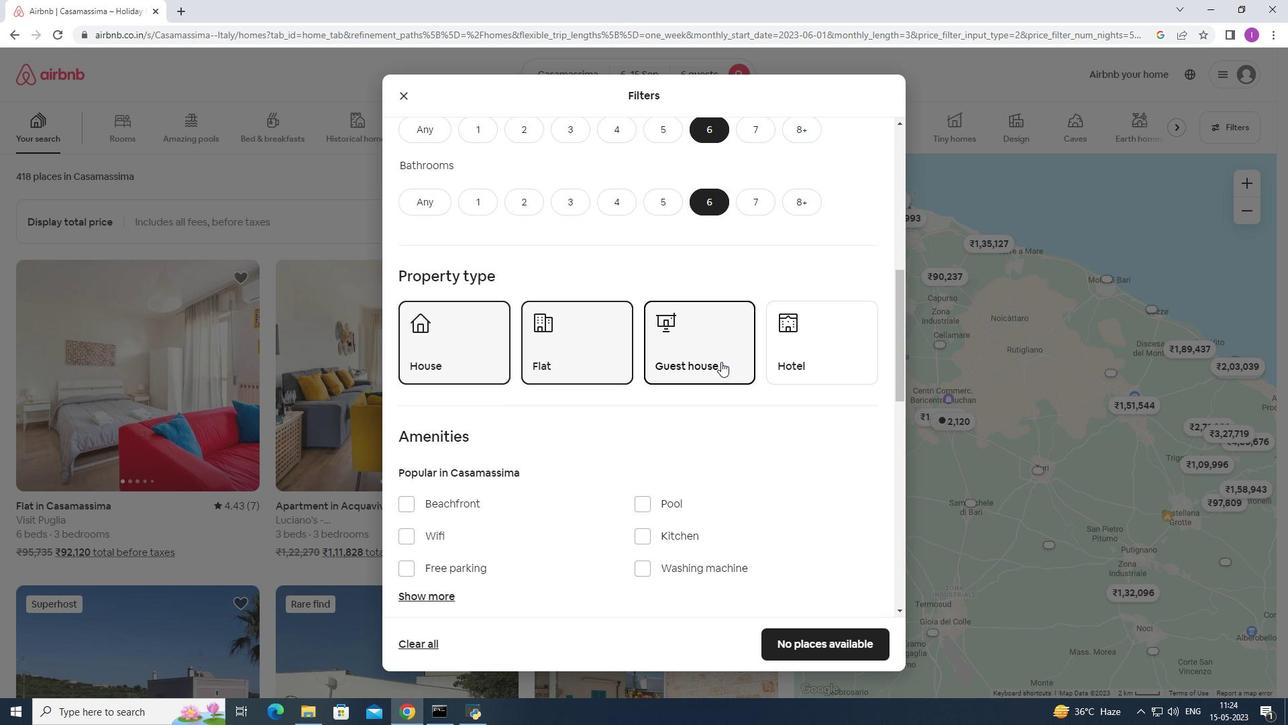 
Action: Mouse scrolled (721, 361) with delta (0, 0)
Screenshot: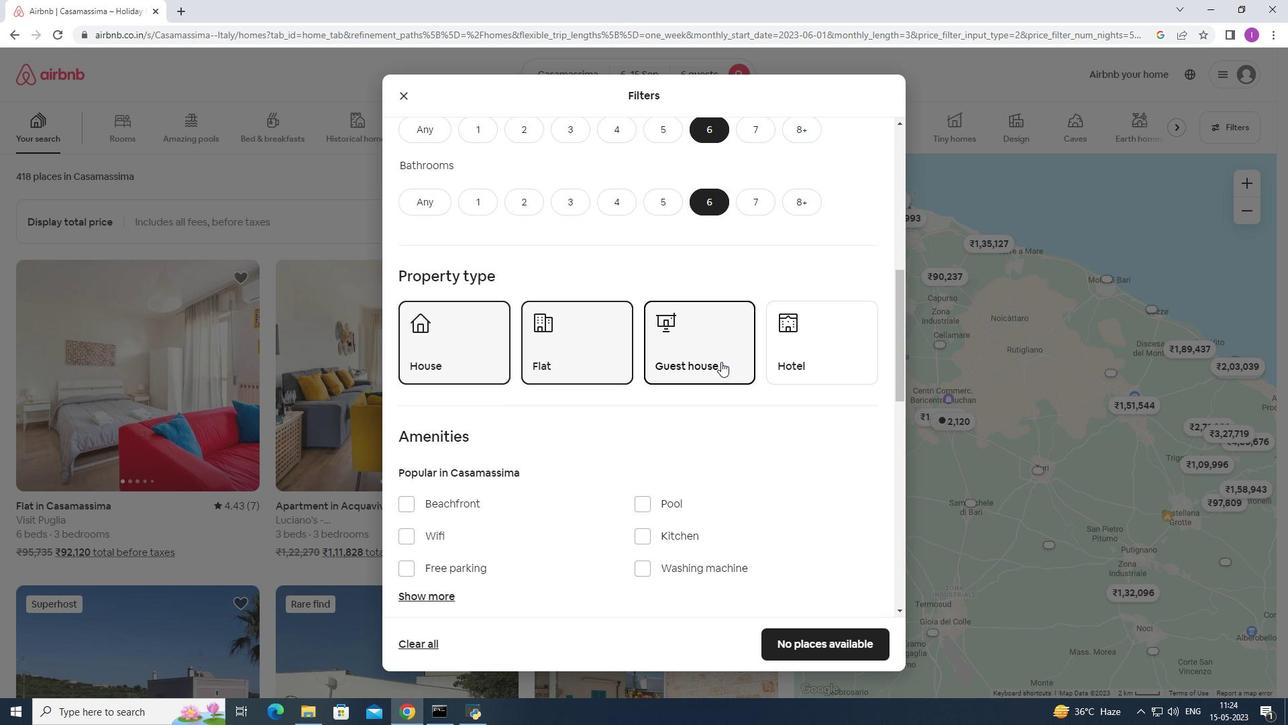 
Action: Mouse moved to (398, 328)
Screenshot: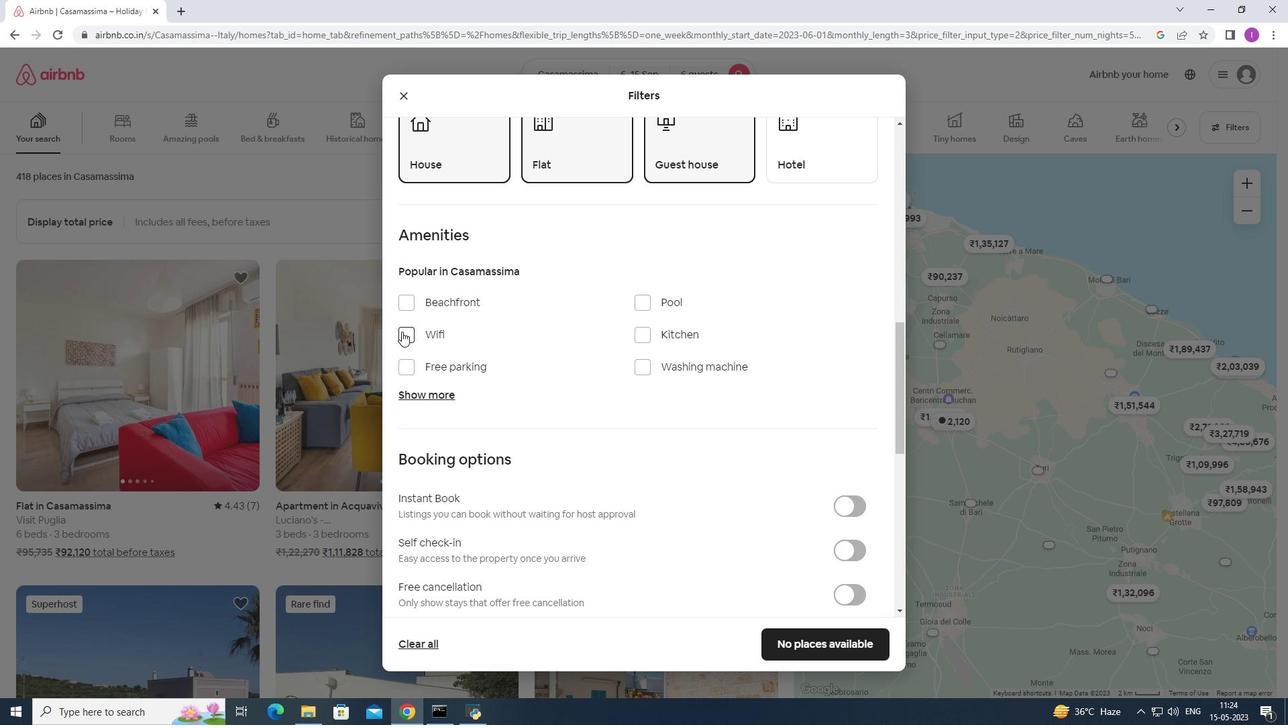 
Action: Mouse pressed left at (398, 328)
Screenshot: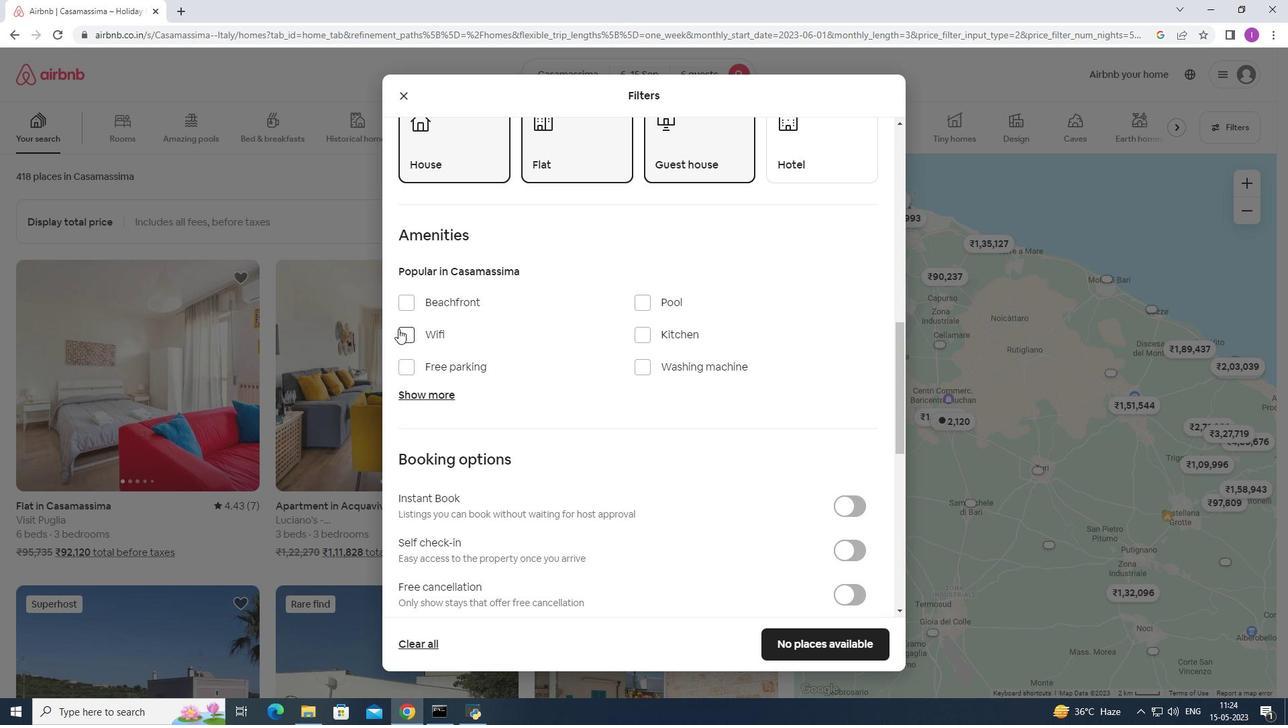 
Action: Mouse moved to (402, 378)
Screenshot: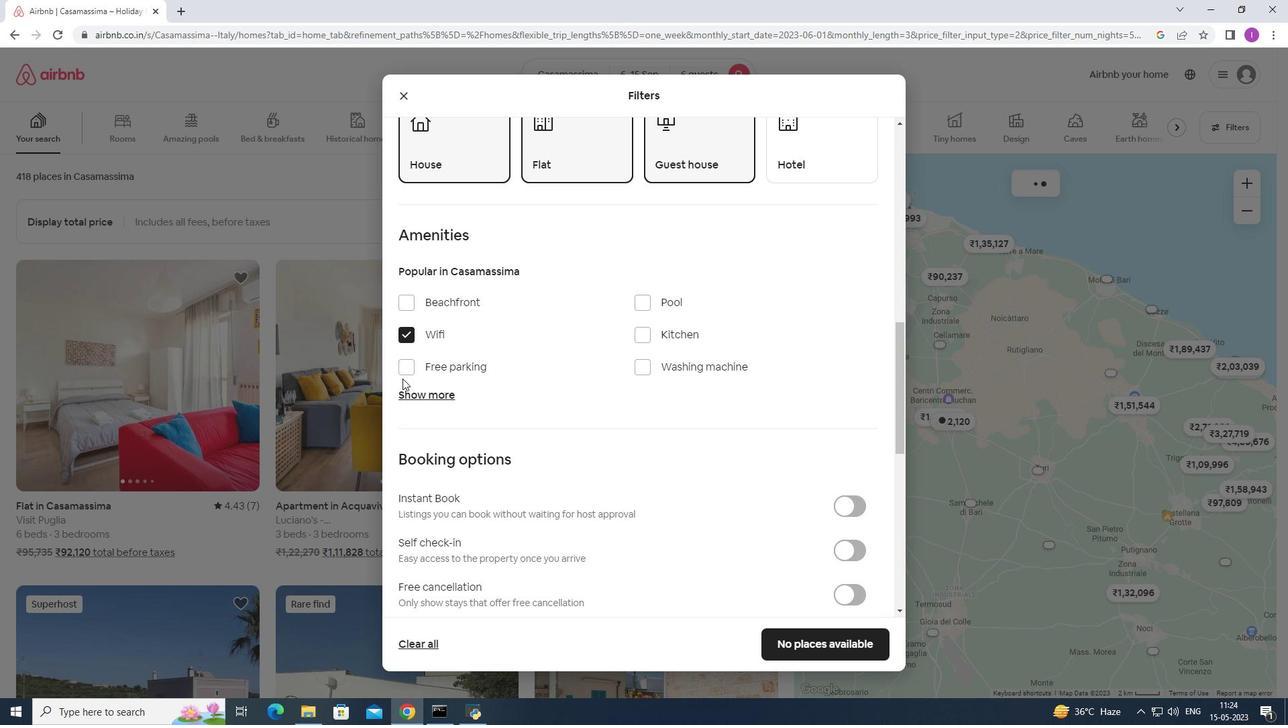
Action: Mouse pressed left at (402, 378)
Screenshot: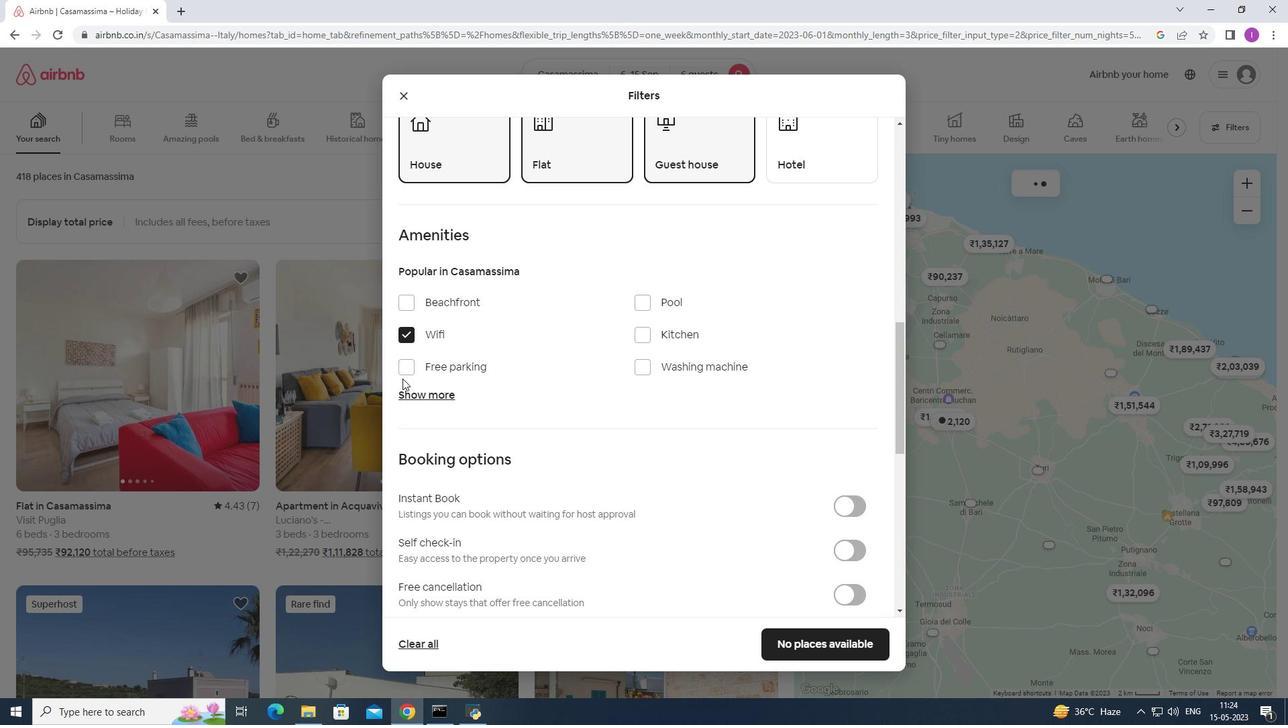 
Action: Mouse moved to (434, 388)
Screenshot: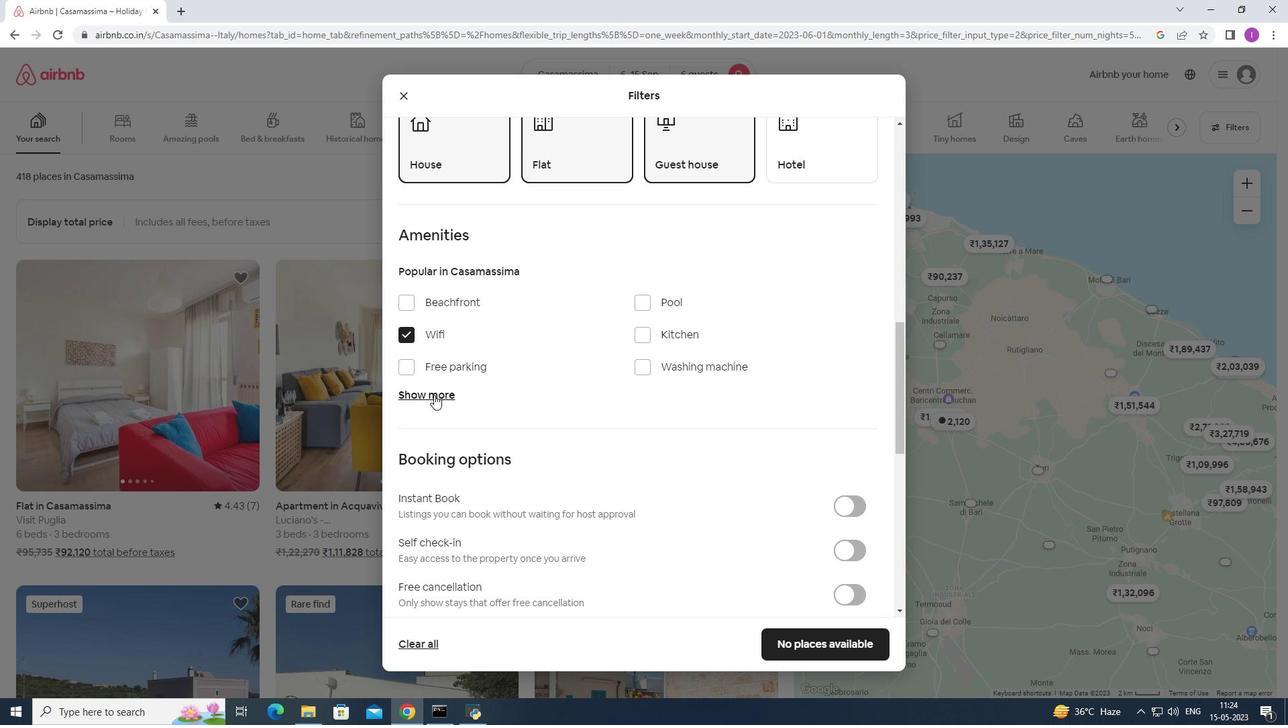 
Action: Mouse pressed left at (434, 388)
Screenshot: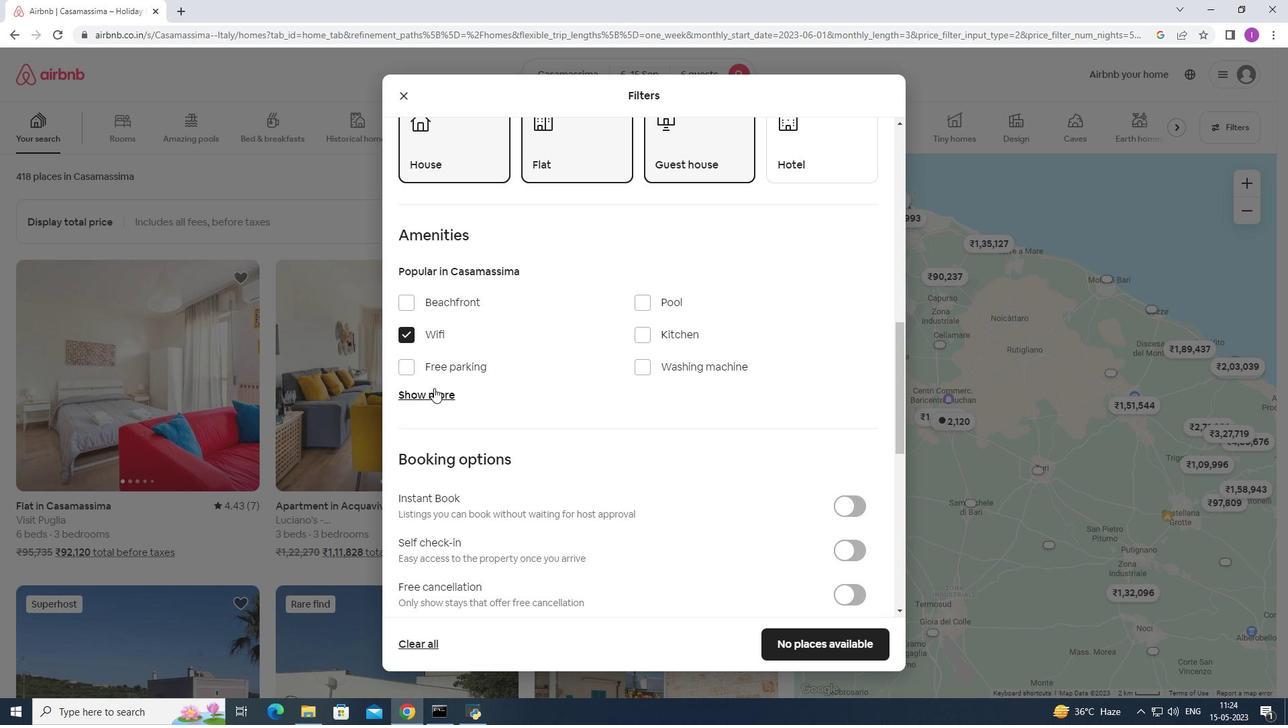 
Action: Mouse moved to (414, 369)
Screenshot: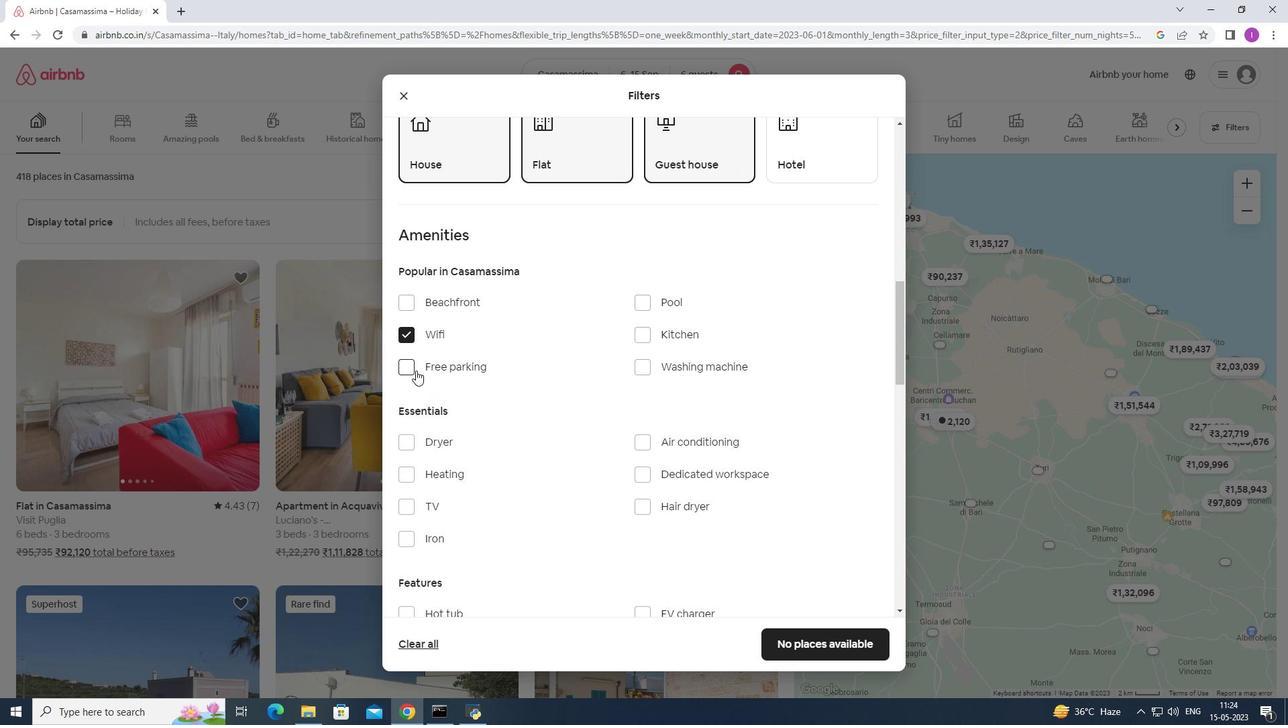 
Action: Mouse pressed left at (414, 369)
Screenshot: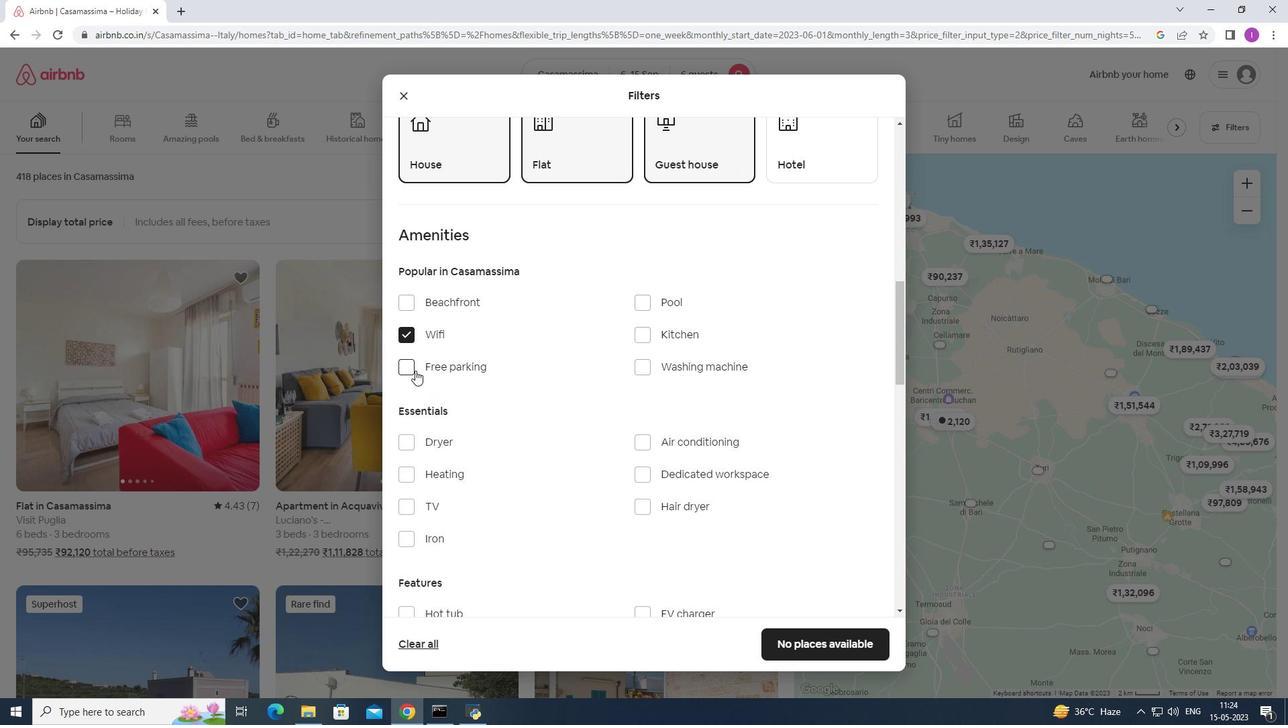 
Action: Mouse moved to (418, 505)
Screenshot: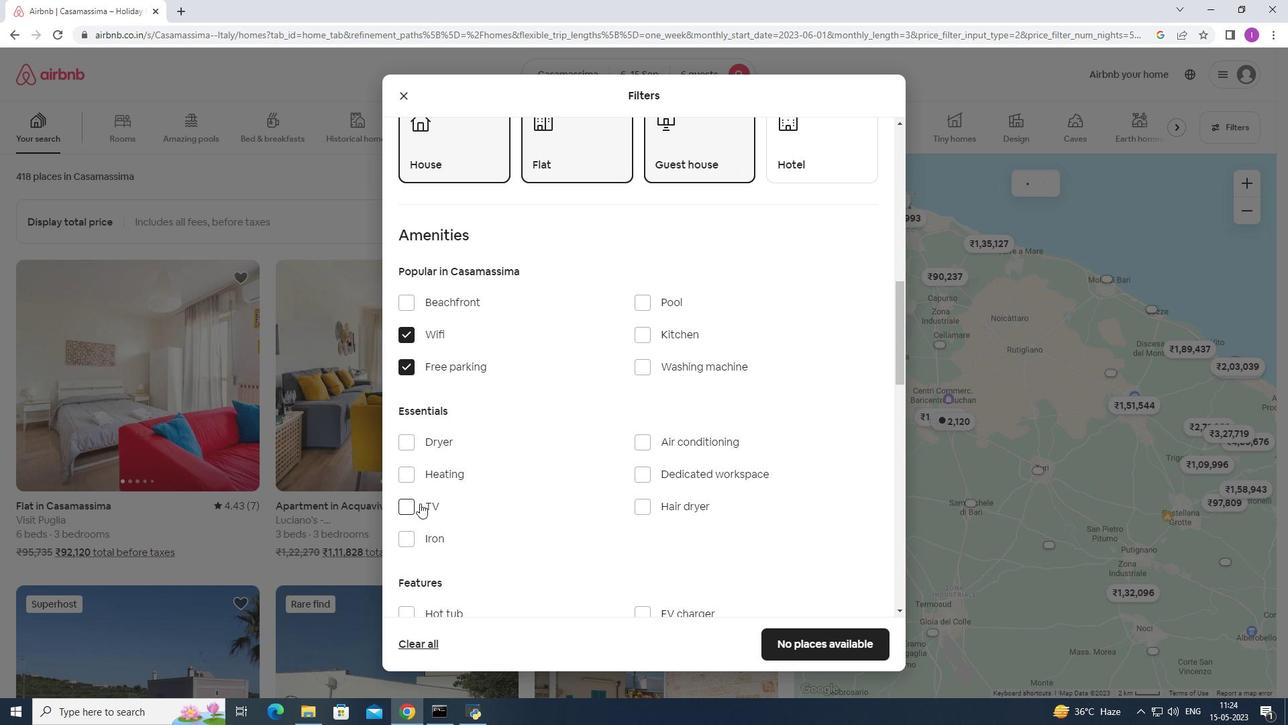 
Action: Mouse pressed left at (418, 505)
Screenshot: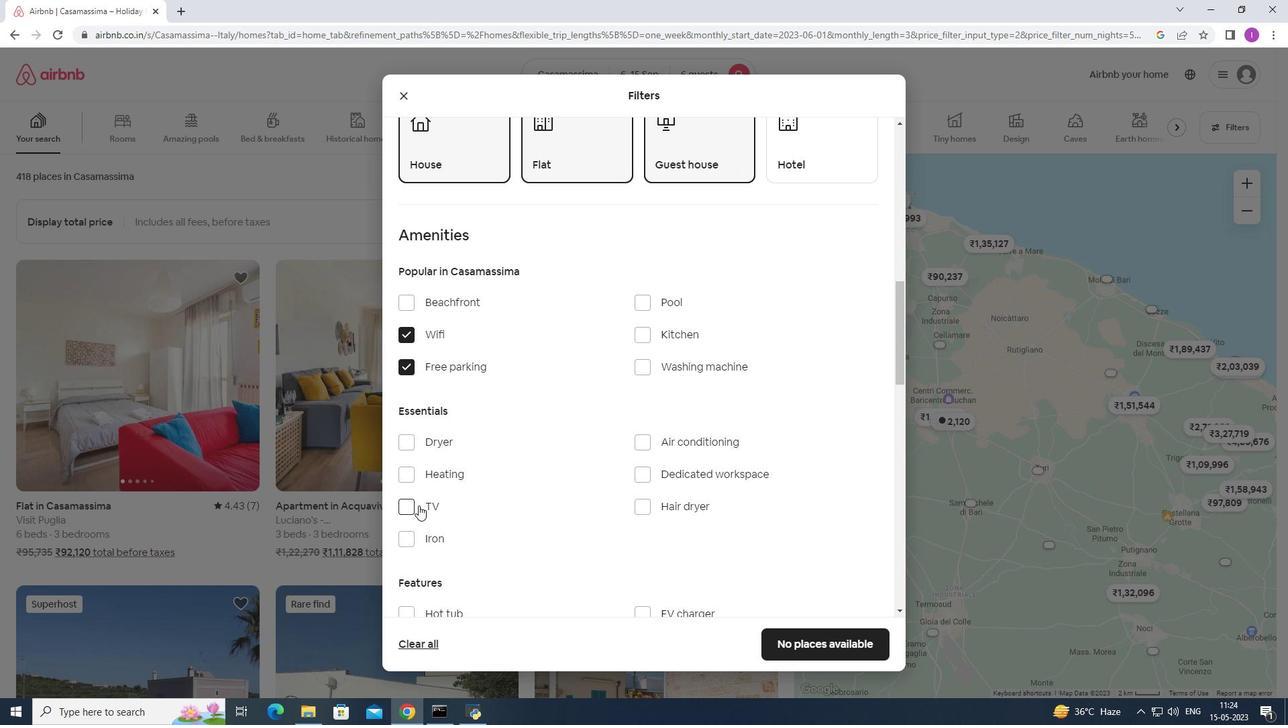 
Action: Mouse moved to (310, 475)
Screenshot: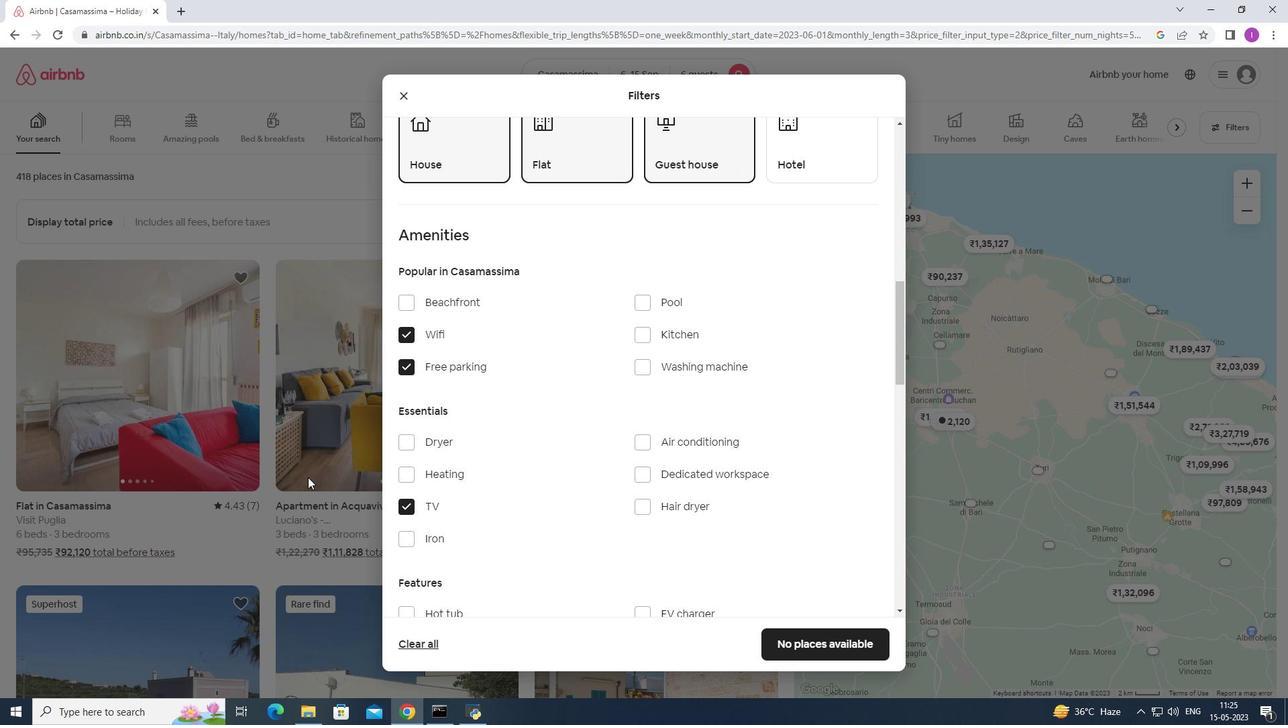 
Action: Mouse scrolled (310, 474) with delta (0, 0)
Screenshot: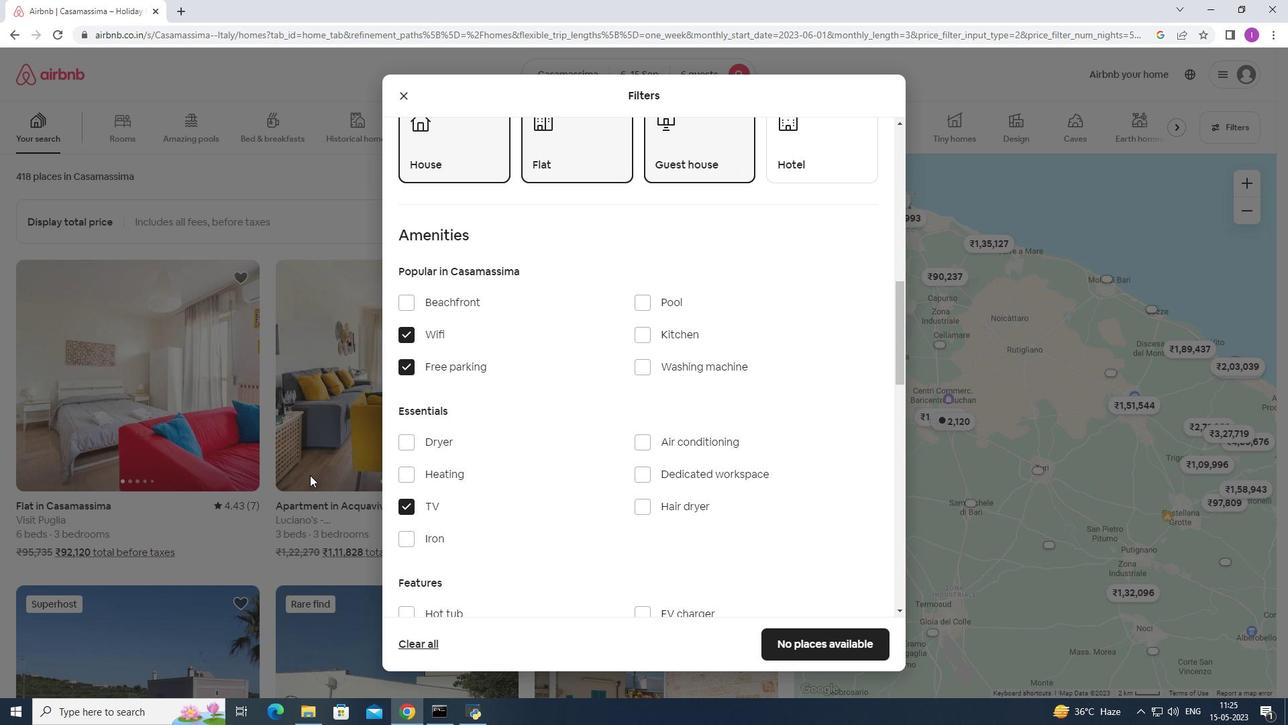 
Action: Mouse scrolled (310, 474) with delta (0, 0)
Screenshot: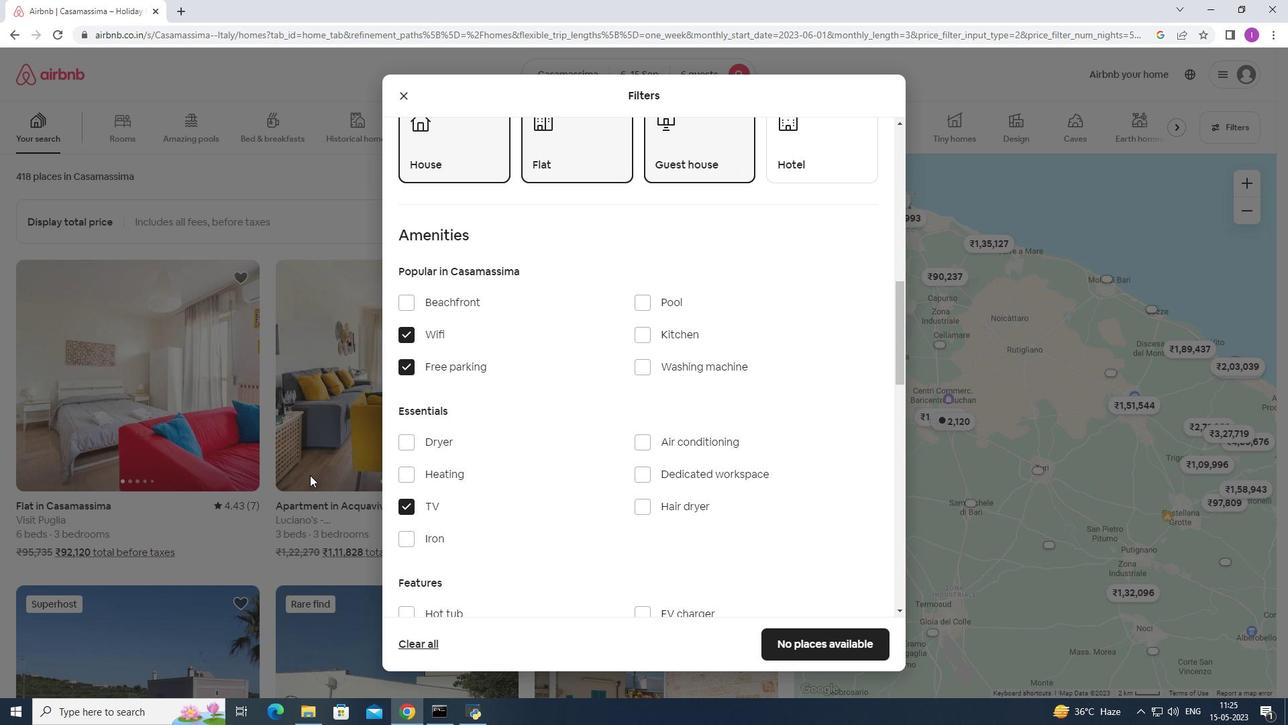 
Action: Mouse moved to (447, 443)
Screenshot: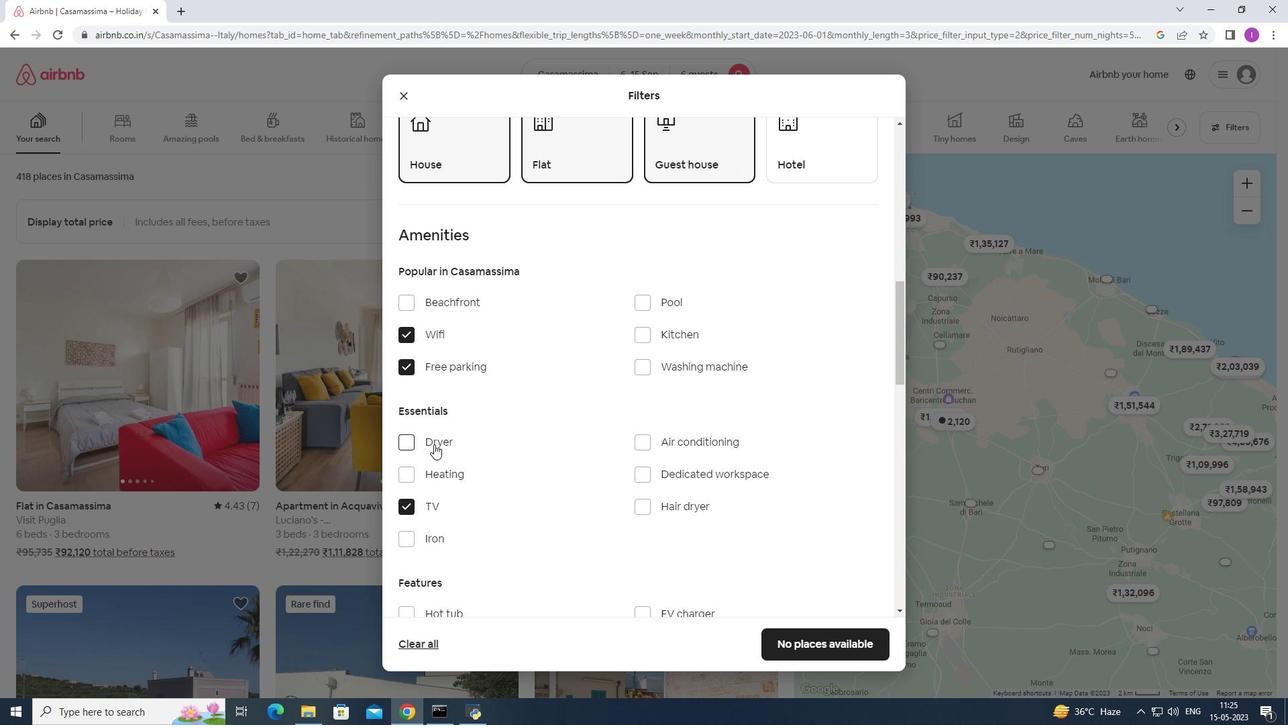 
Action: Mouse scrolled (447, 442) with delta (0, 0)
Screenshot: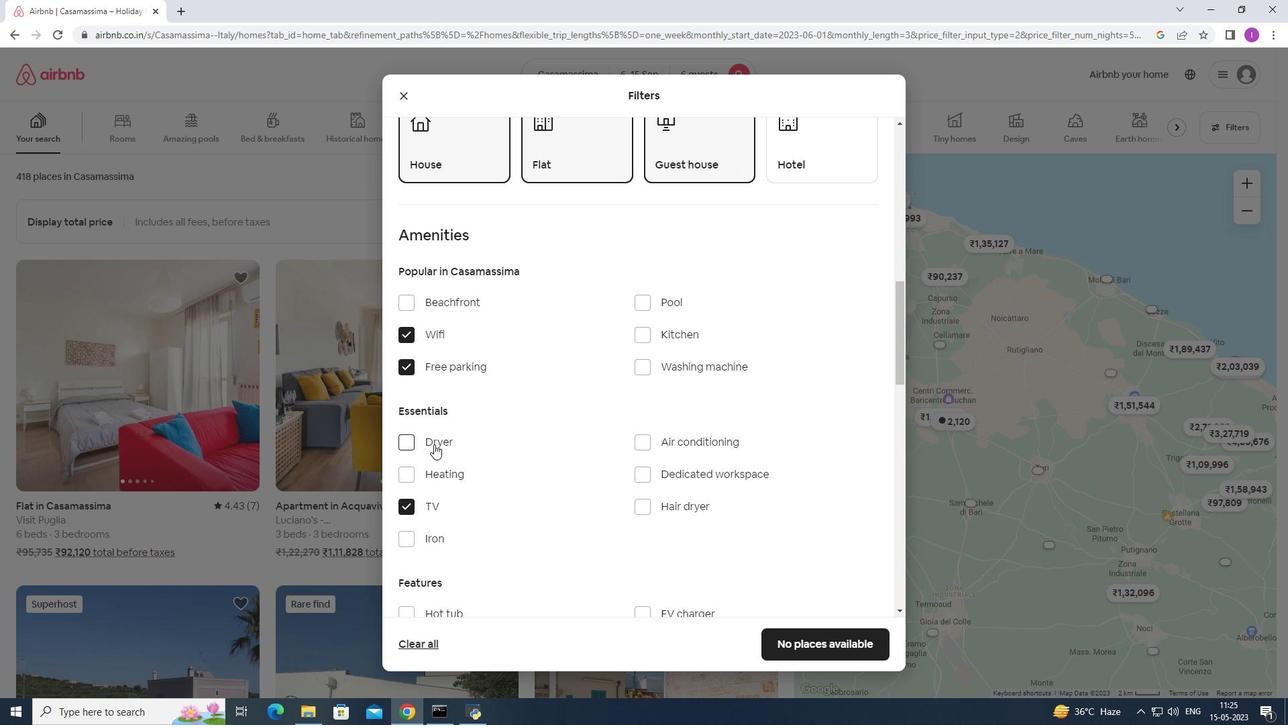 
Action: Mouse scrolled (447, 442) with delta (0, 0)
Screenshot: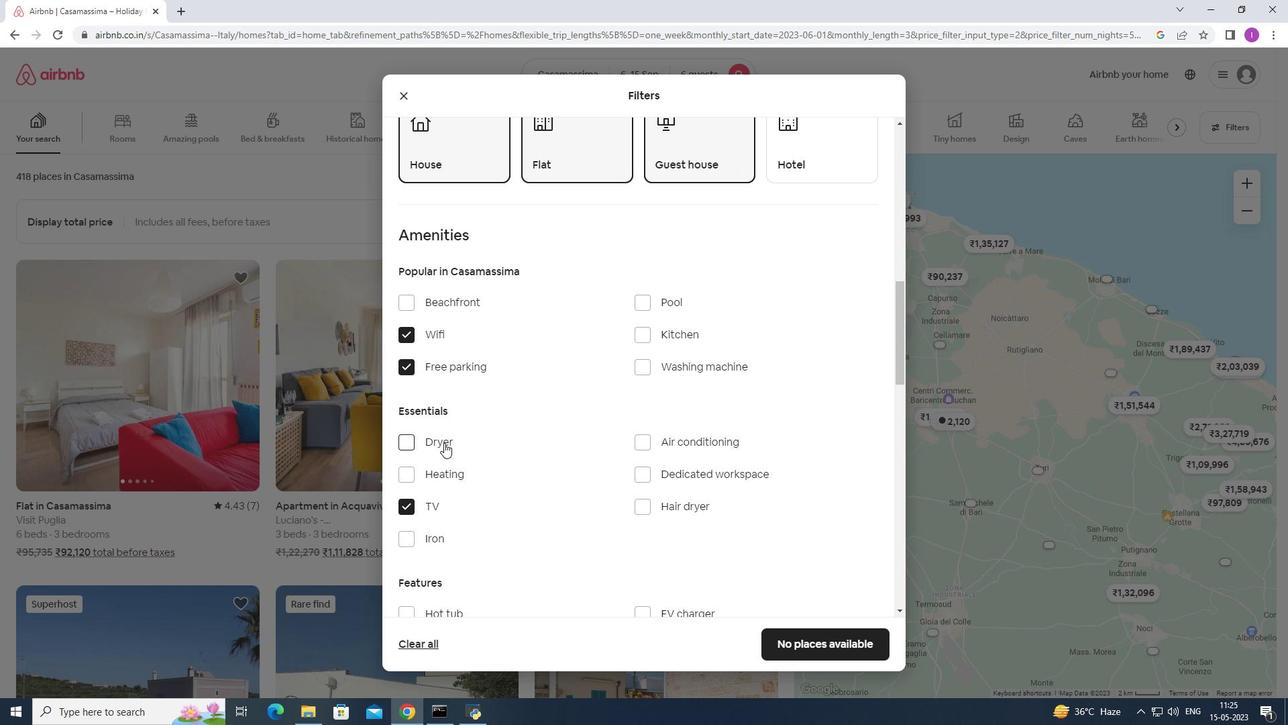 
Action: Mouse moved to (466, 443)
Screenshot: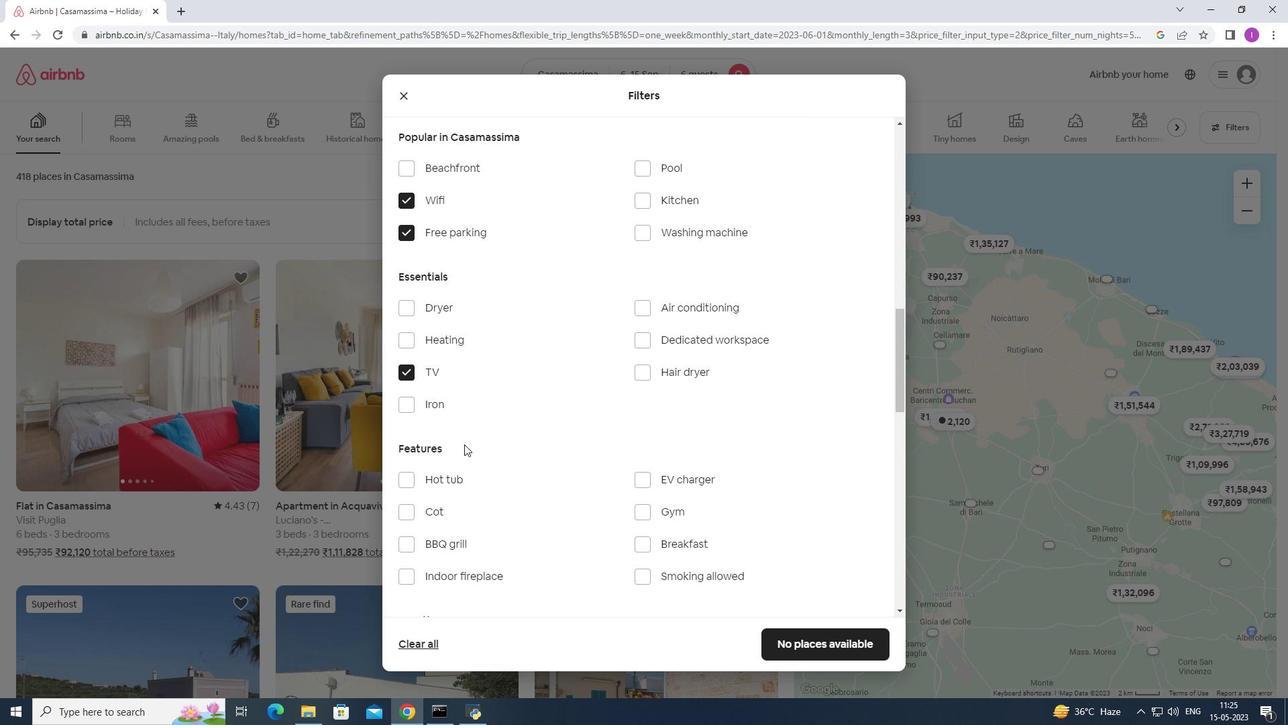 
Action: Mouse scrolled (466, 442) with delta (0, 0)
Screenshot: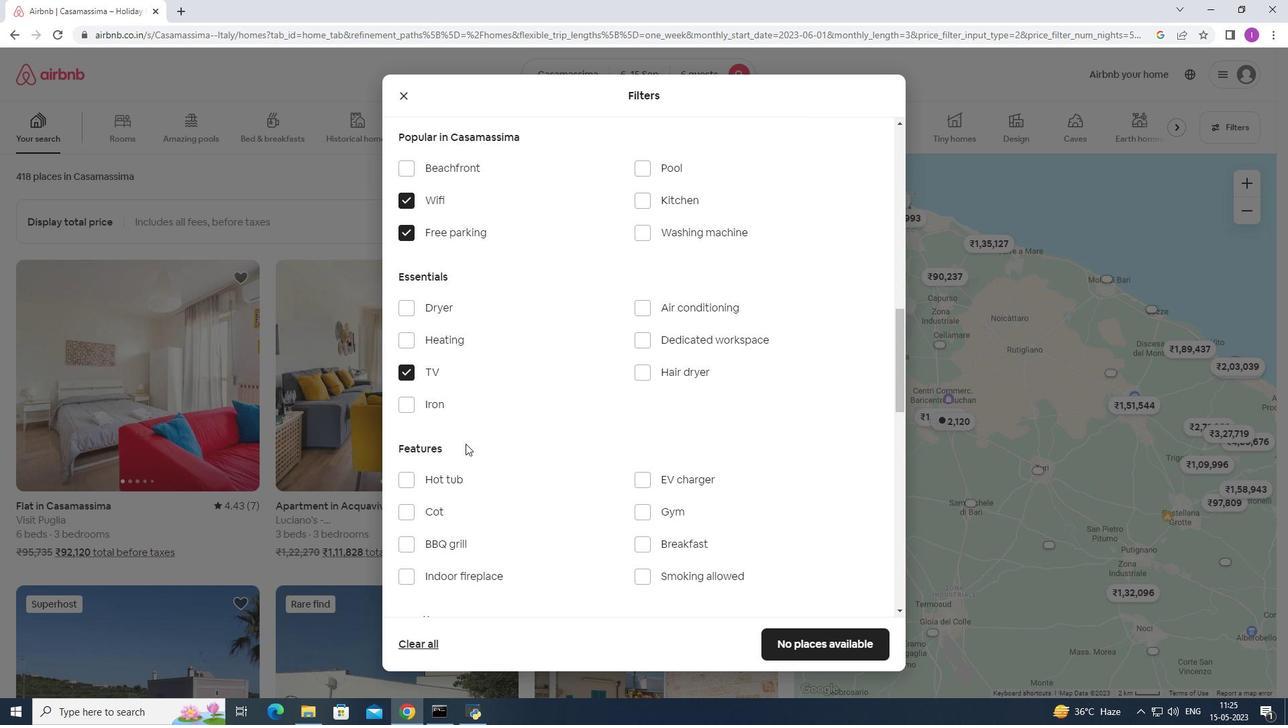 
Action: Mouse scrolled (466, 442) with delta (0, 0)
Screenshot: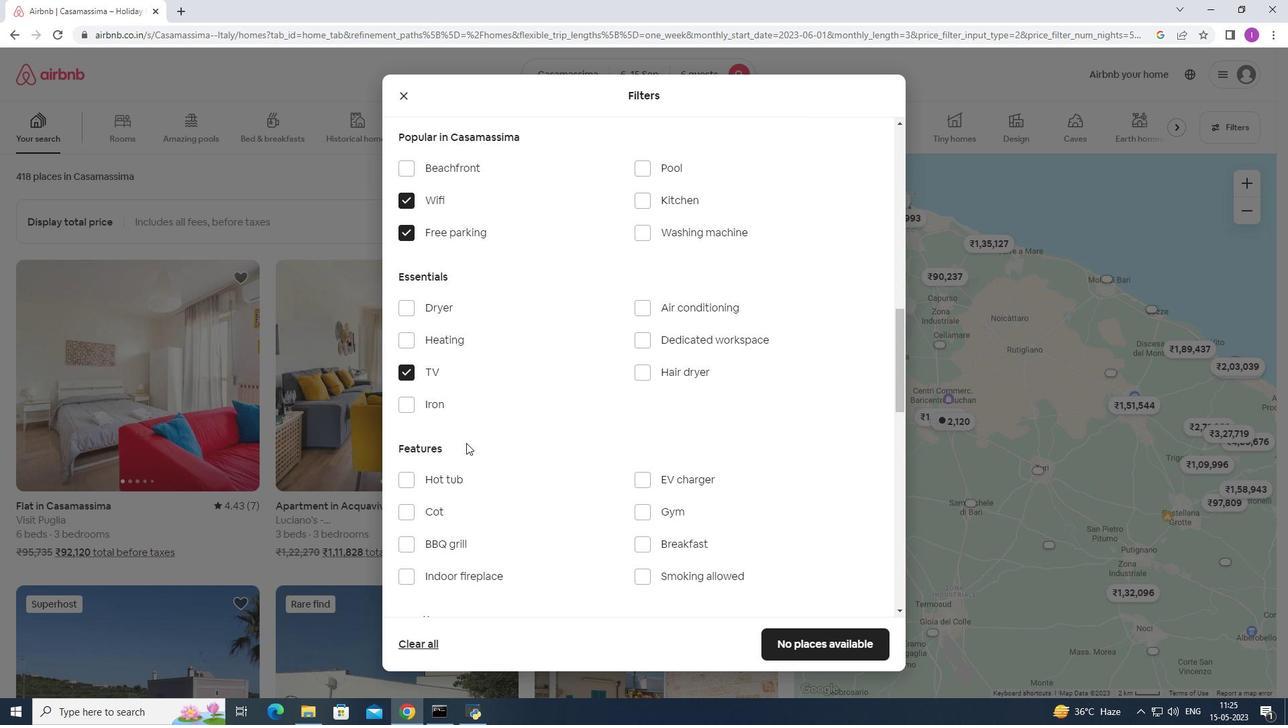 
Action: Mouse moved to (640, 378)
Screenshot: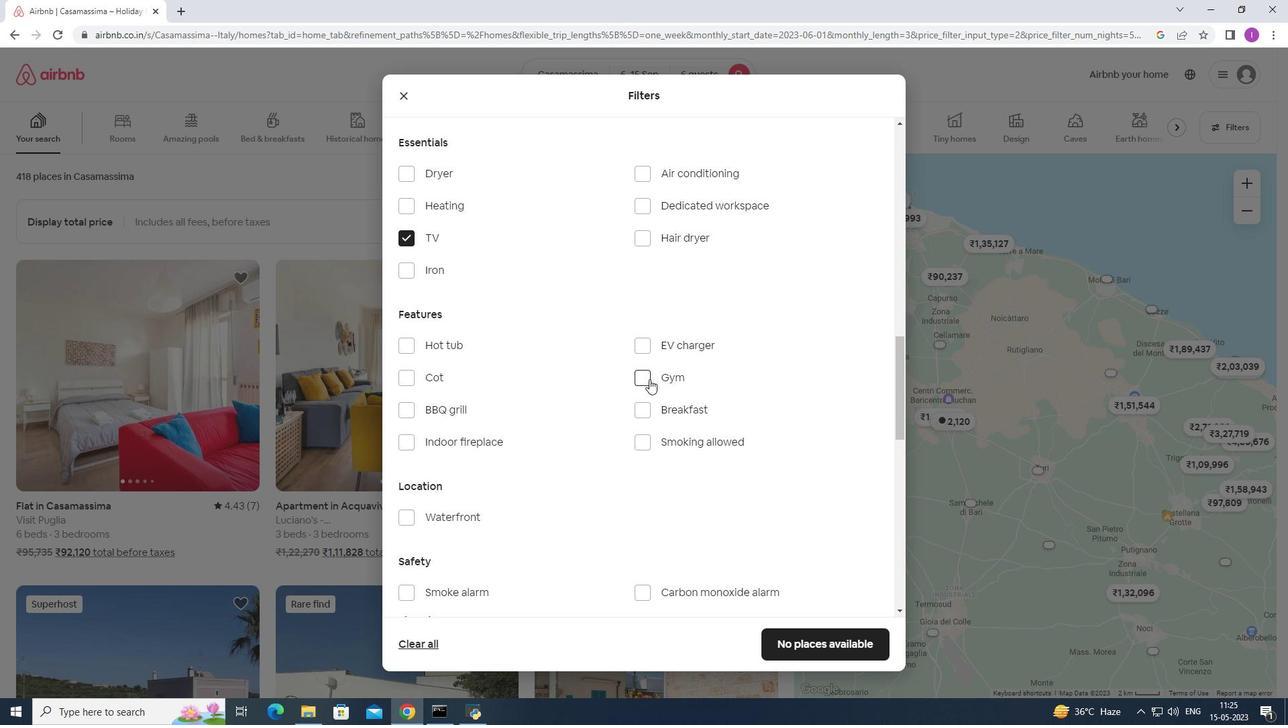 
Action: Mouse pressed left at (640, 378)
Screenshot: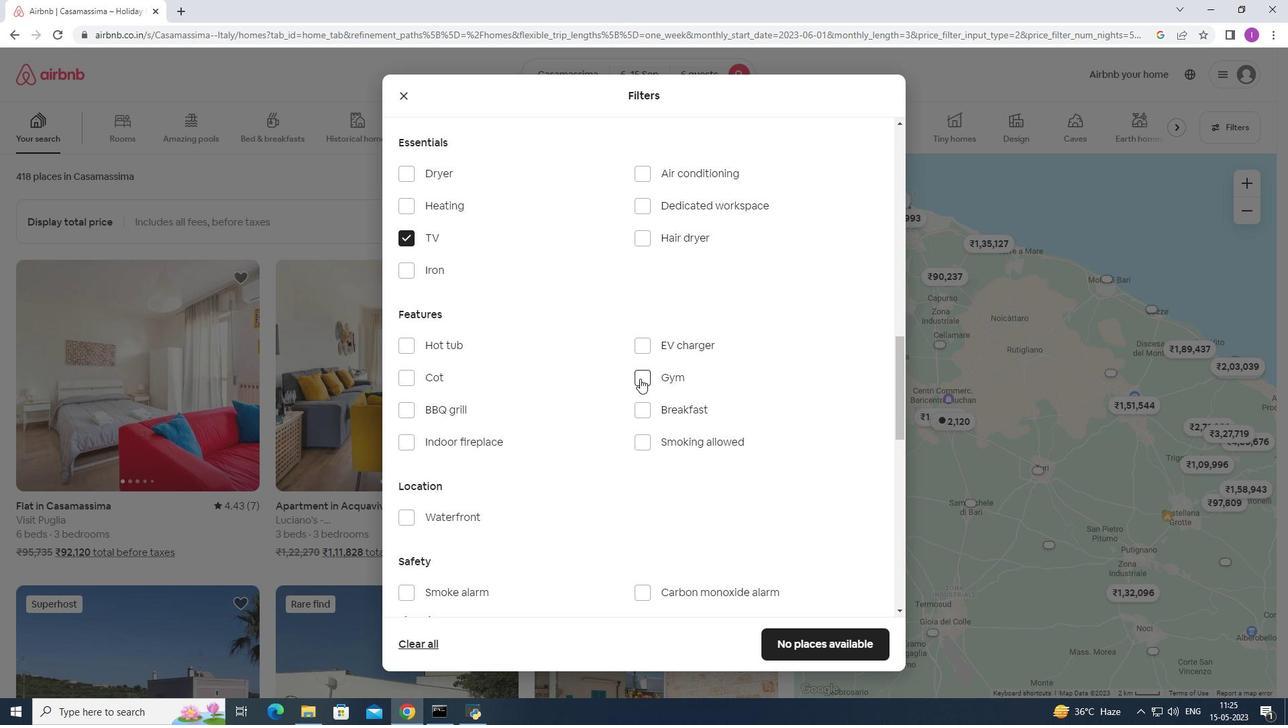 
Action: Mouse moved to (641, 409)
Screenshot: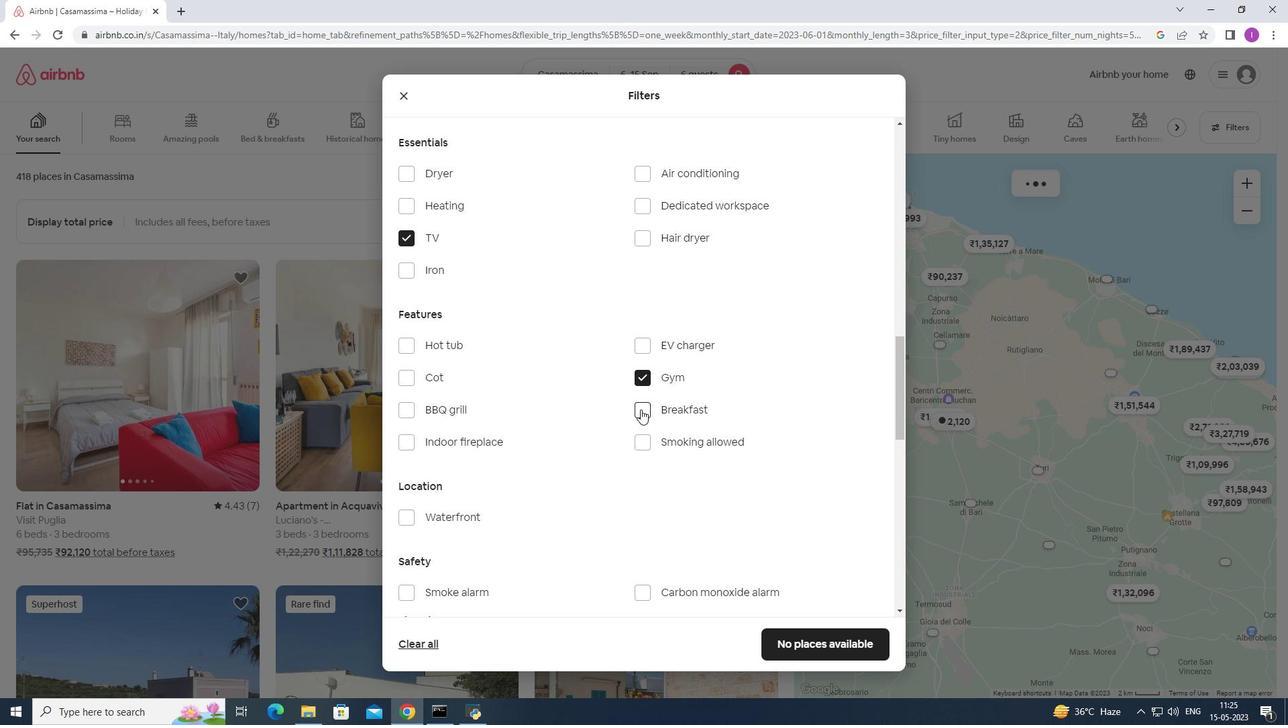 
Action: Mouse pressed left at (641, 409)
Screenshot: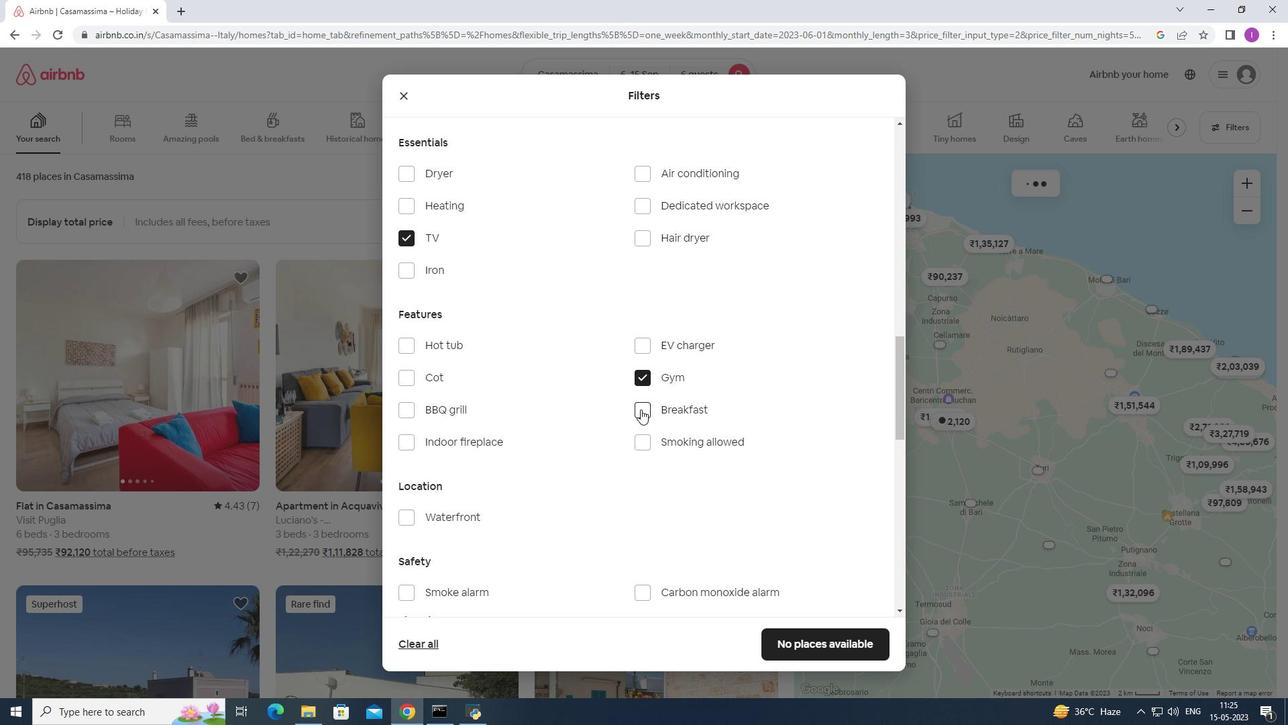 
Action: Mouse moved to (716, 392)
Screenshot: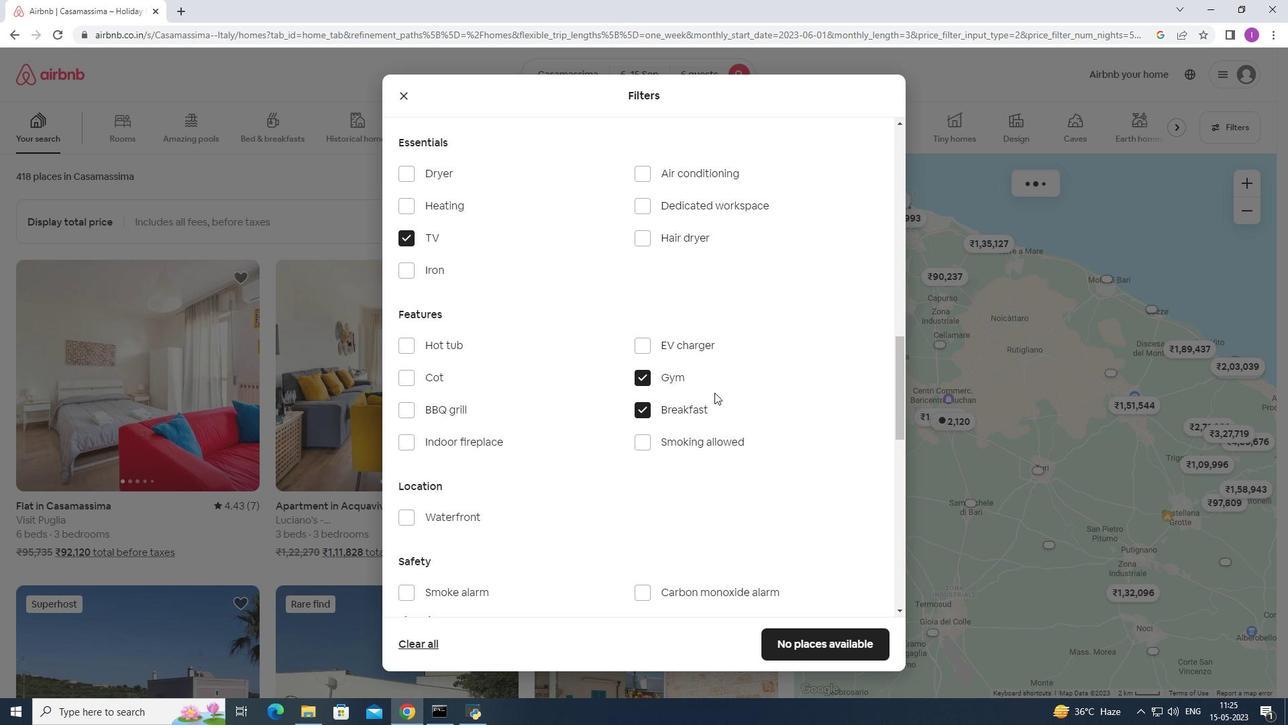 
Action: Mouse scrolled (716, 391) with delta (0, 0)
Screenshot: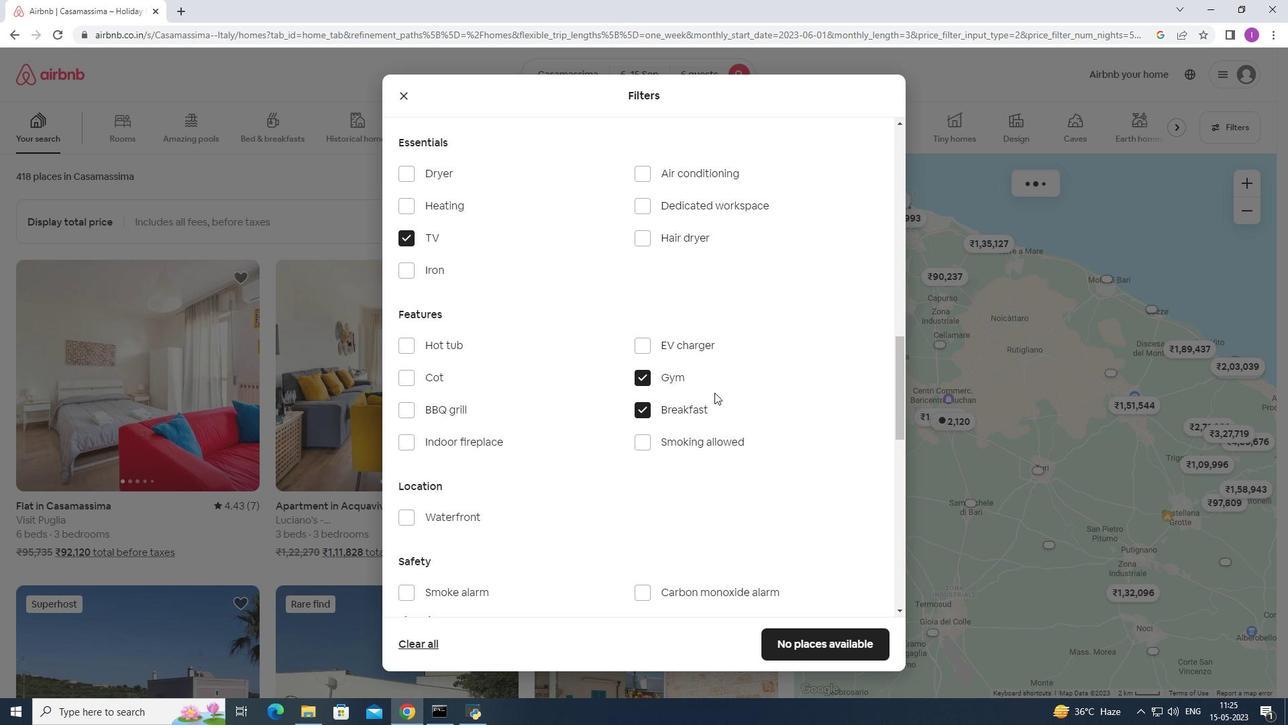 
Action: Mouse moved to (716, 392)
Screenshot: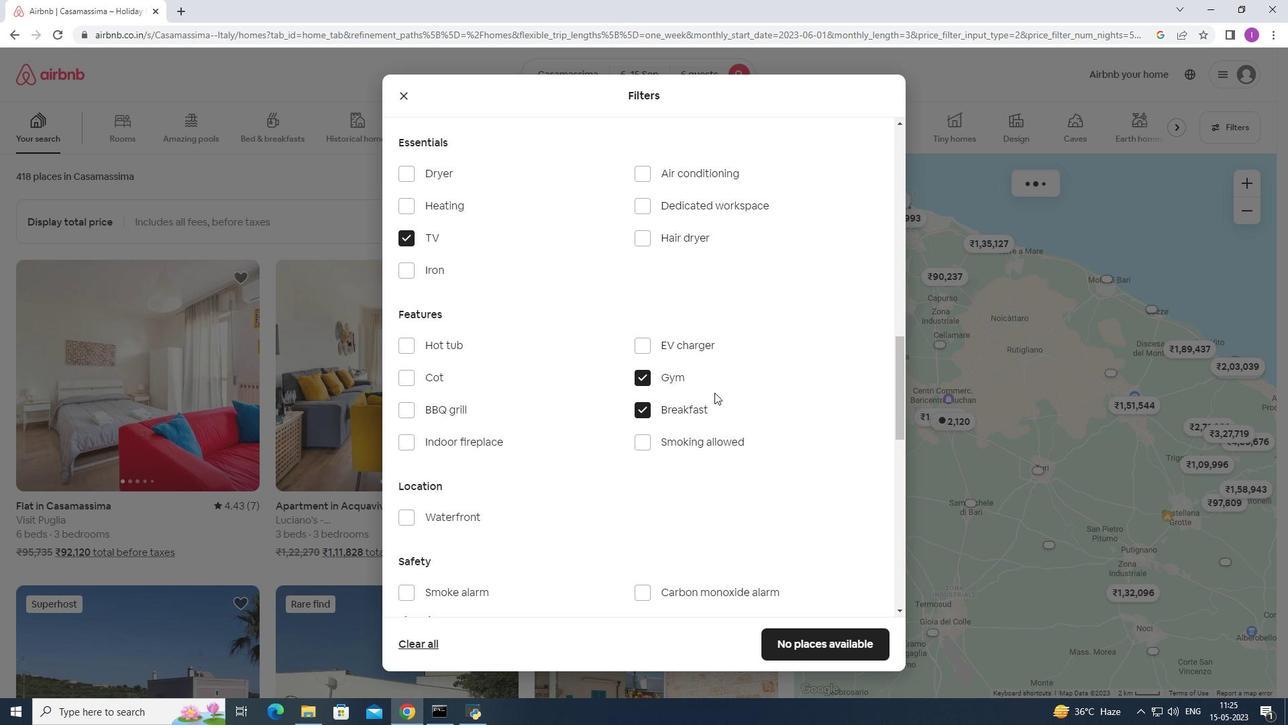 
Action: Mouse scrolled (716, 391) with delta (0, 0)
Screenshot: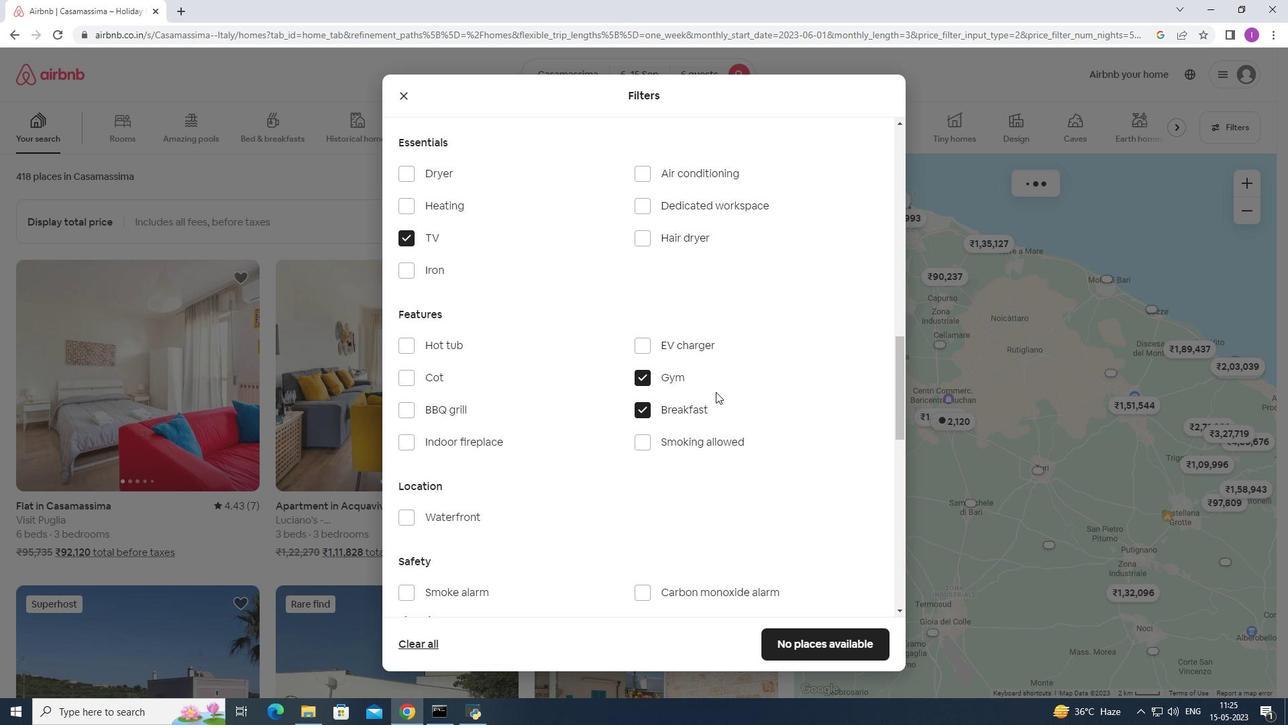 
Action: Mouse moved to (717, 392)
Screenshot: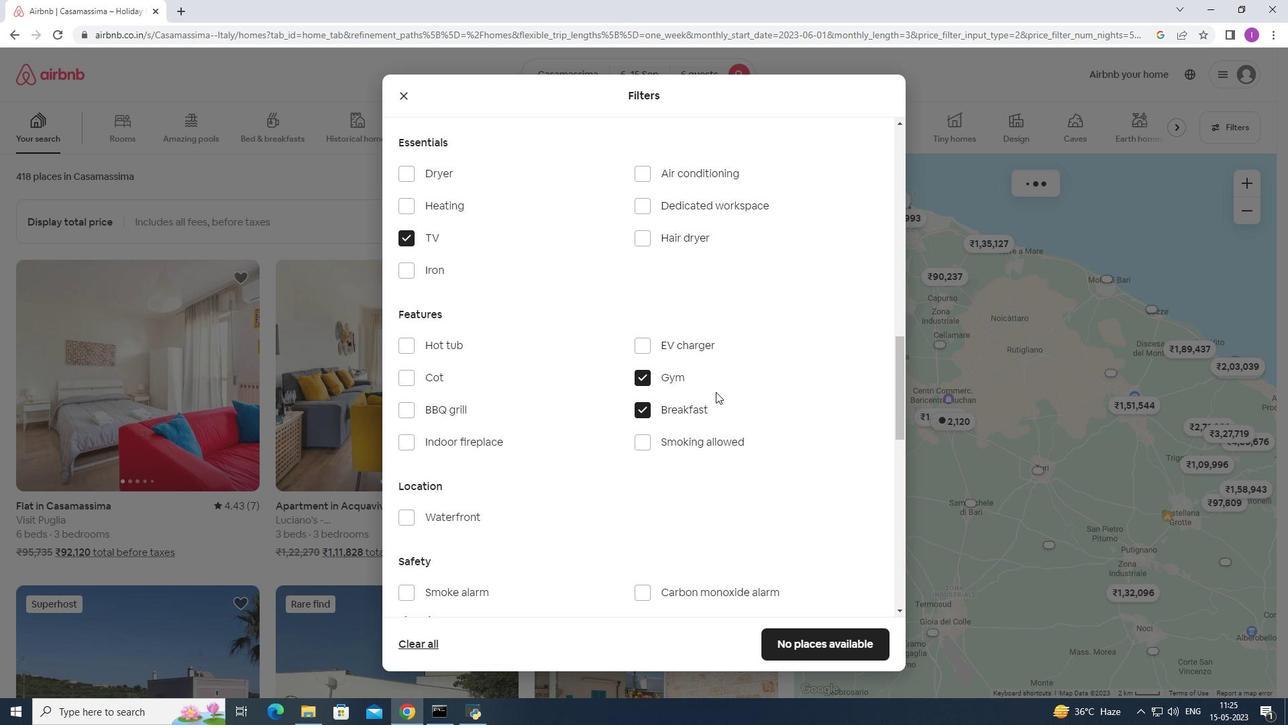 
Action: Mouse scrolled (717, 392) with delta (0, 0)
Screenshot: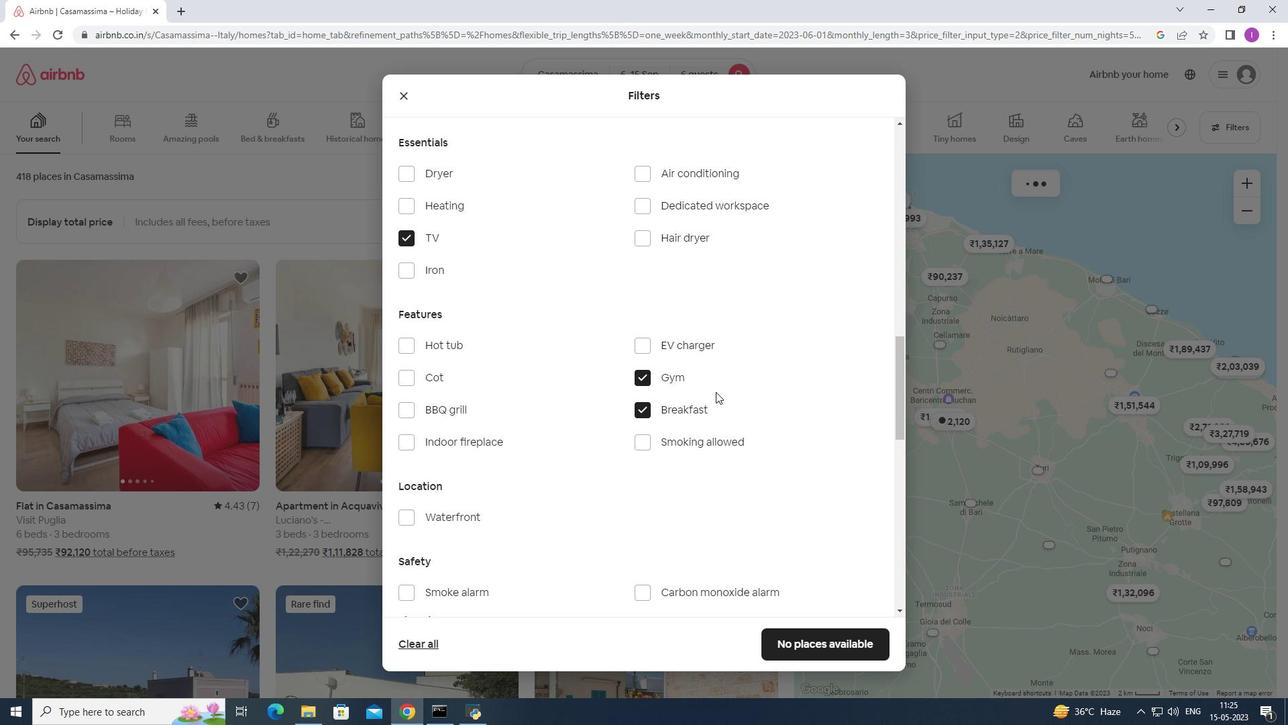 
Action: Mouse moved to (717, 396)
Screenshot: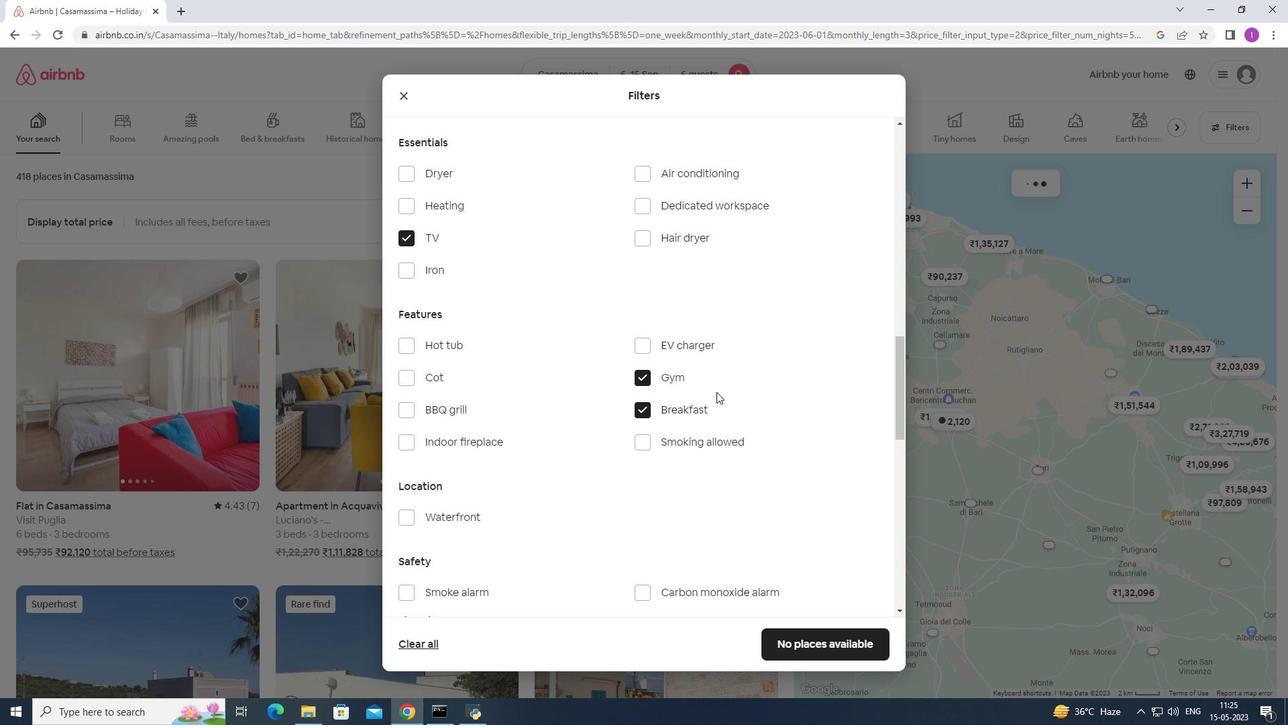 
Action: Mouse scrolled (717, 395) with delta (0, 0)
Screenshot: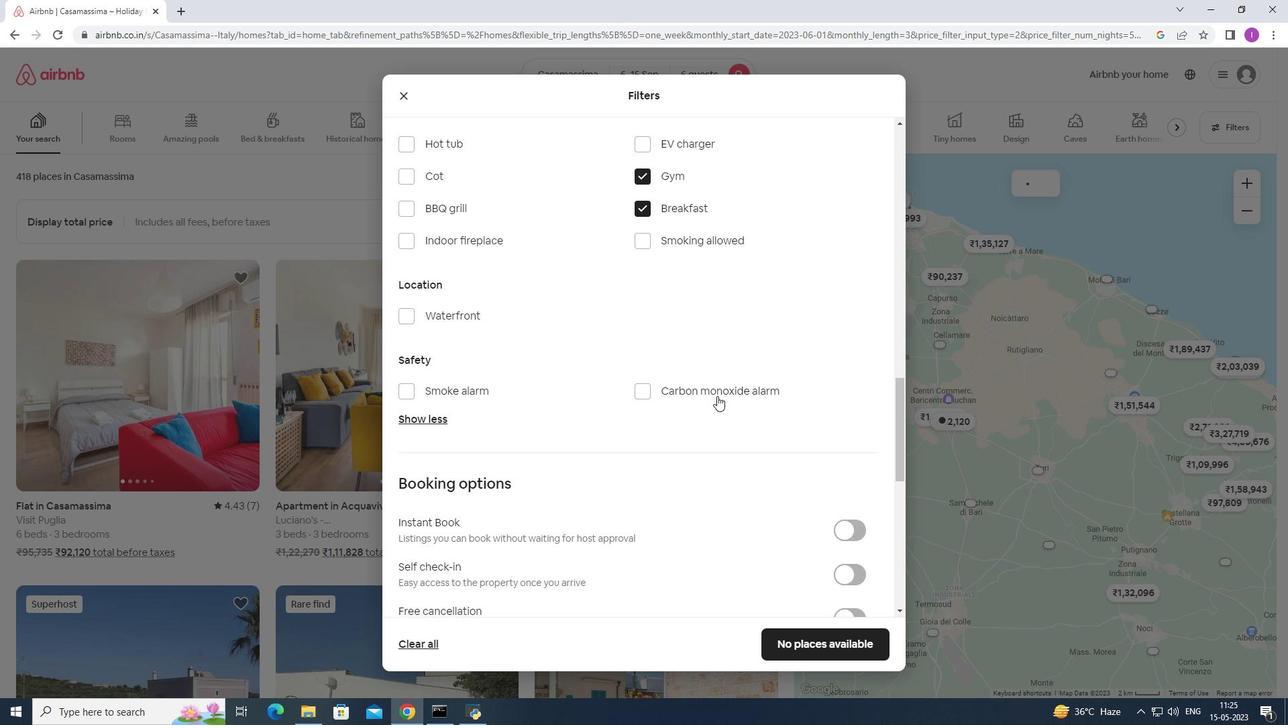
Action: Mouse scrolled (717, 395) with delta (0, 0)
Screenshot: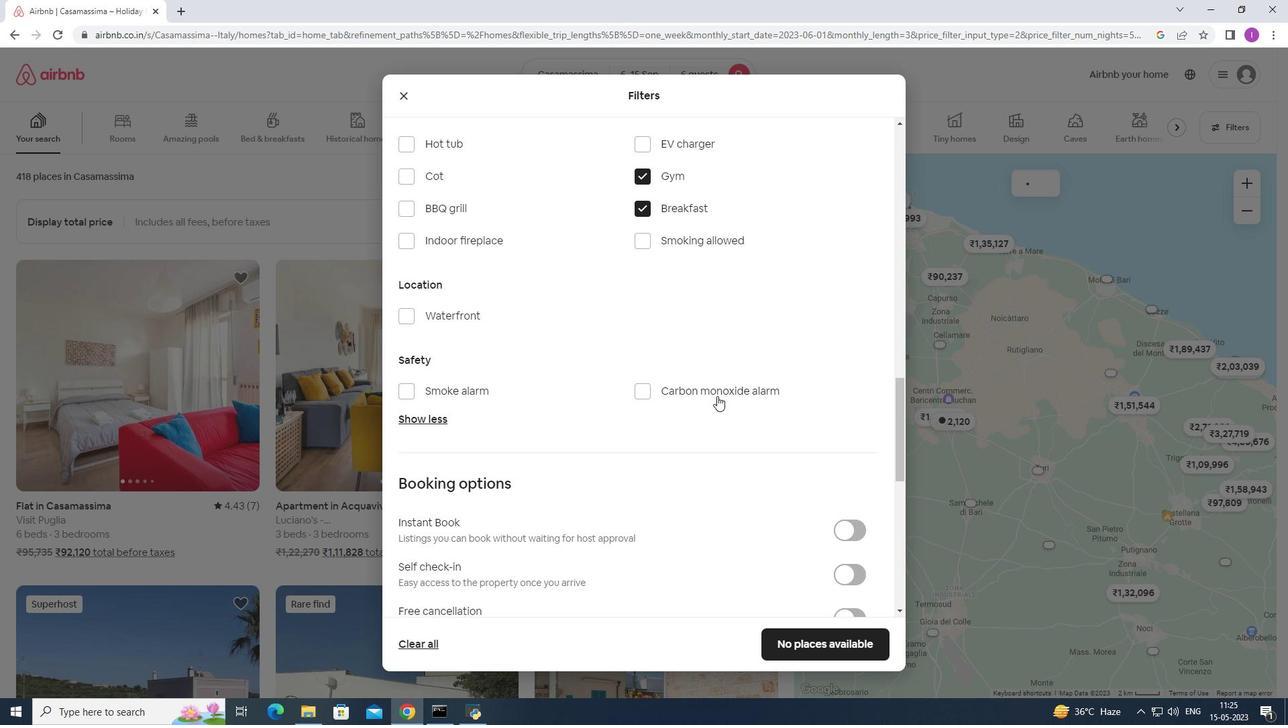 
Action: Mouse scrolled (717, 395) with delta (0, 0)
Screenshot: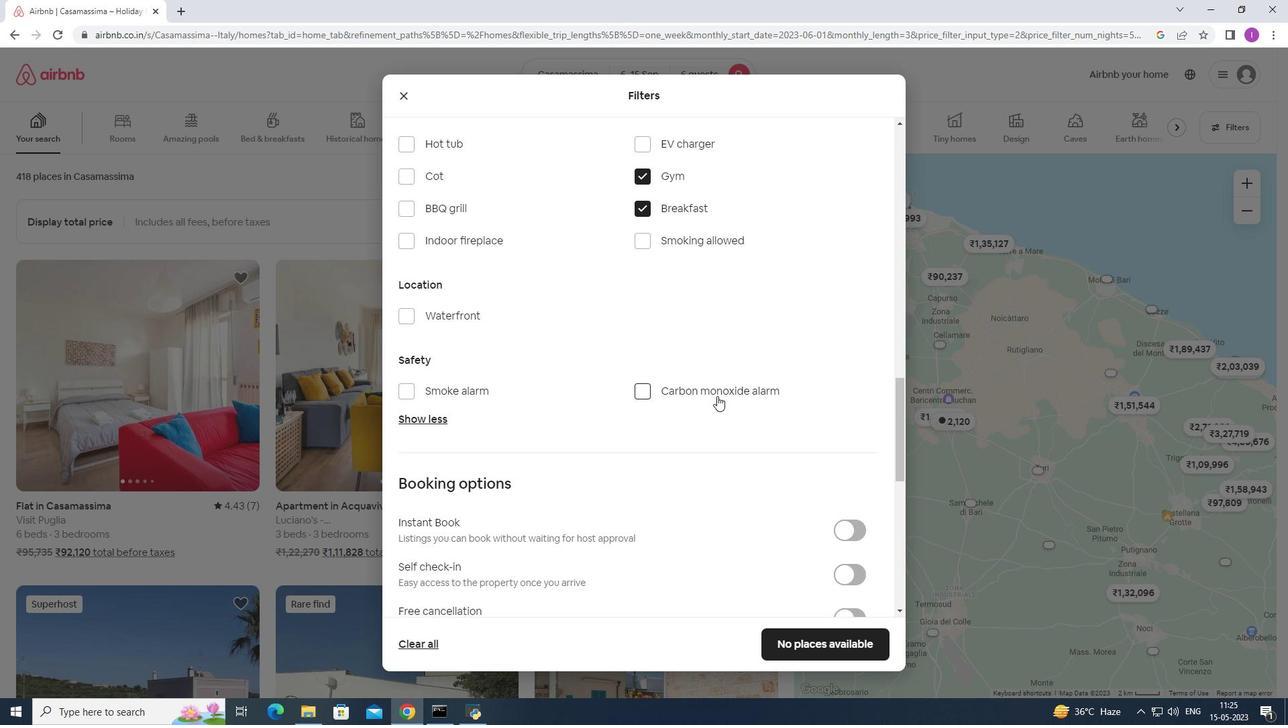 
Action: Mouse moved to (717, 398)
Screenshot: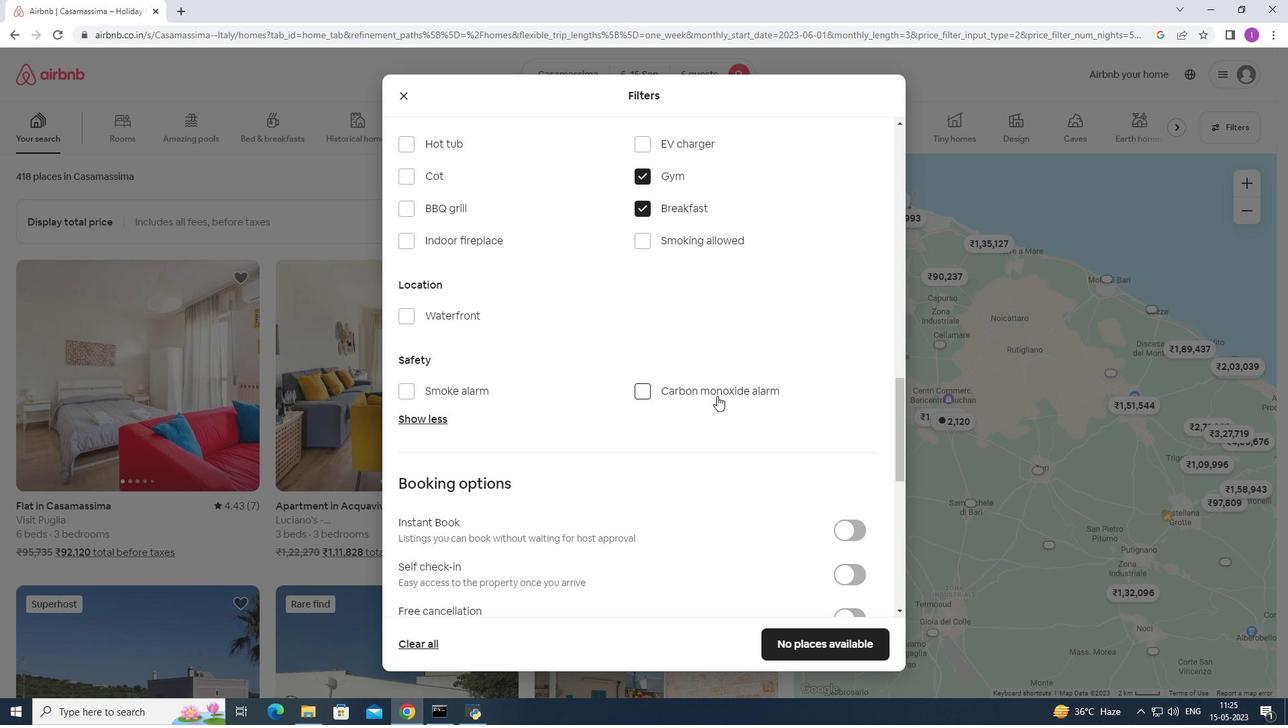 
Action: Mouse scrolled (717, 397) with delta (0, 0)
Screenshot: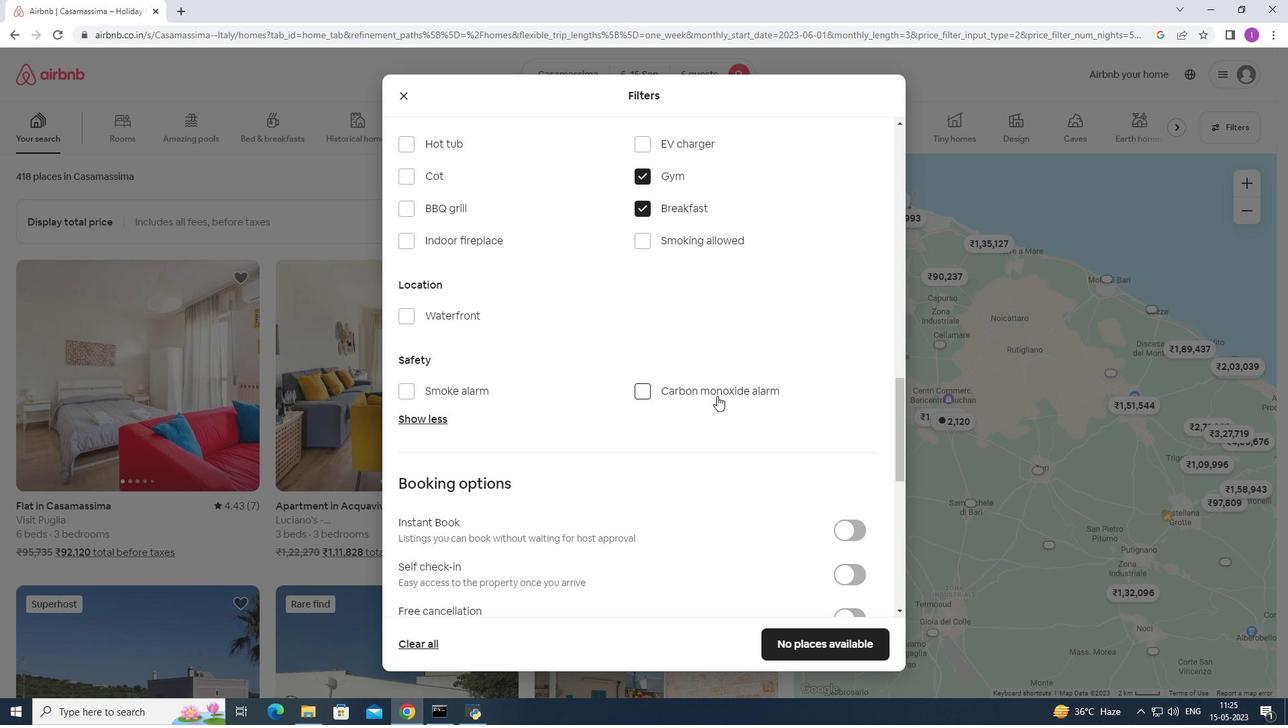 
Action: Mouse moved to (854, 316)
Screenshot: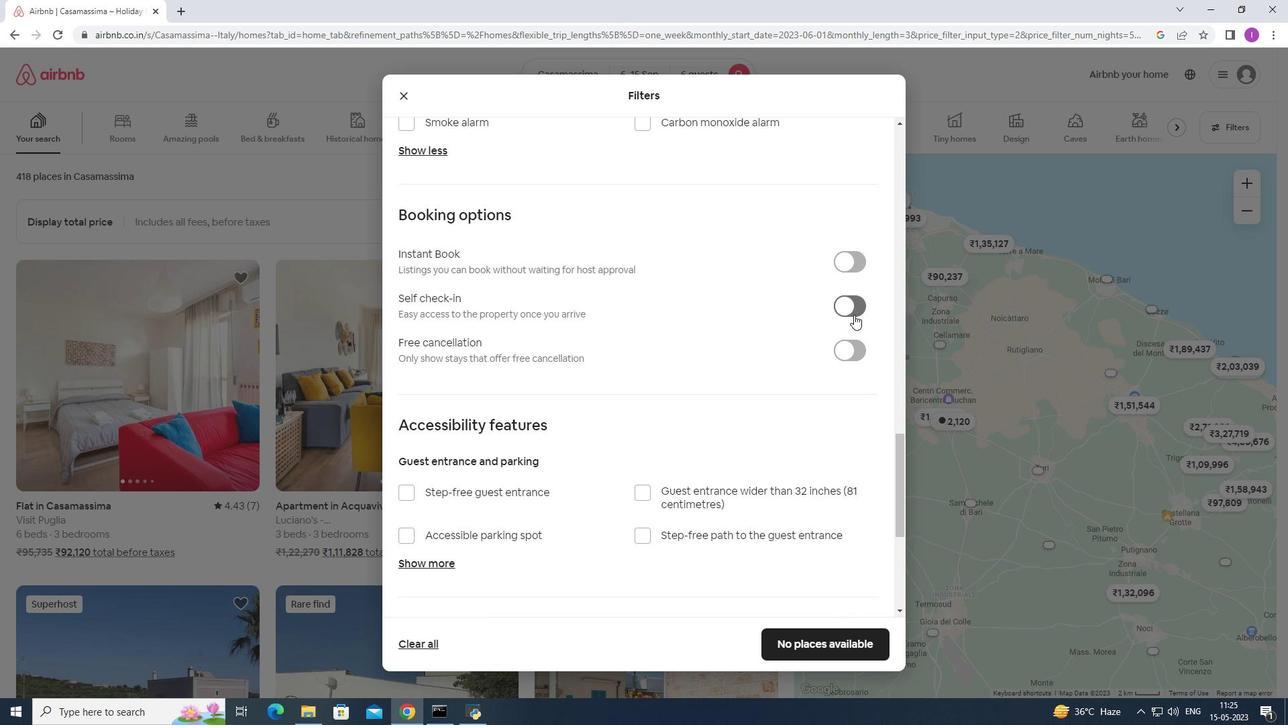 
Action: Mouse pressed left at (854, 316)
Screenshot: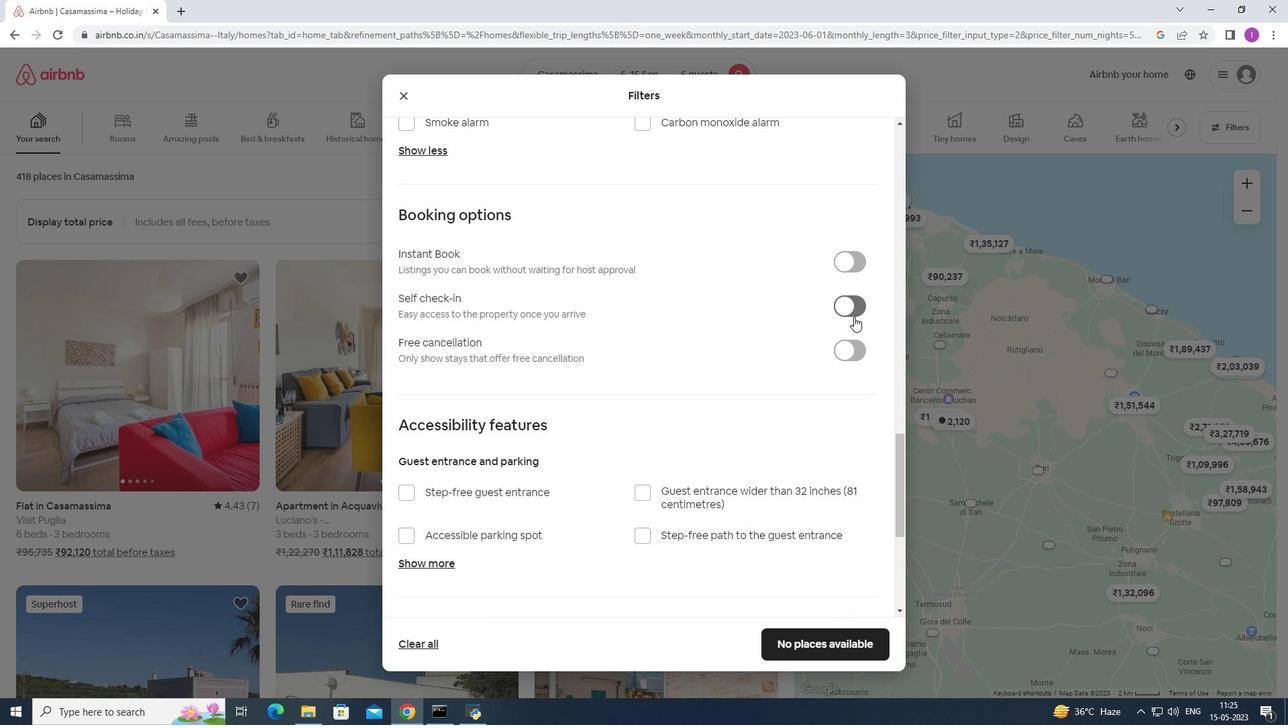 
Action: Mouse moved to (855, 316)
Screenshot: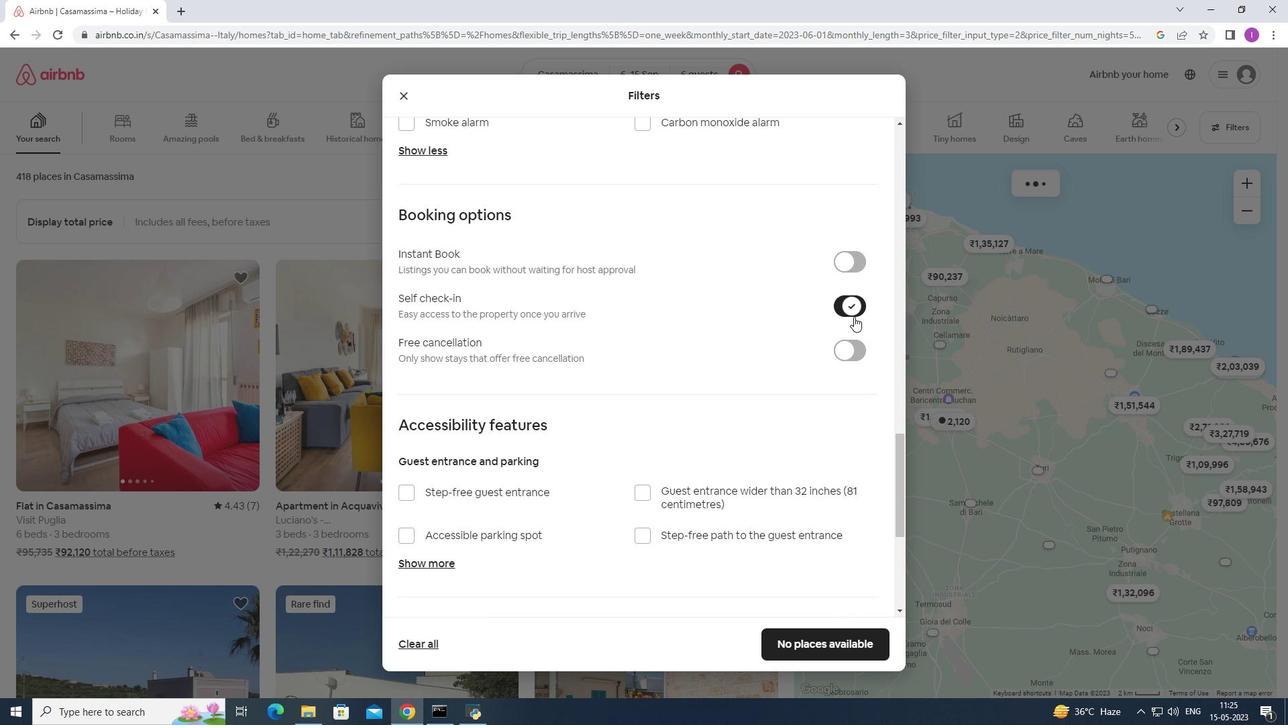 
Action: Mouse scrolled (855, 316) with delta (0, 0)
Screenshot: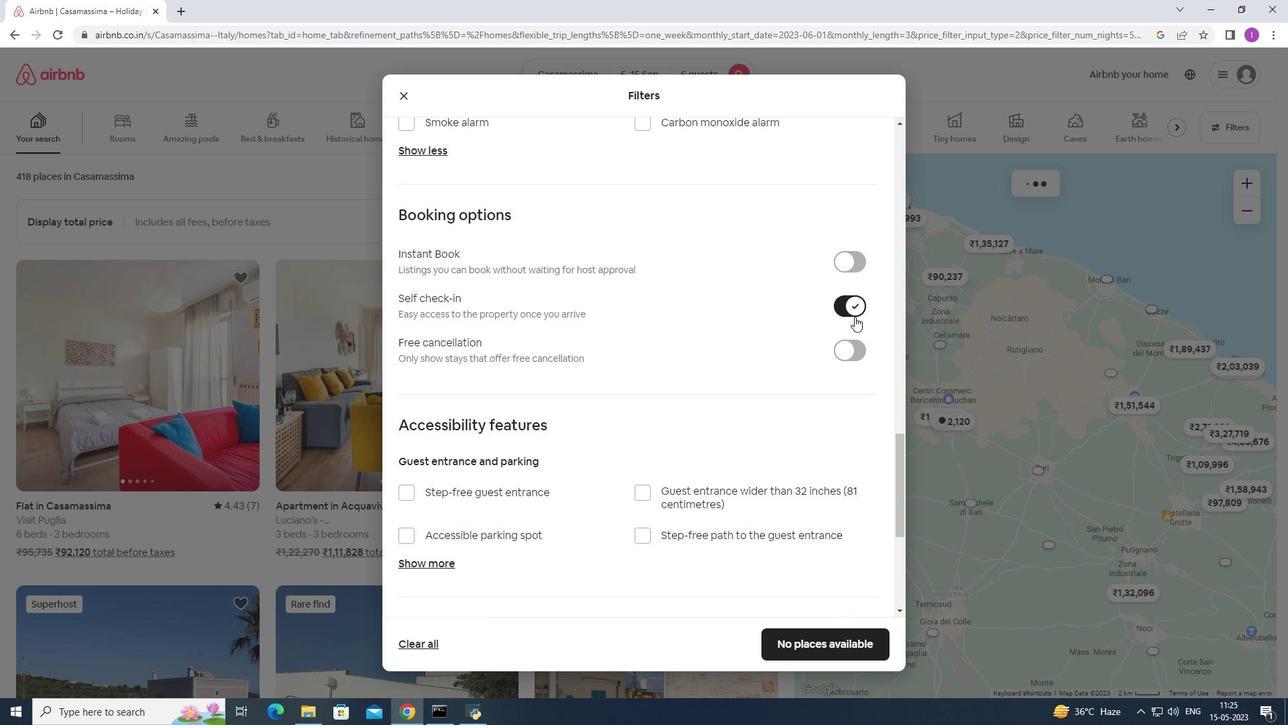 
Action: Mouse moved to (855, 316)
Screenshot: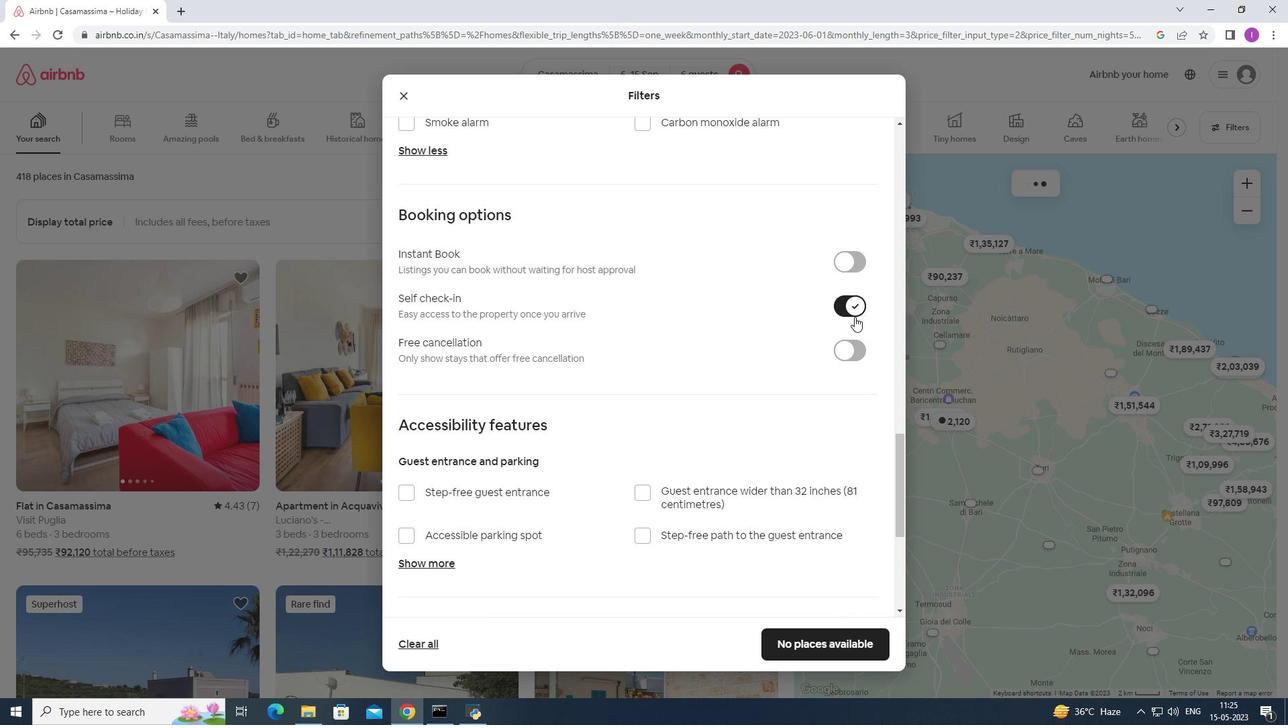 
Action: Mouse scrolled (855, 316) with delta (0, 0)
Screenshot: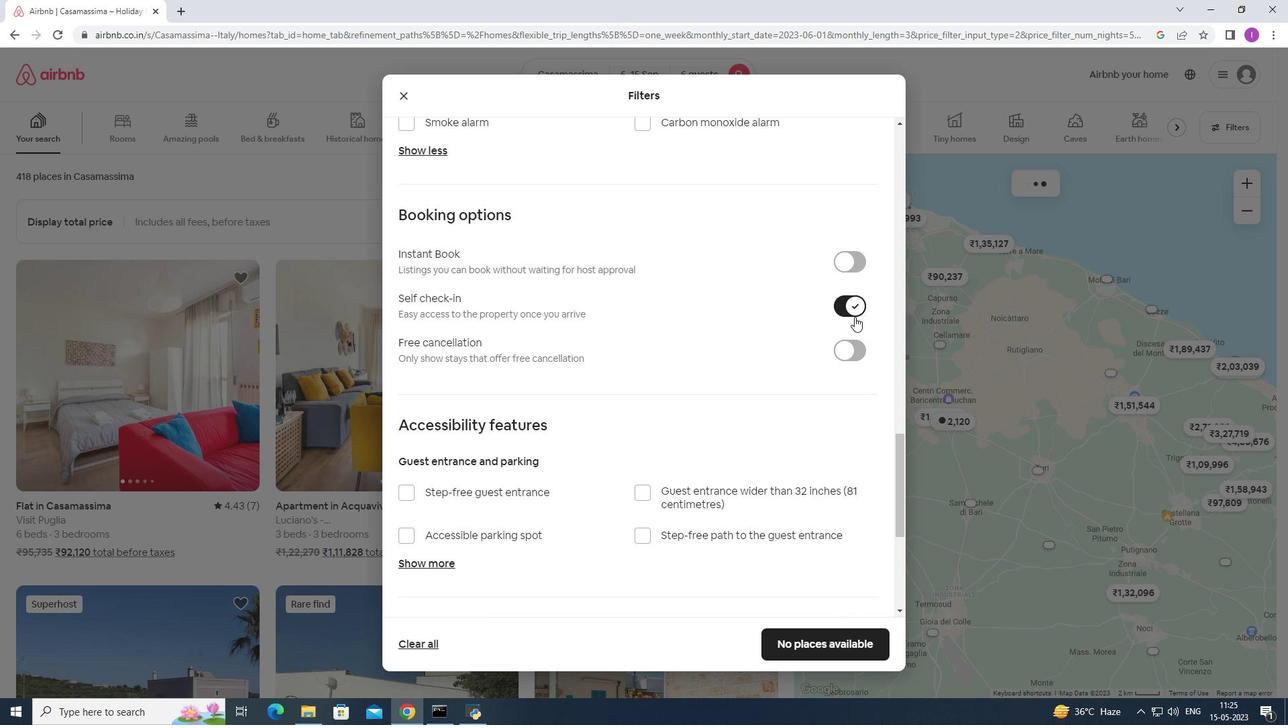
Action: Mouse scrolled (855, 316) with delta (0, 0)
Screenshot: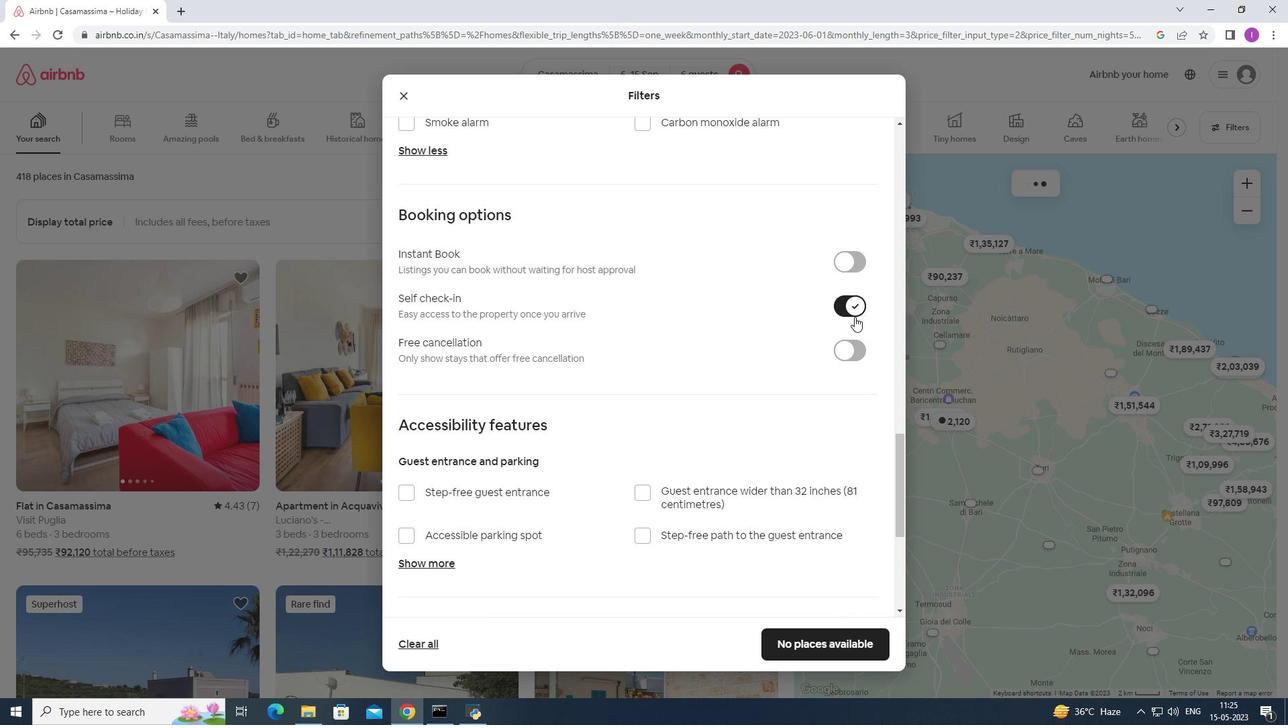 
Action: Mouse moved to (843, 318)
Screenshot: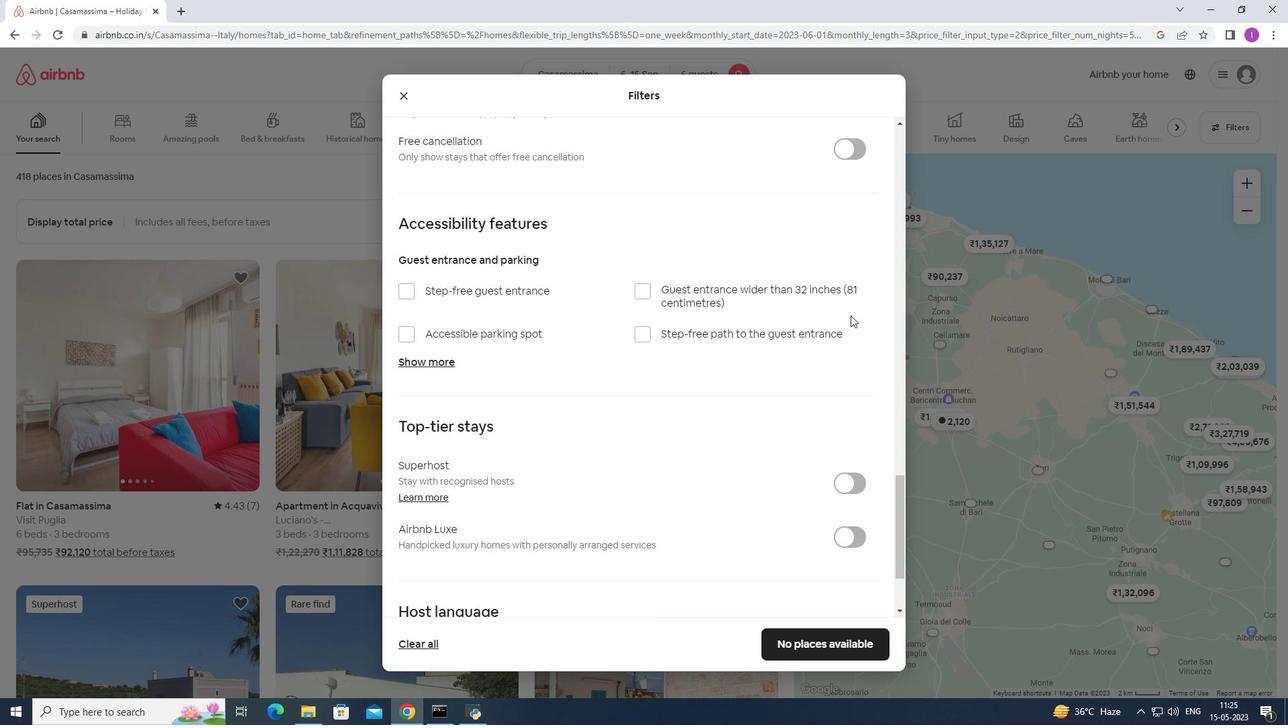 
Action: Mouse scrolled (843, 317) with delta (0, 0)
Screenshot: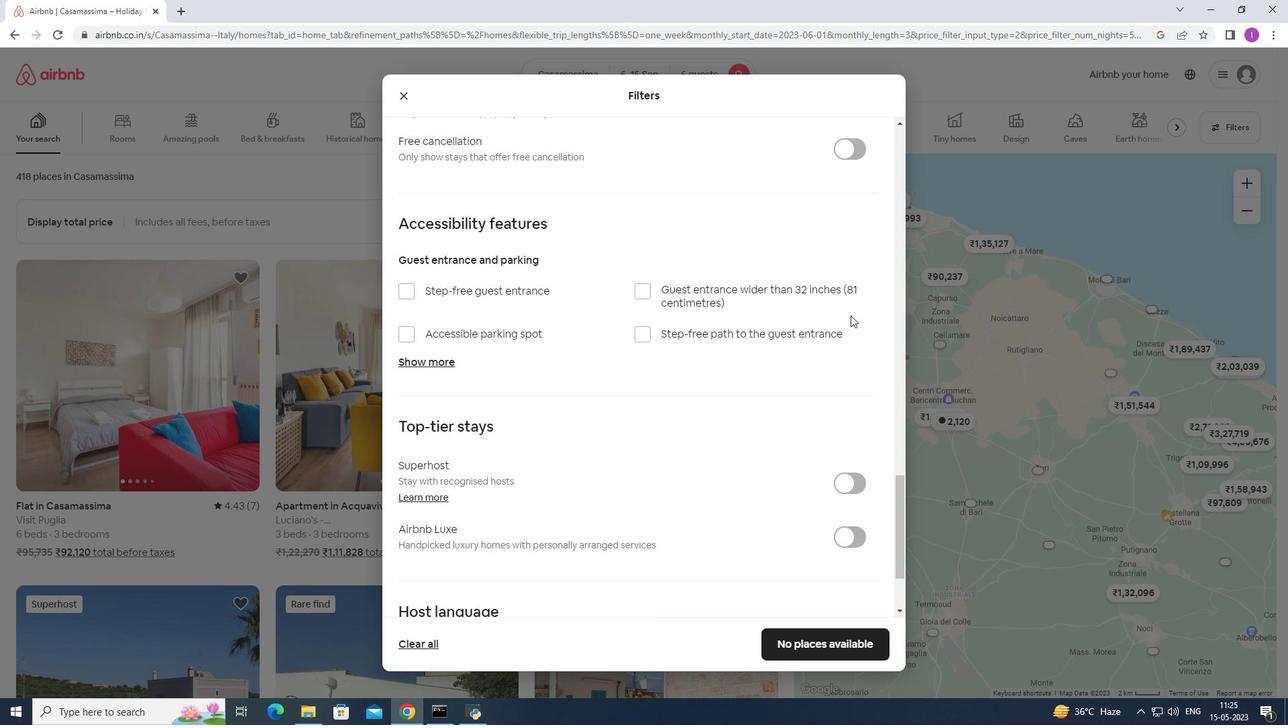
Action: Mouse moved to (833, 325)
Screenshot: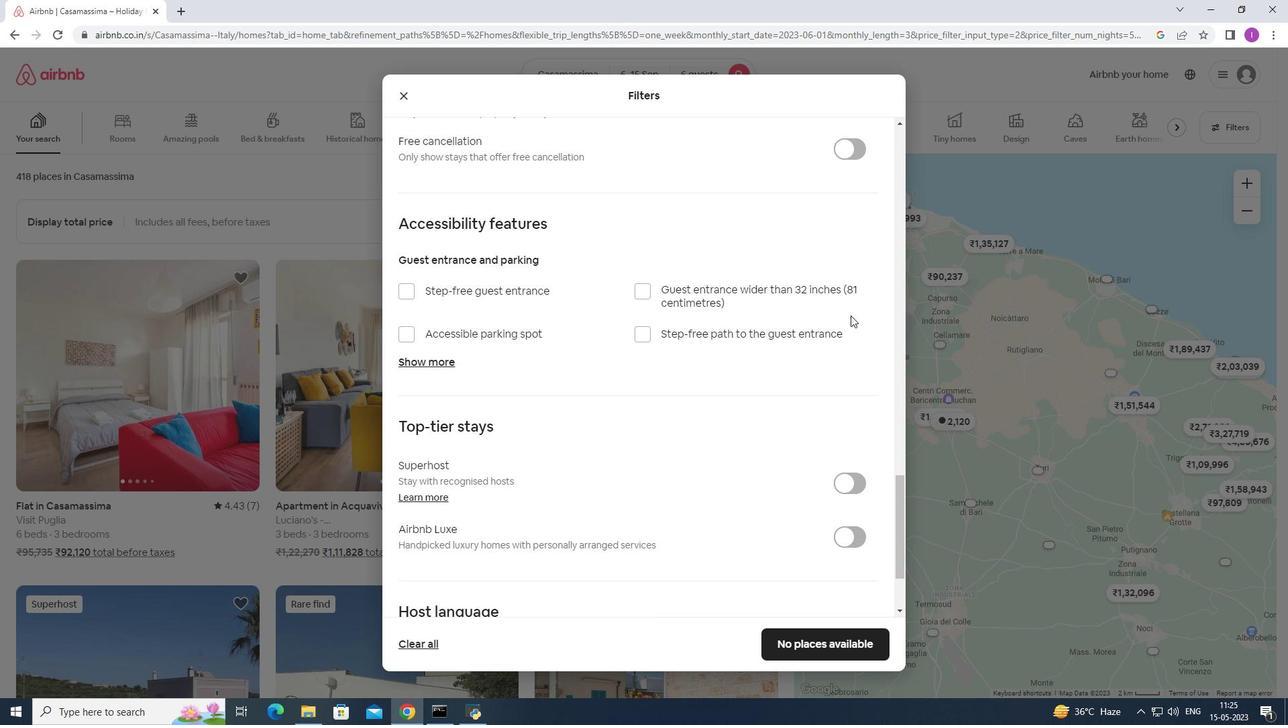
Action: Mouse scrolled (833, 324) with delta (0, 0)
Screenshot: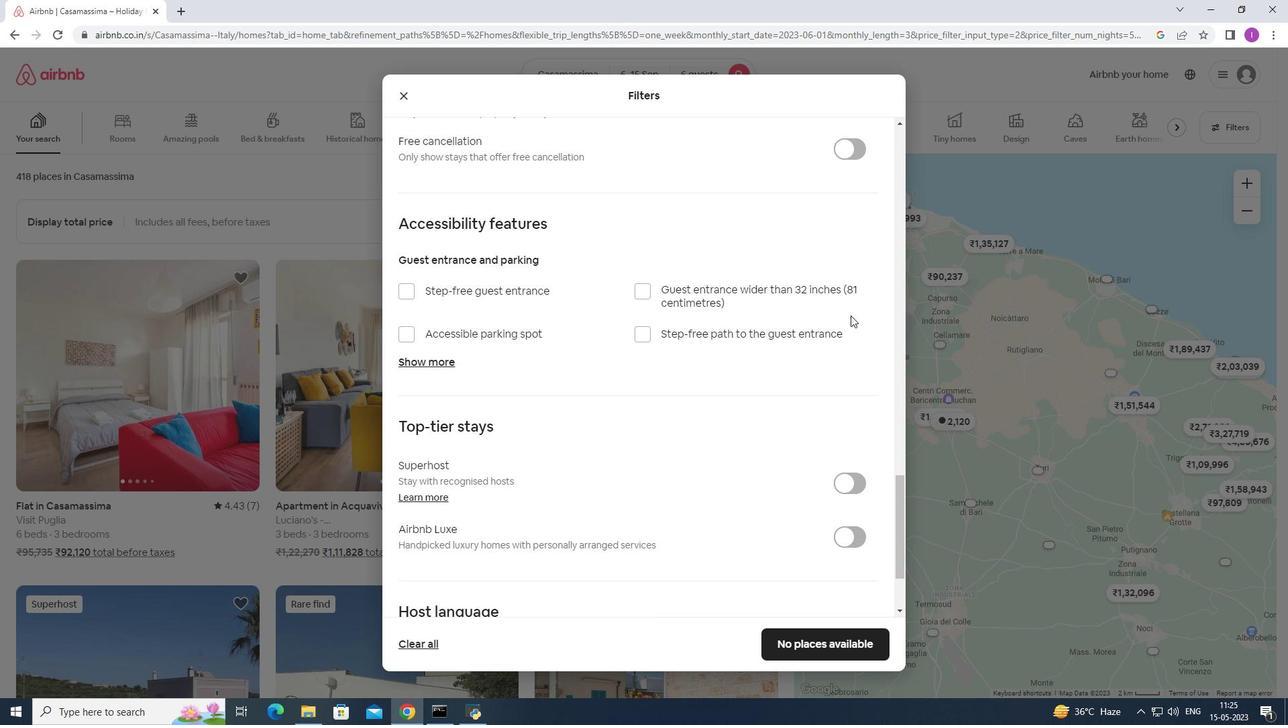
Action: Mouse moved to (813, 337)
Screenshot: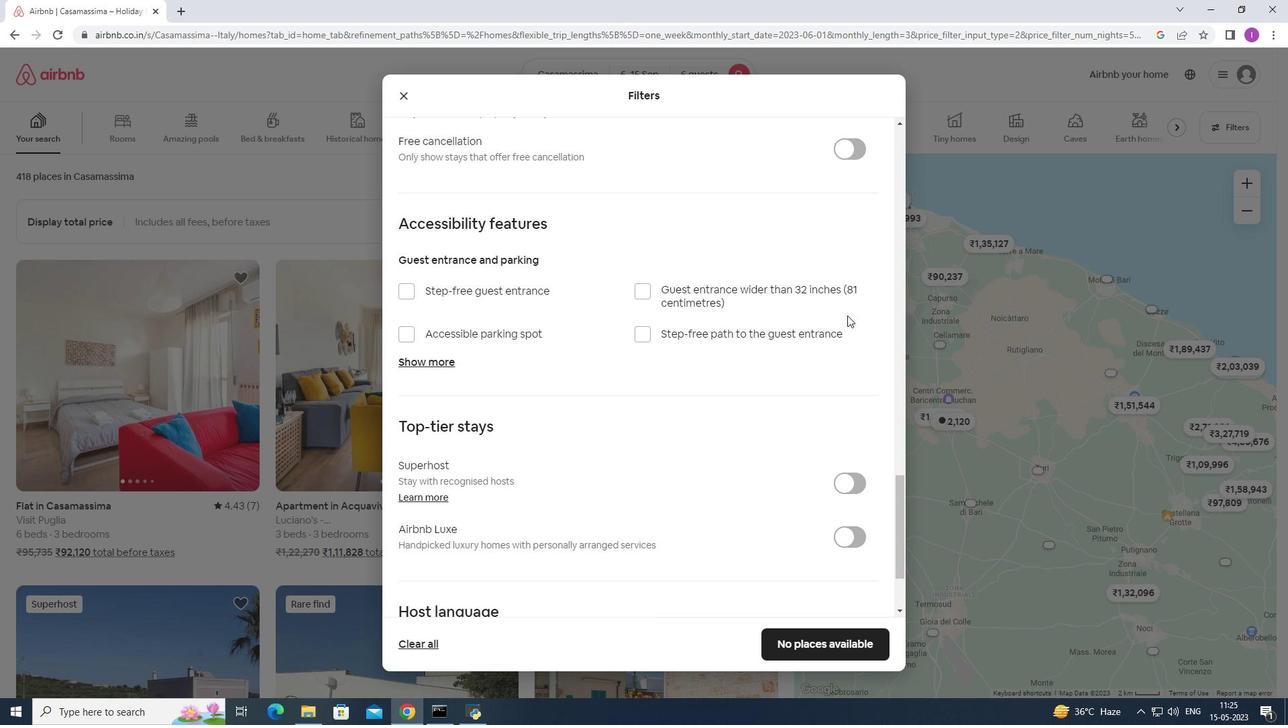 
Action: Mouse scrolled (819, 332) with delta (0, 0)
Screenshot: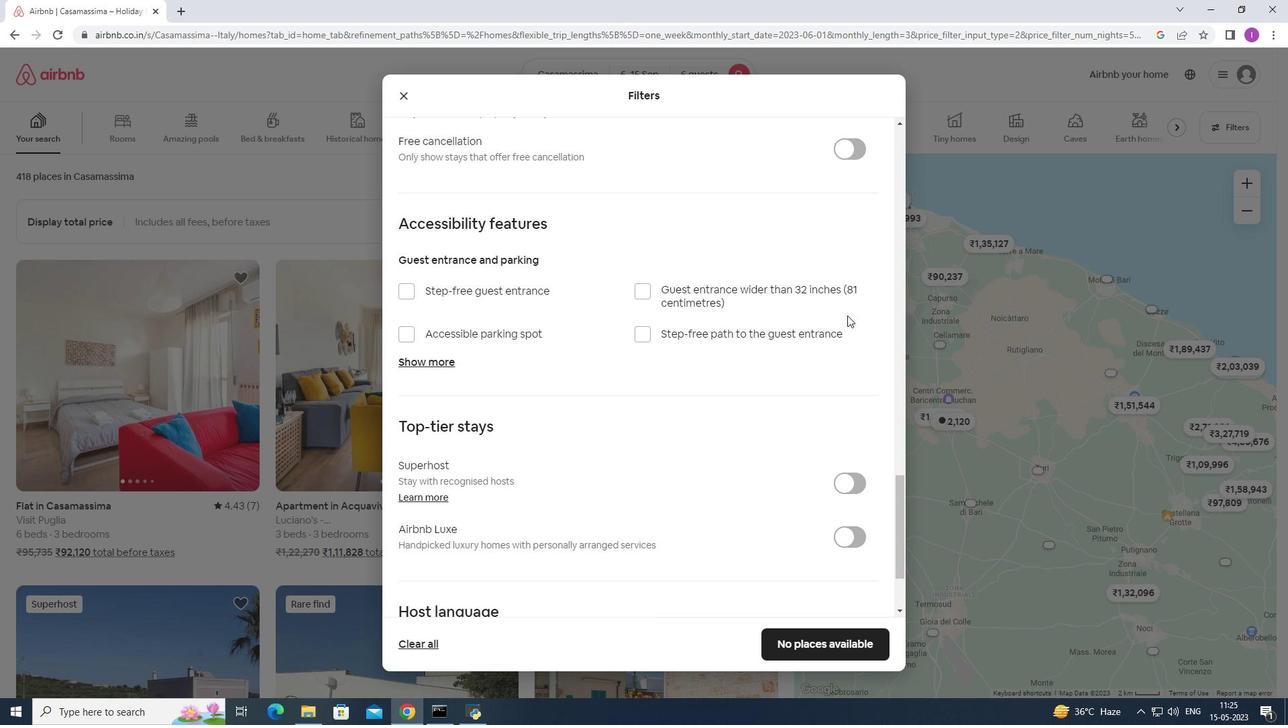 
Action: Mouse moved to (598, 444)
Screenshot: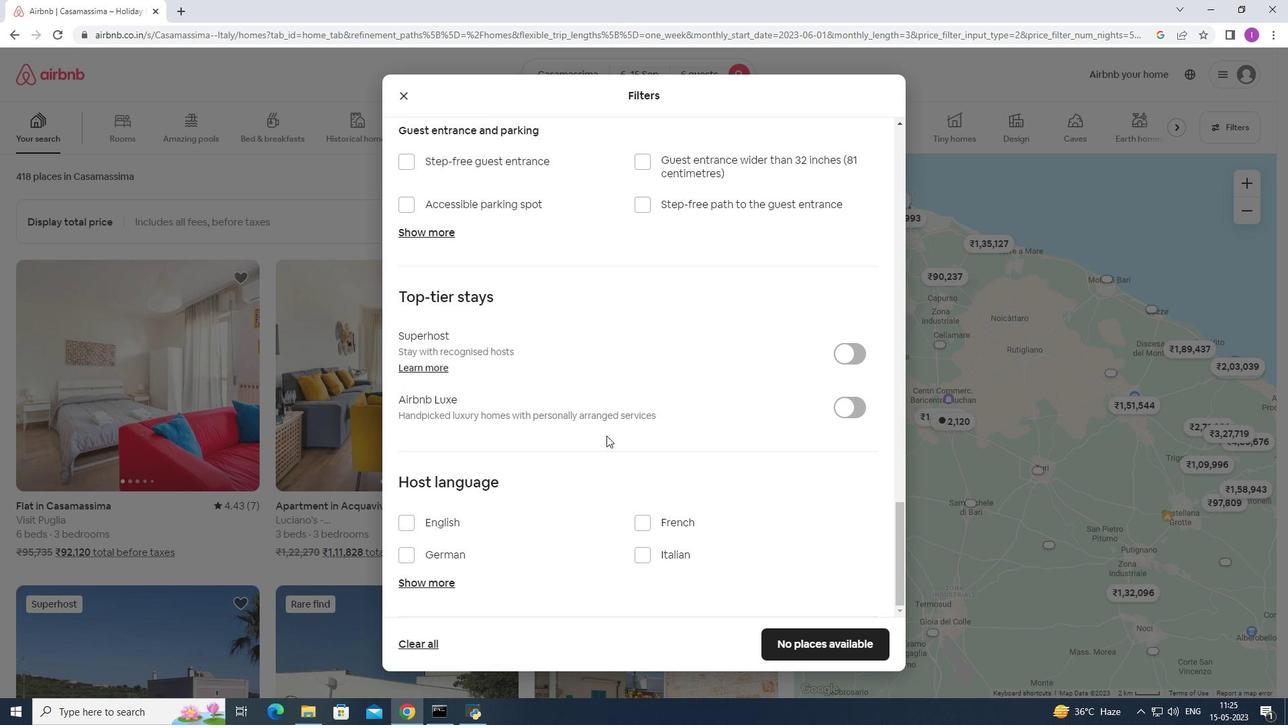 
Action: Mouse scrolled (598, 443) with delta (0, 0)
Screenshot: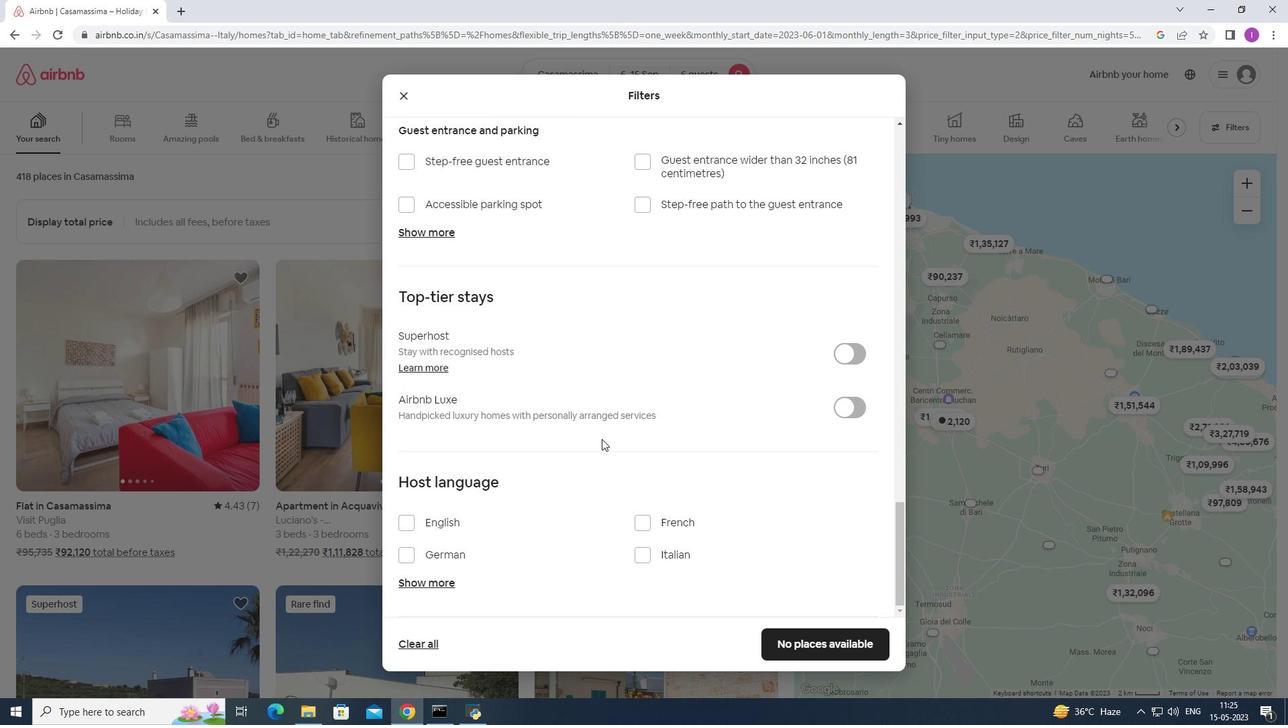 
Action: Mouse moved to (597, 445)
Screenshot: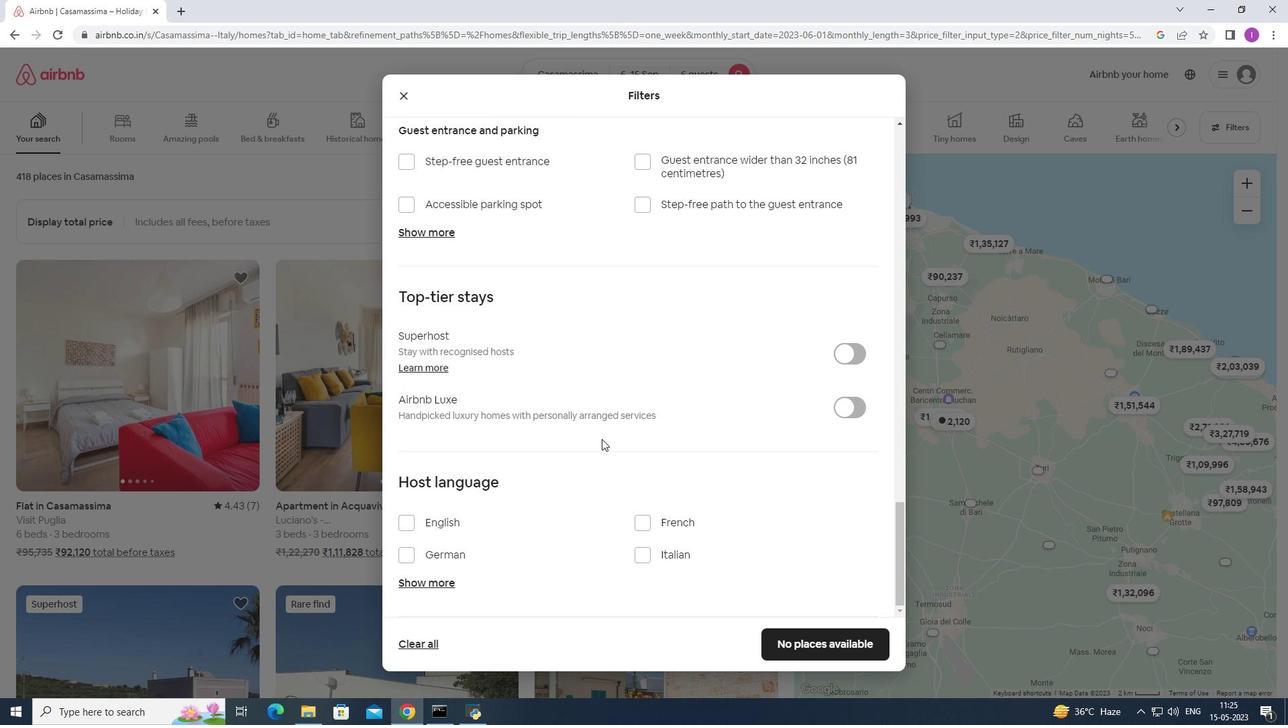 
Action: Mouse scrolled (597, 445) with delta (0, 0)
Screenshot: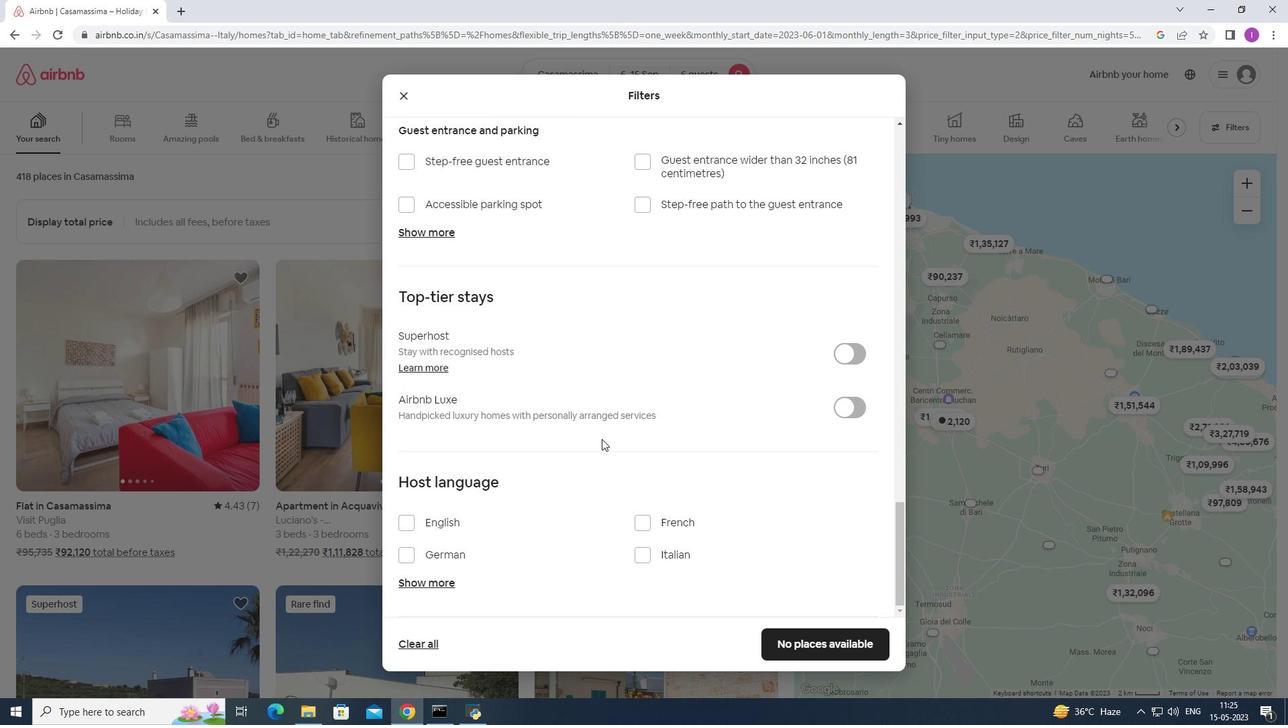
Action: Mouse moved to (597, 445)
Screenshot: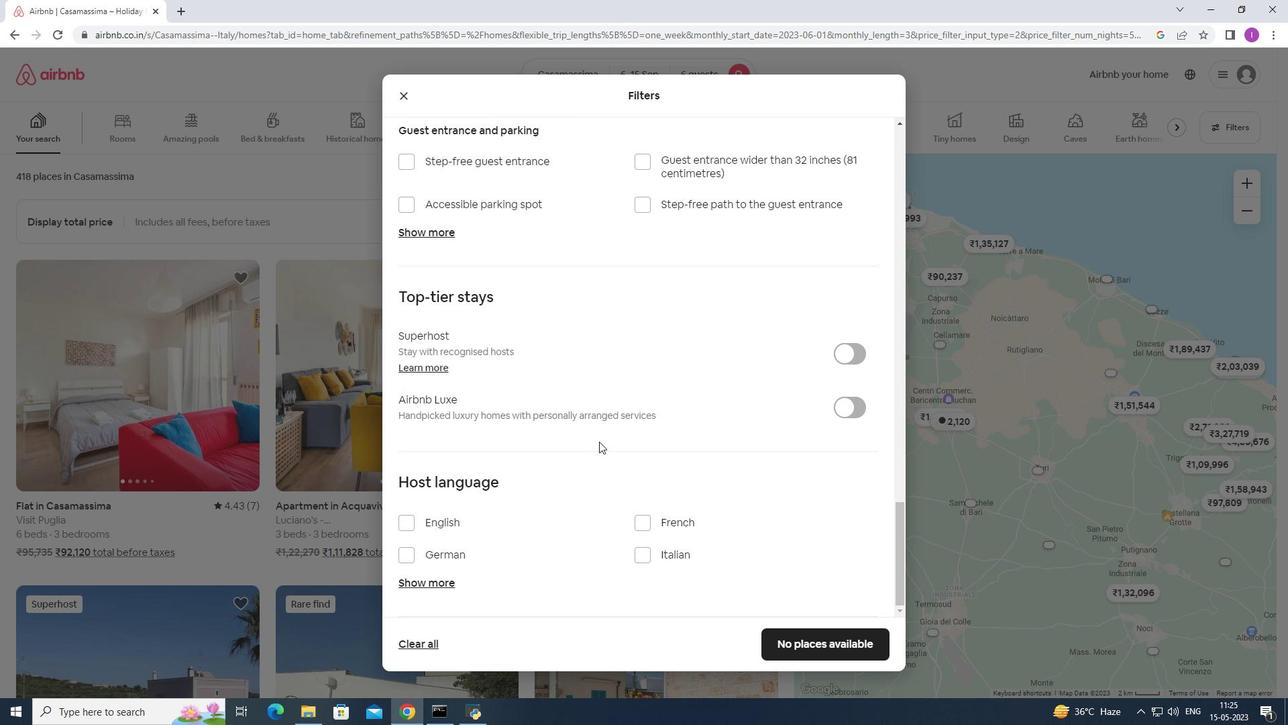 
Action: Mouse scrolled (597, 445) with delta (0, 0)
Screenshot: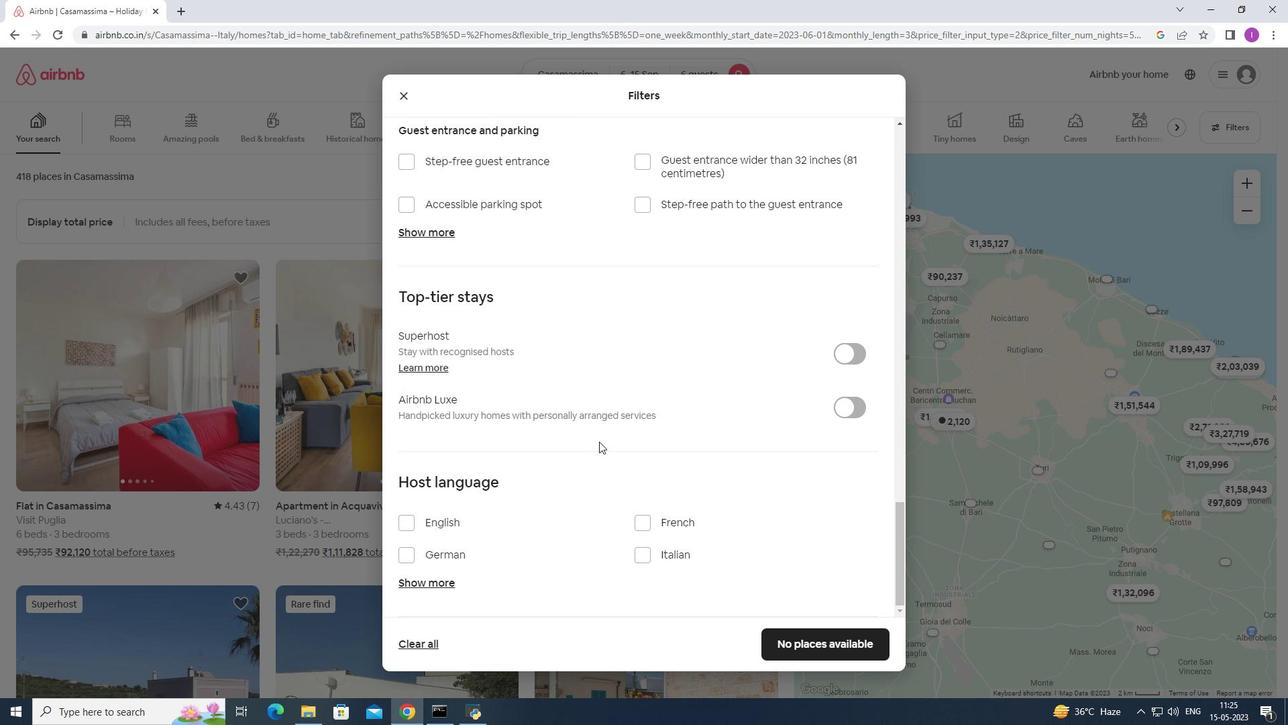 
Action: Mouse moved to (402, 527)
Screenshot: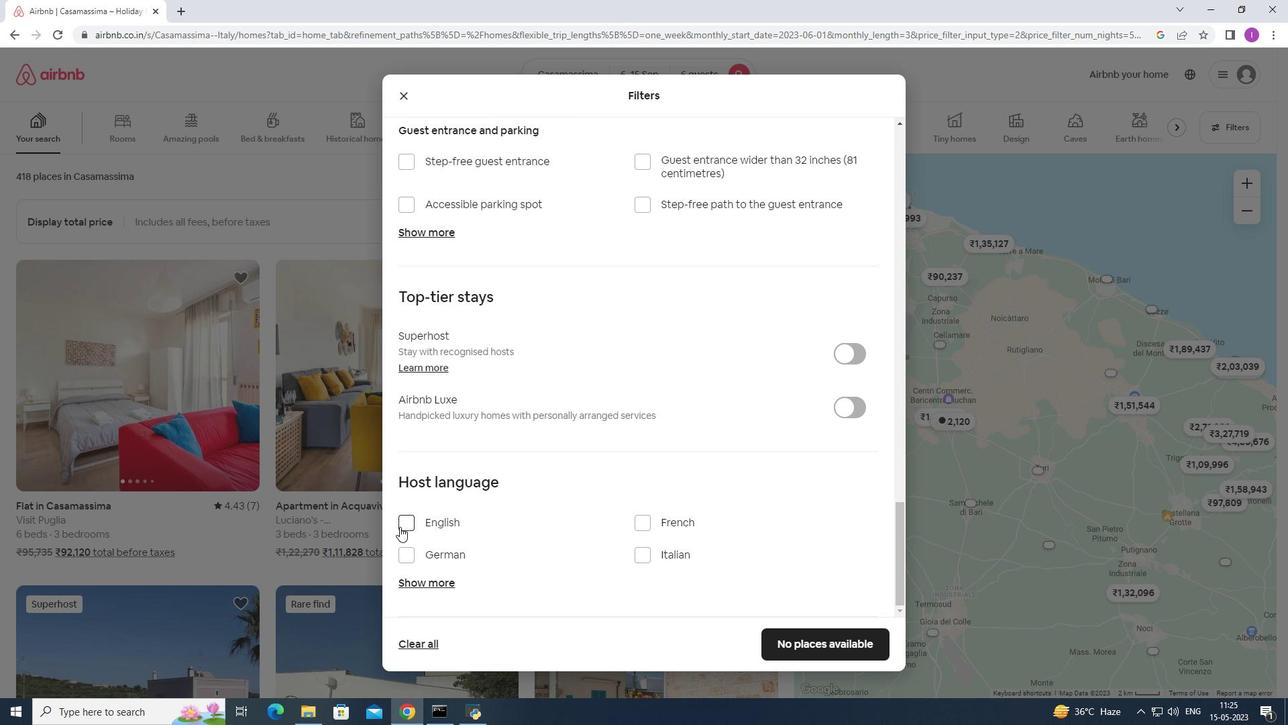 
Action: Mouse pressed left at (402, 527)
Screenshot: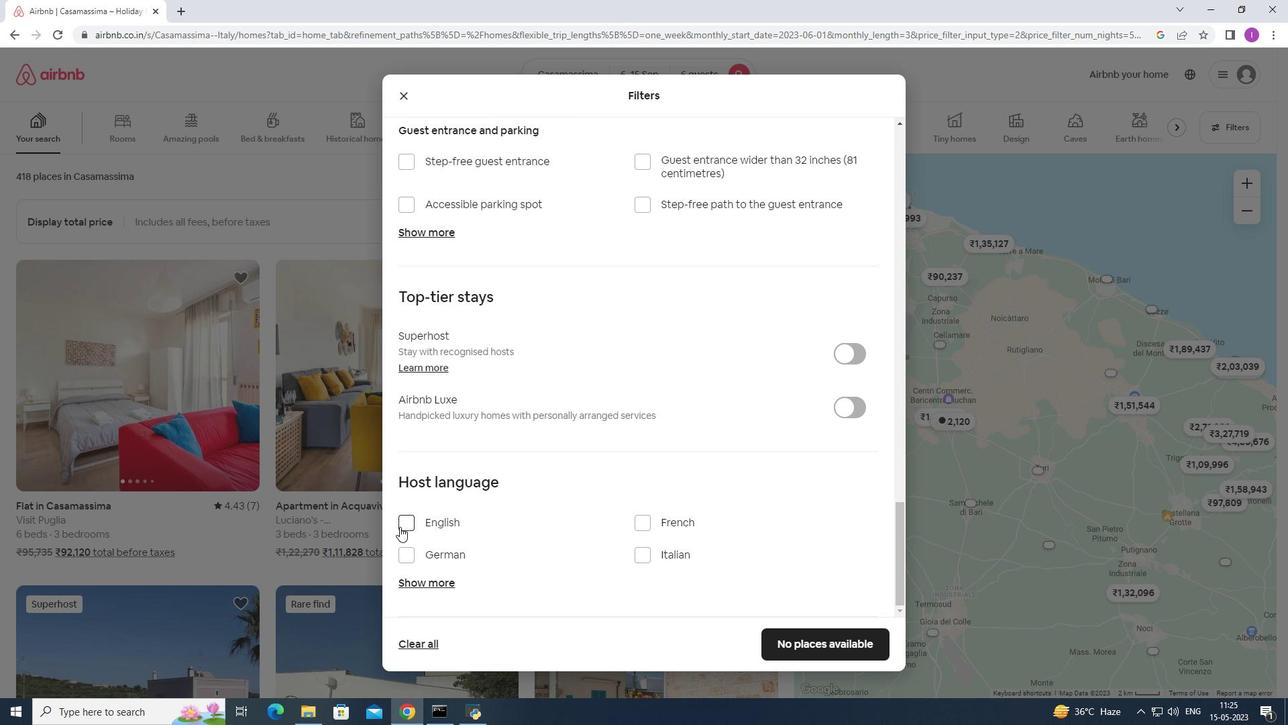 
Action: Mouse moved to (780, 635)
Screenshot: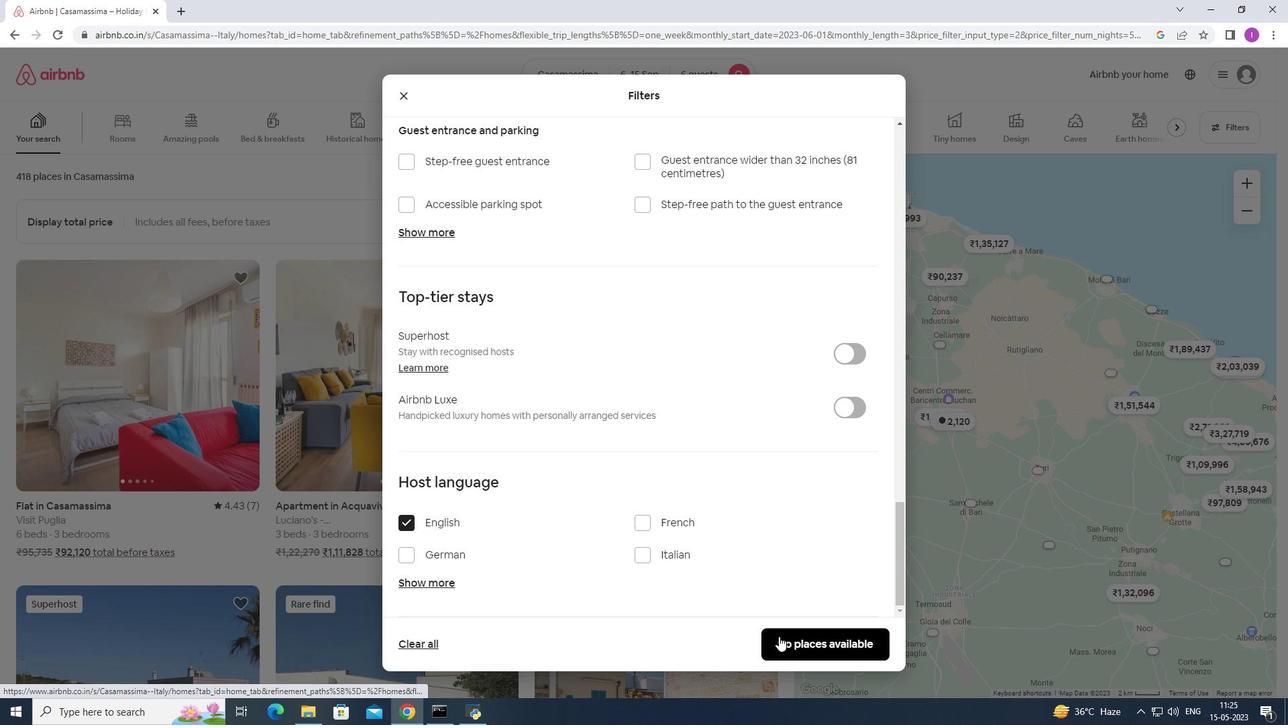
Action: Mouse pressed left at (780, 635)
Screenshot: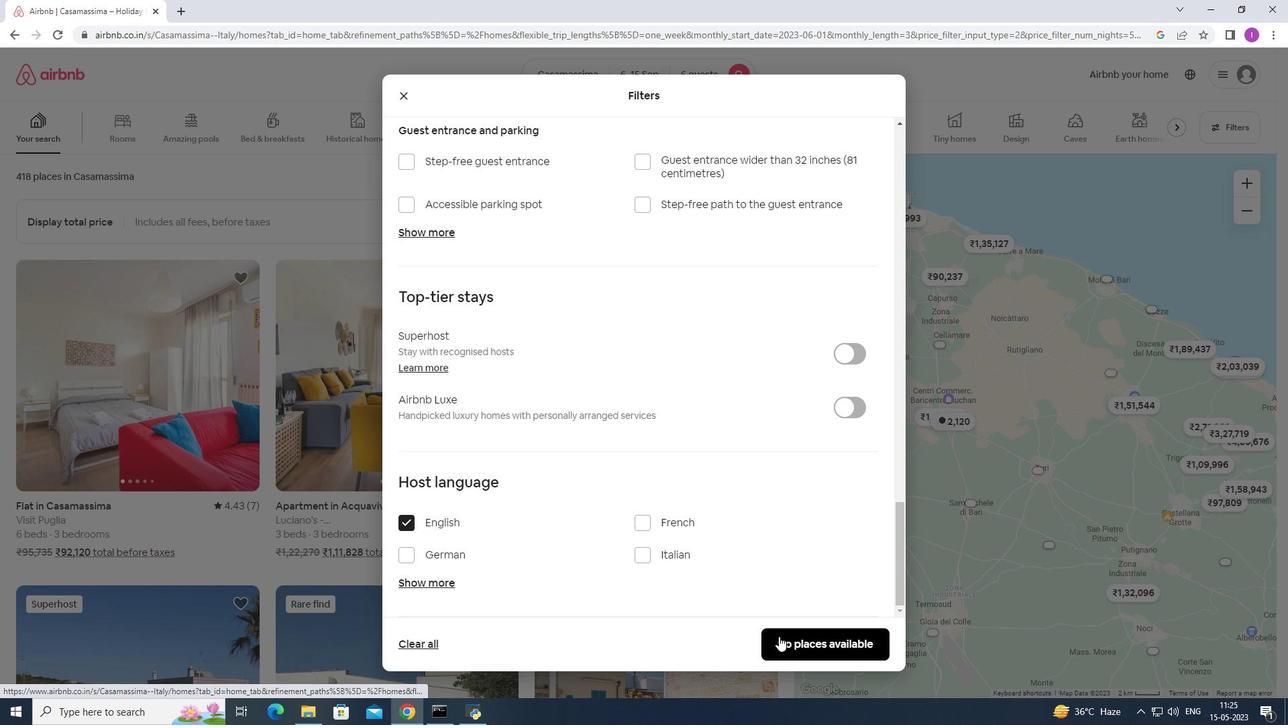 
Action: Mouse moved to (717, 565)
Screenshot: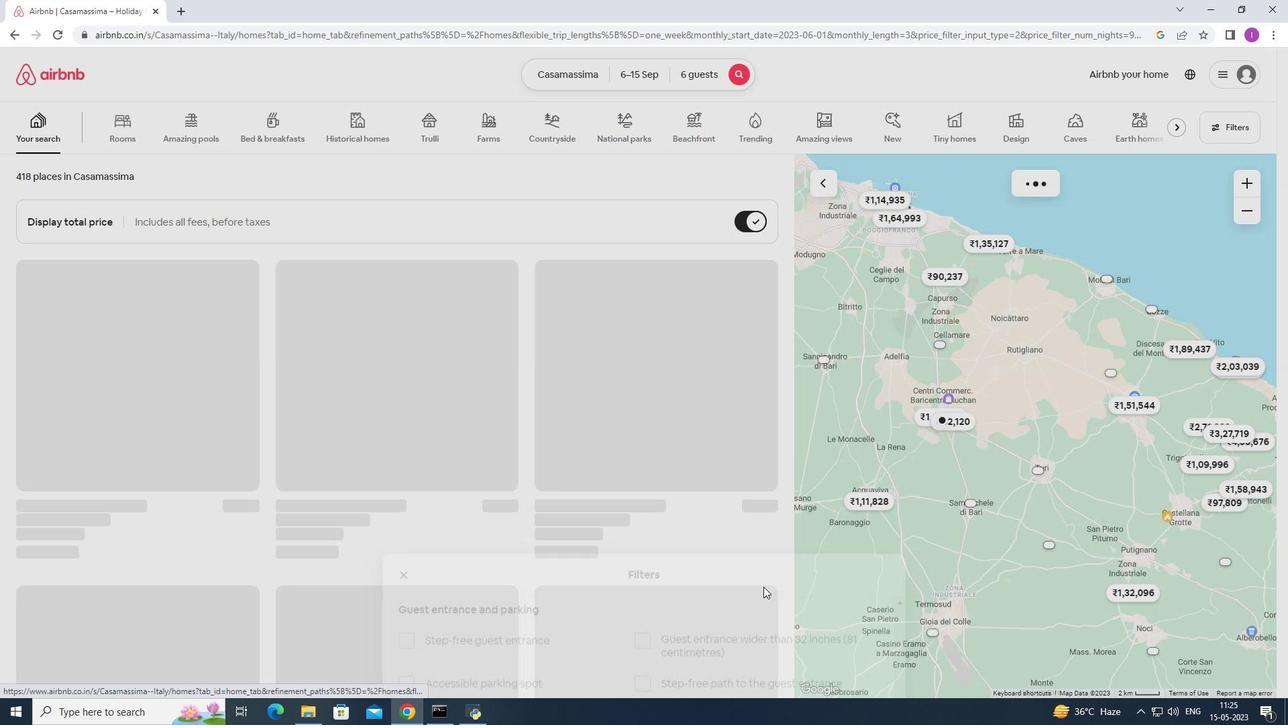 
